 Task: Select the location 'San Francisco, United States,' and filter by department 'Data Science' .
Action: Mouse moved to (1009, 237)
Screenshot: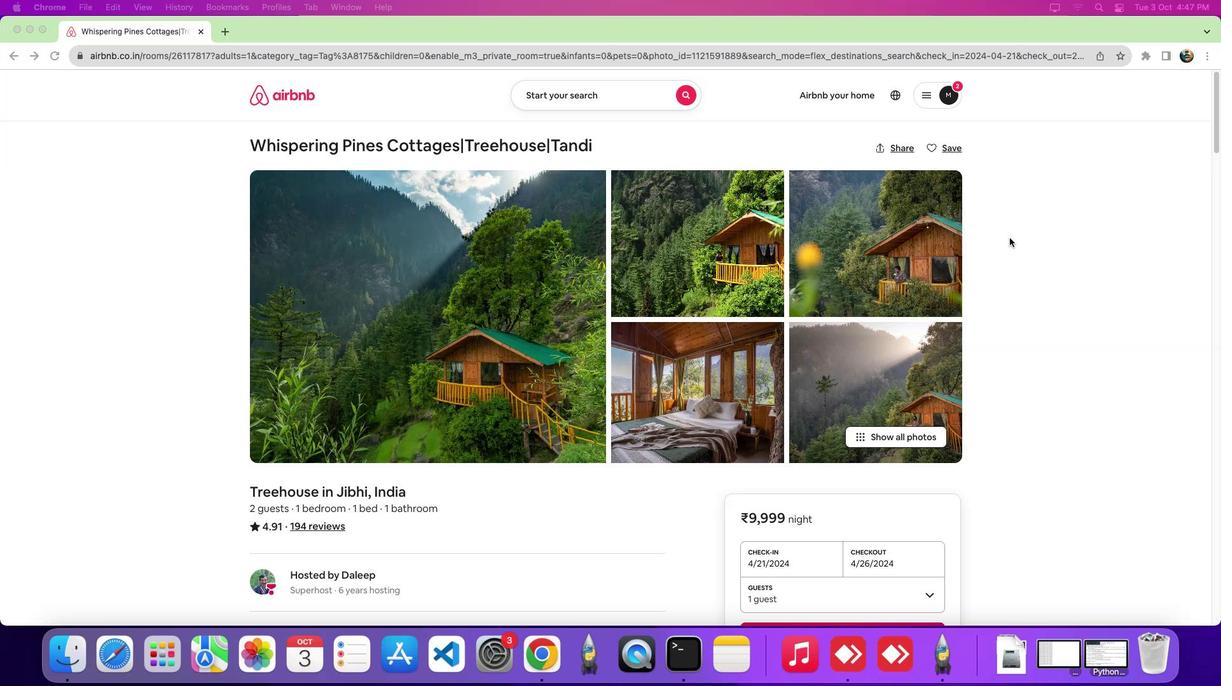 
Action: Mouse pressed left at (1009, 237)
Screenshot: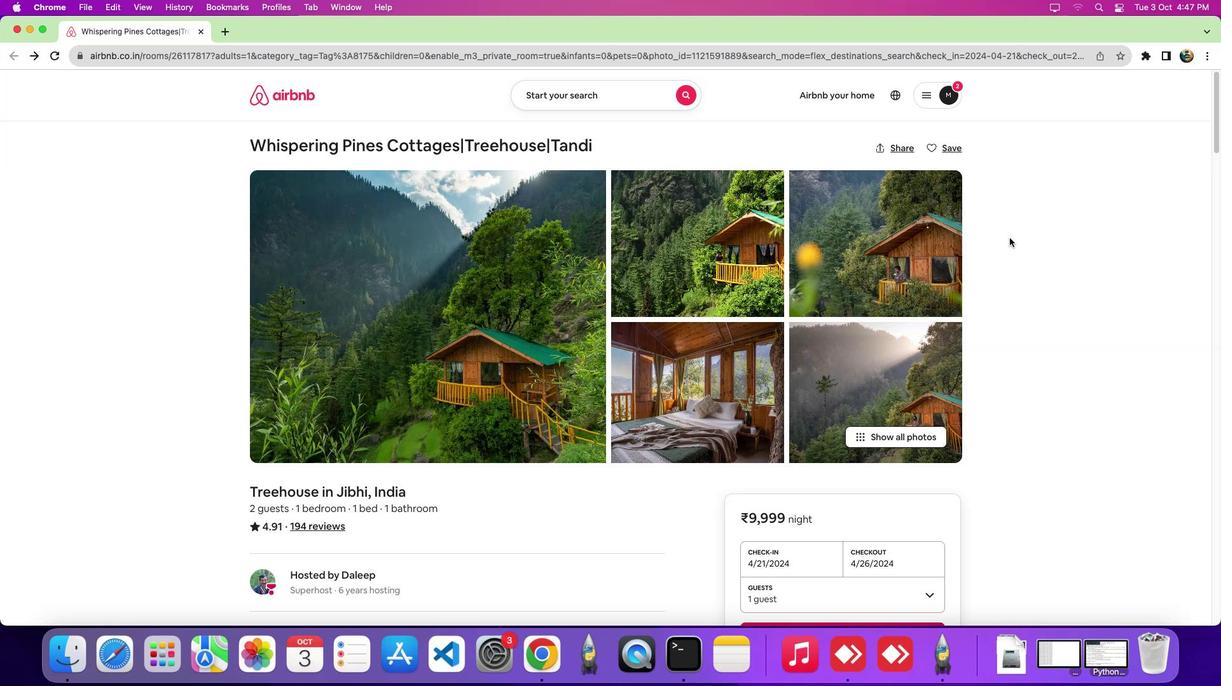 
Action: Mouse scrolled (1009, 237) with delta (0, 0)
Screenshot: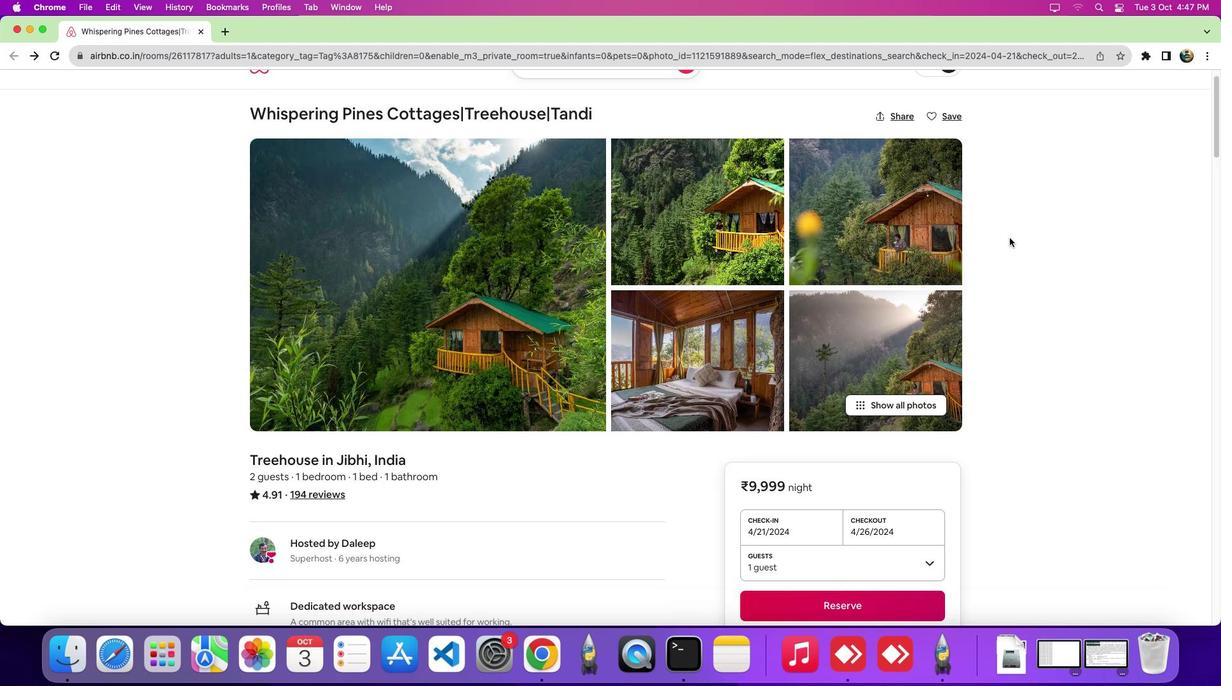 
Action: Mouse scrolled (1009, 237) with delta (0, 0)
Screenshot: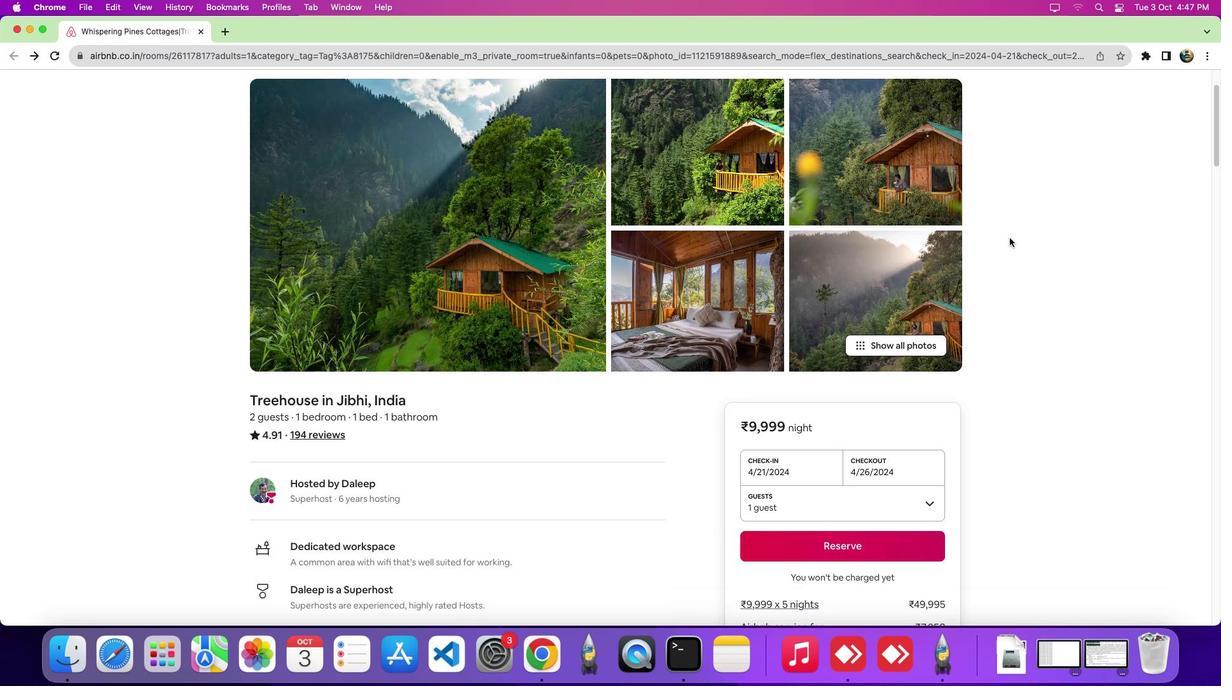 
Action: Mouse scrolled (1009, 237) with delta (0, -3)
Screenshot: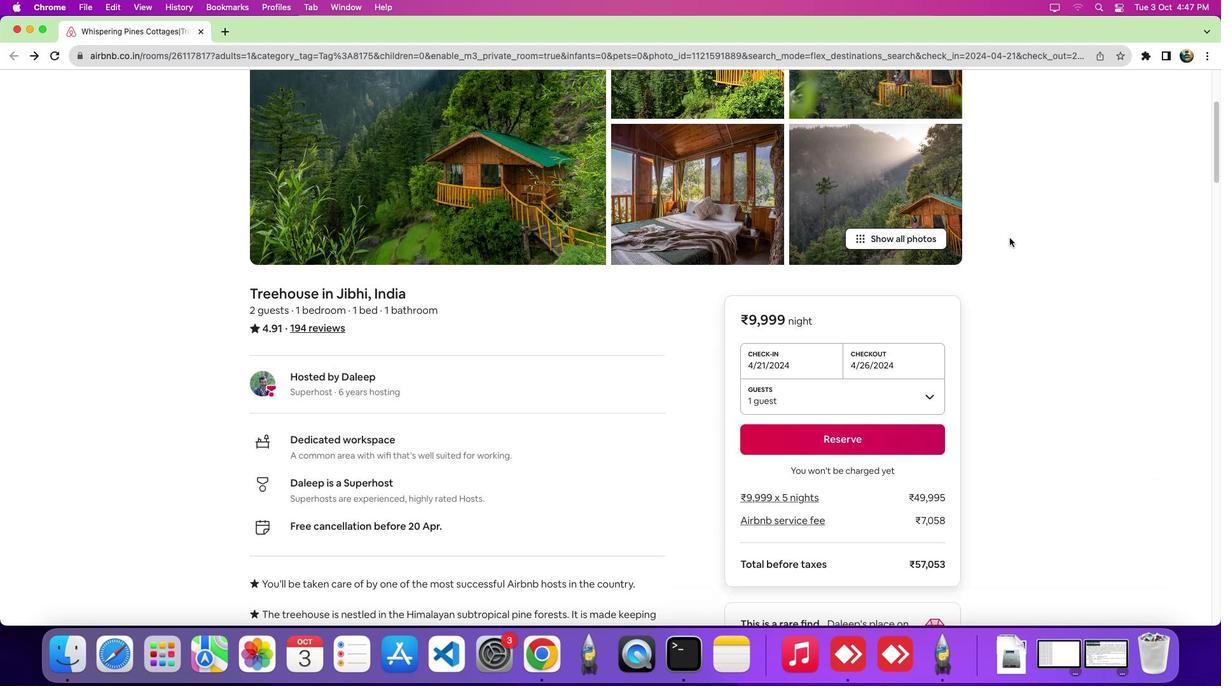 
Action: Mouse scrolled (1009, 237) with delta (0, 0)
Screenshot: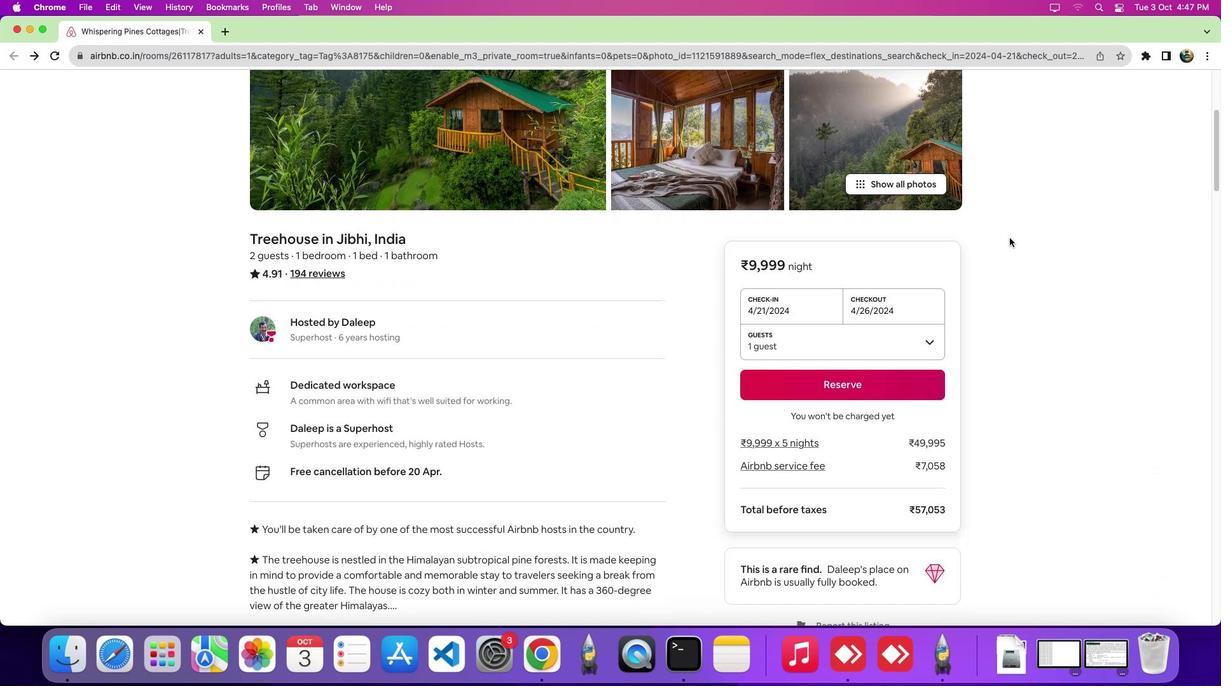 
Action: Mouse scrolled (1009, 237) with delta (0, 0)
Screenshot: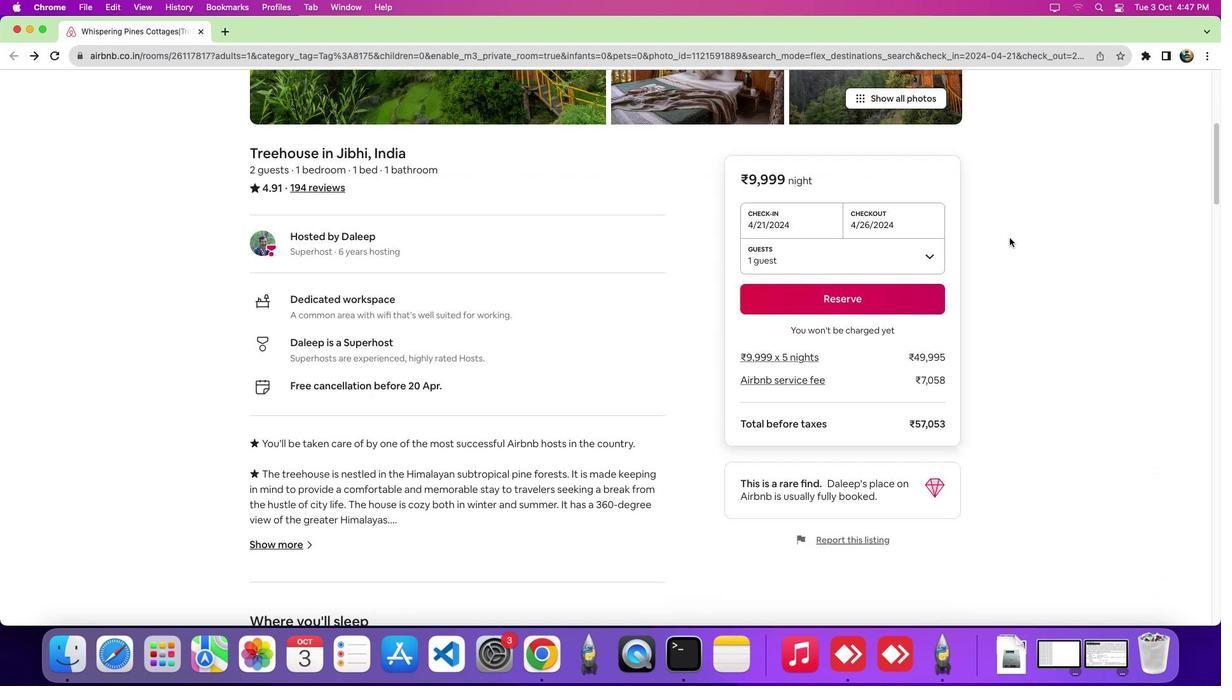 
Action: Mouse scrolled (1009, 237) with delta (0, -4)
Screenshot: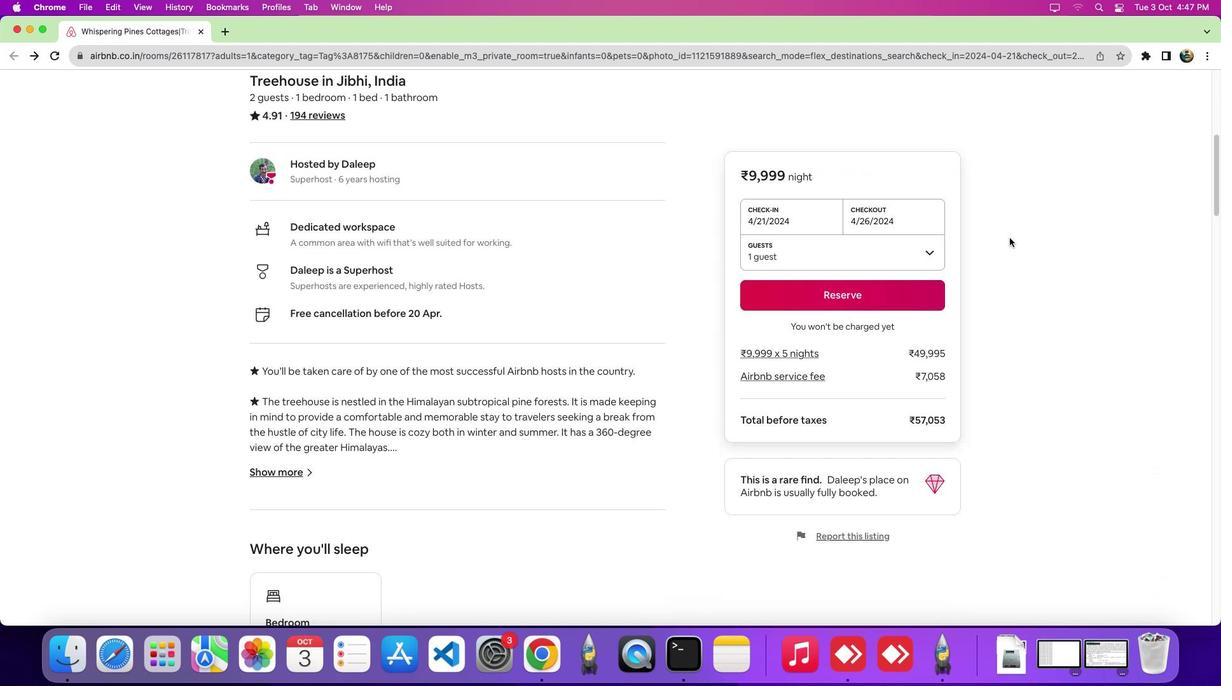 
Action: Mouse scrolled (1009, 237) with delta (0, 0)
Screenshot: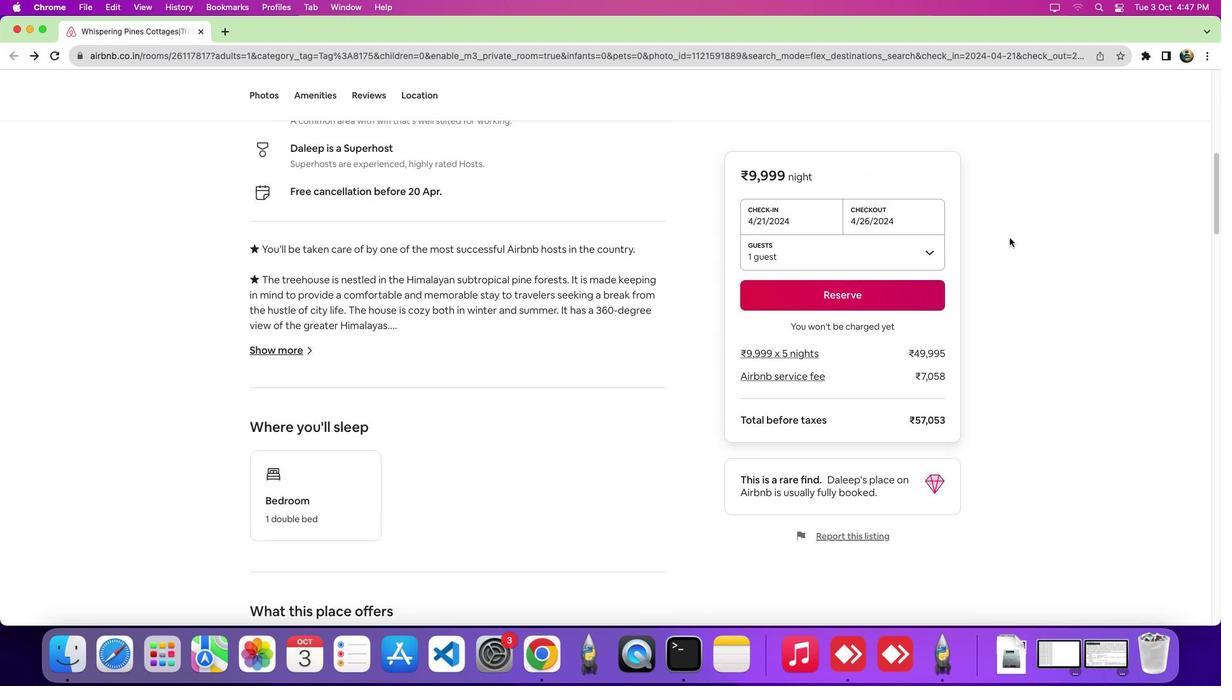 
Action: Mouse scrolled (1009, 237) with delta (0, 0)
Screenshot: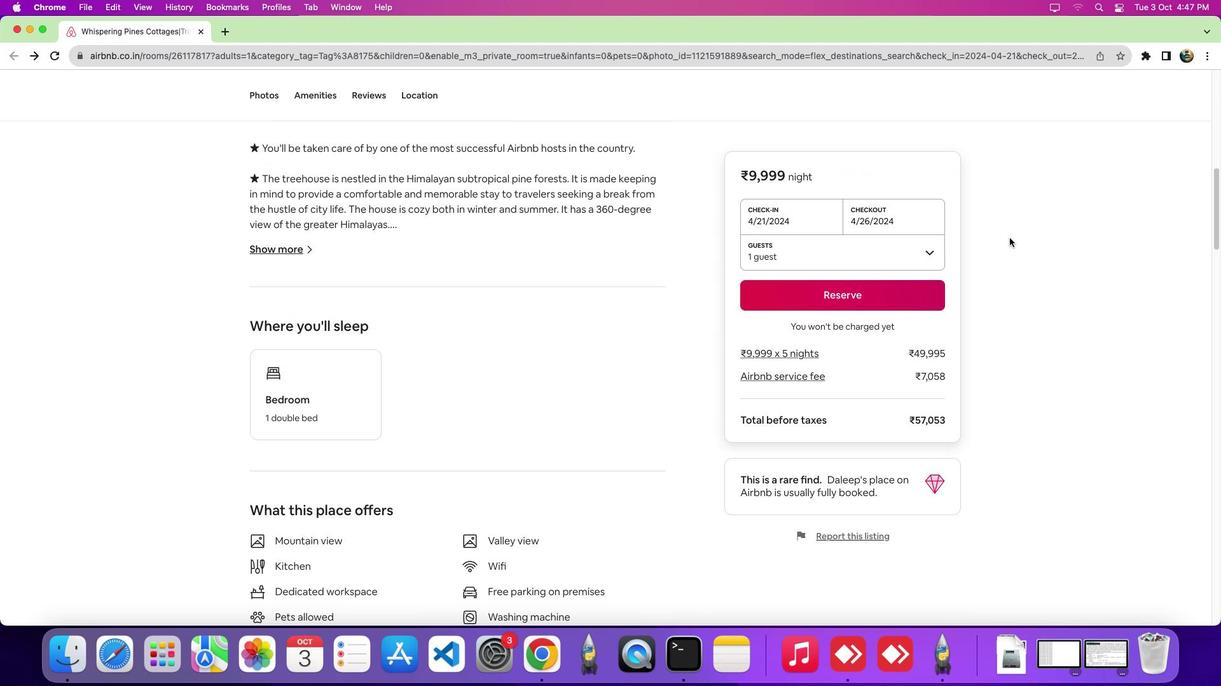 
Action: Mouse scrolled (1009, 237) with delta (0, -4)
Screenshot: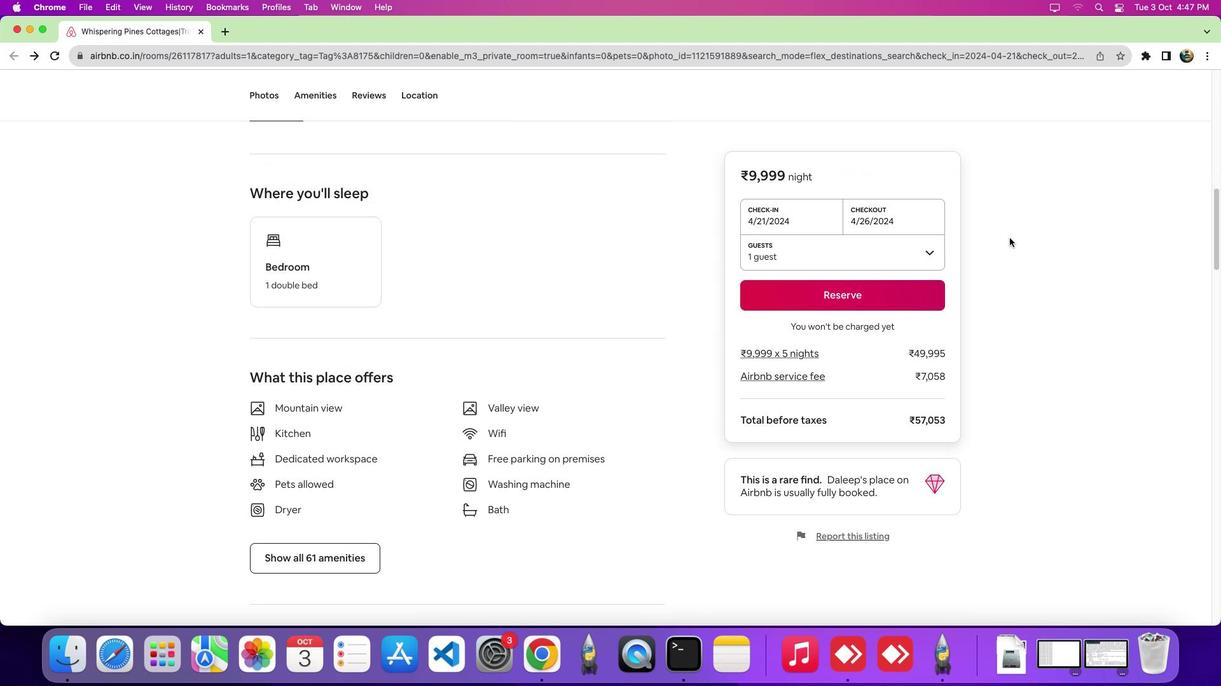 
Action: Mouse scrolled (1009, 237) with delta (0, -5)
Screenshot: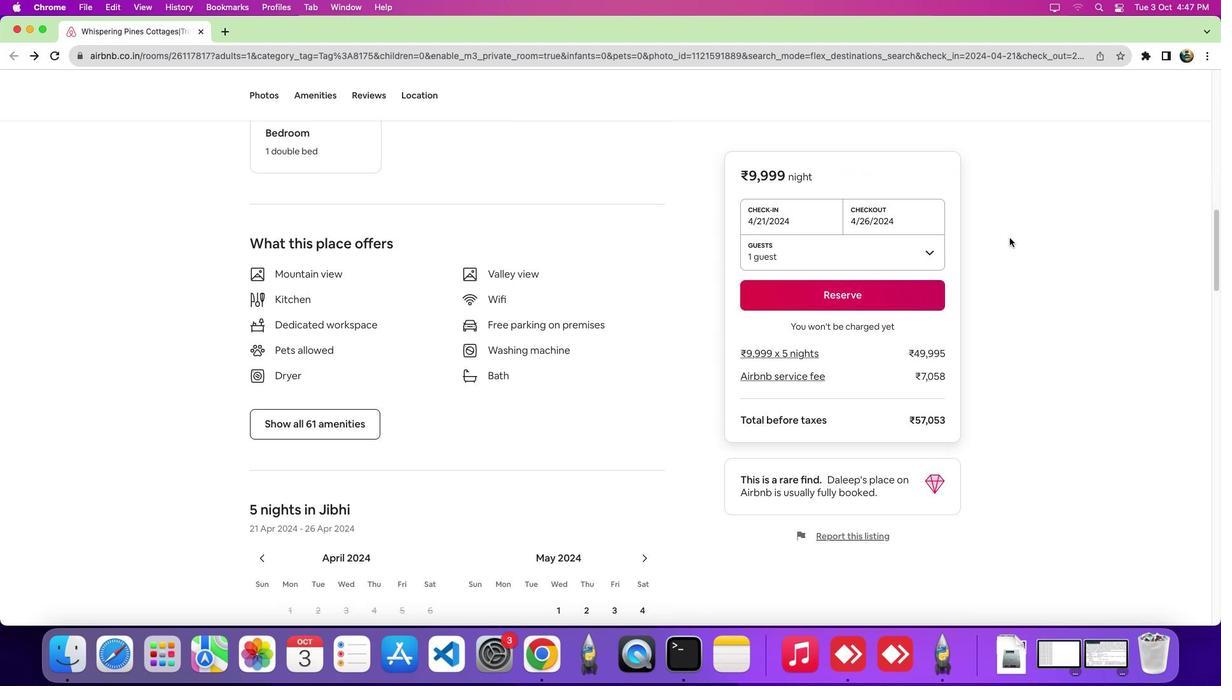 
Action: Mouse scrolled (1009, 237) with delta (0, 0)
Screenshot: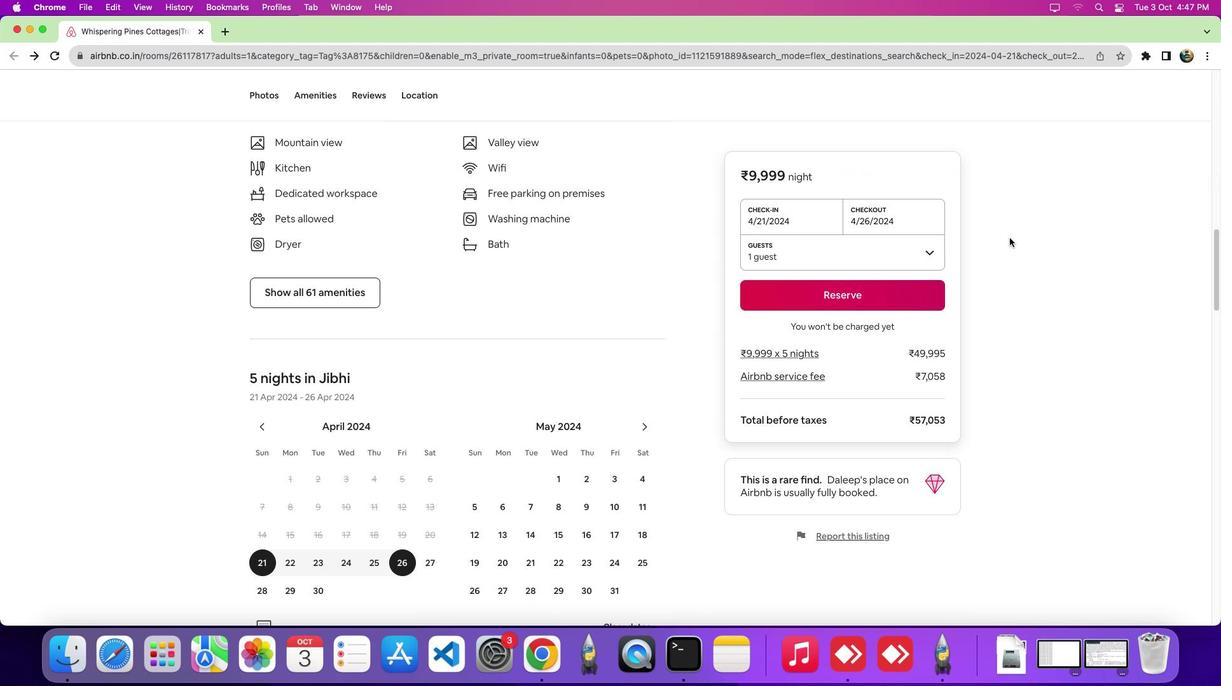 
Action: Mouse scrolled (1009, 237) with delta (0, 0)
Screenshot: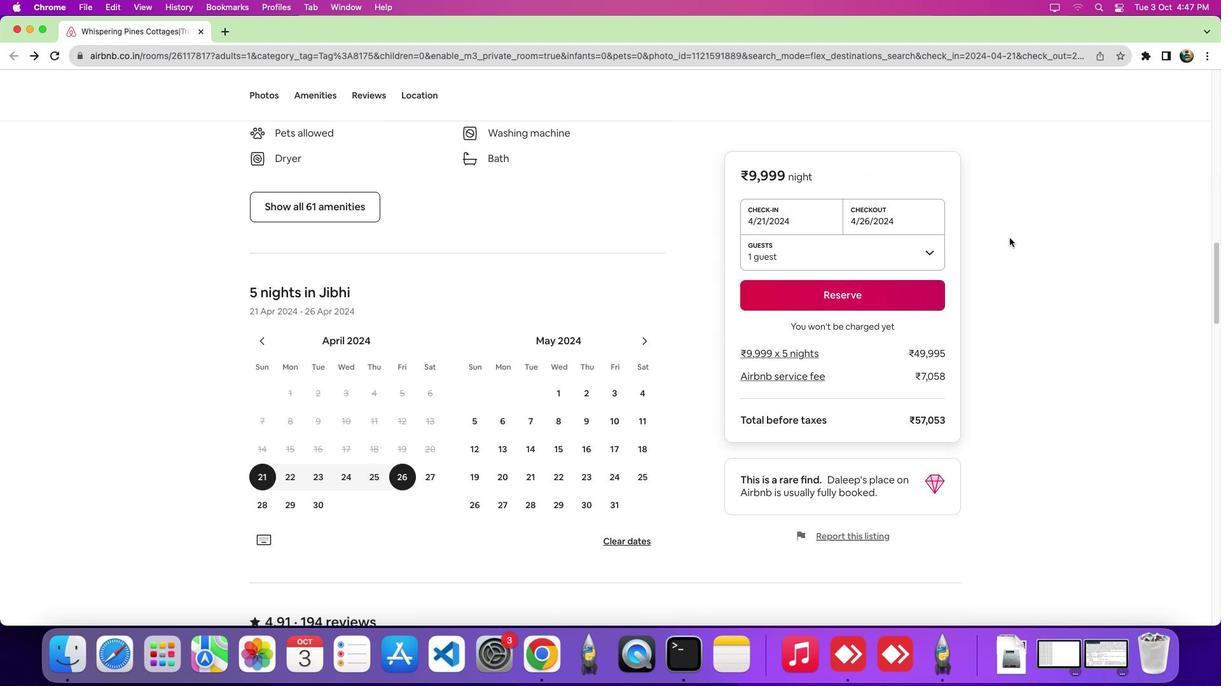 
Action: Mouse scrolled (1009, 237) with delta (0, -4)
Screenshot: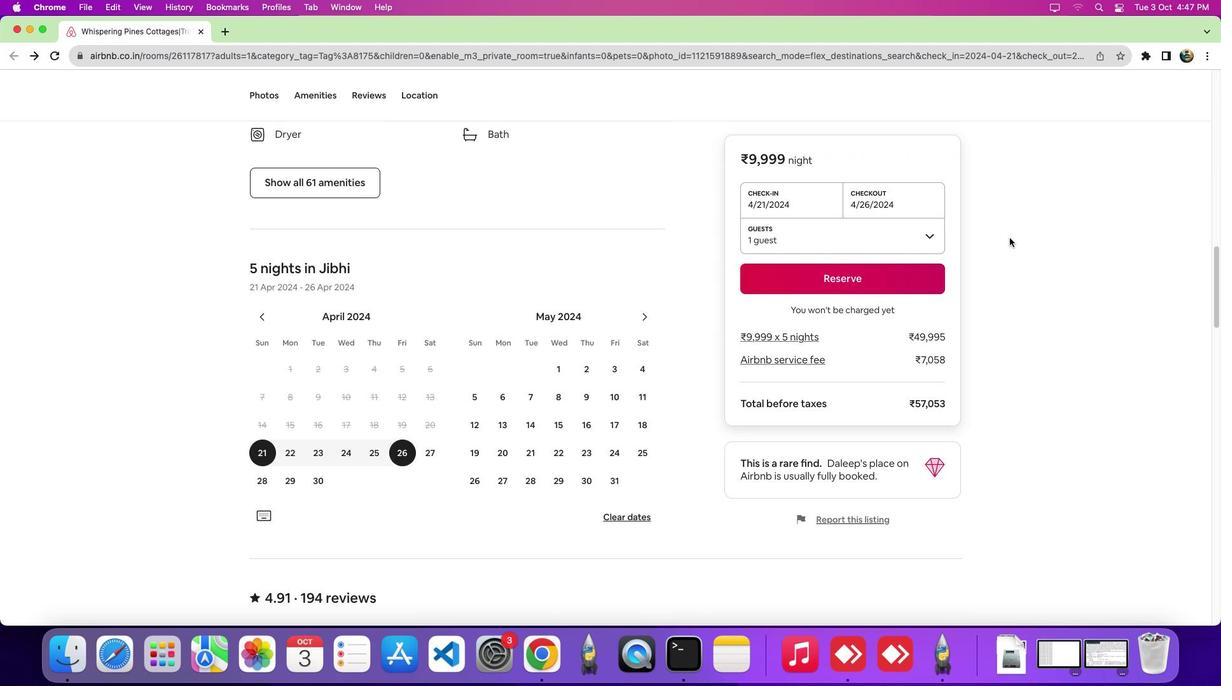 
Action: Mouse scrolled (1009, 237) with delta (0, 0)
Screenshot: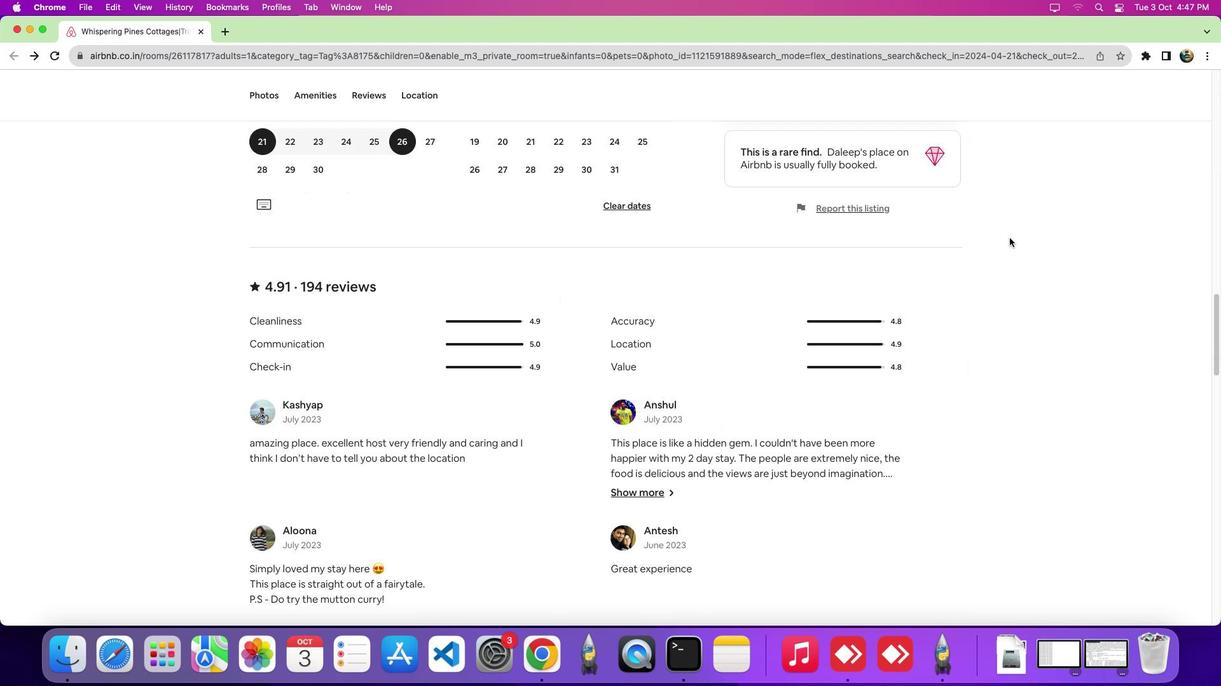 
Action: Mouse scrolled (1009, 237) with delta (0, 0)
Screenshot: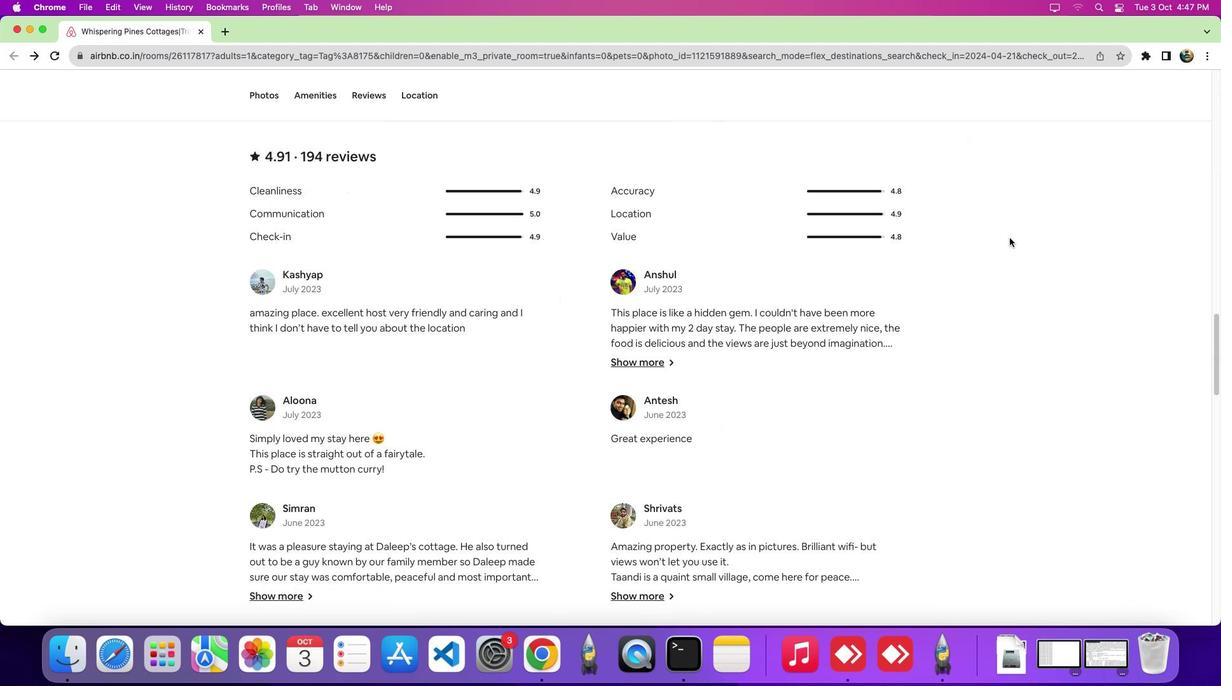 
Action: Mouse scrolled (1009, 237) with delta (0, -4)
Screenshot: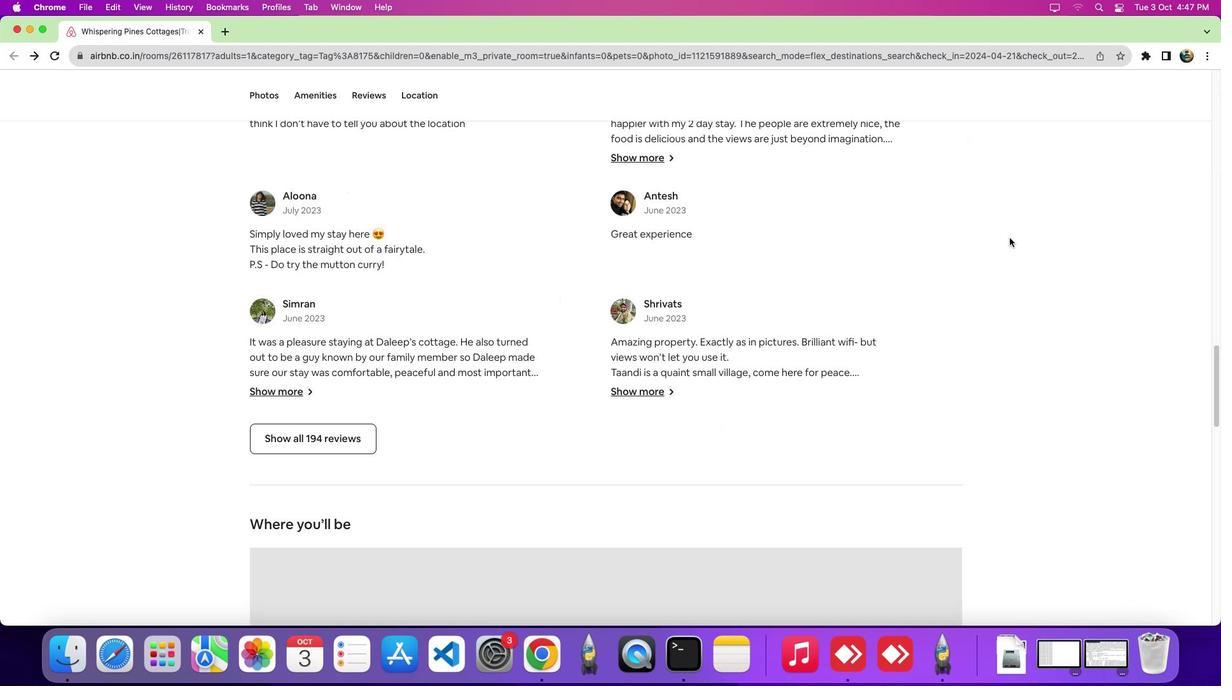 
Action: Mouse scrolled (1009, 237) with delta (0, -7)
Screenshot: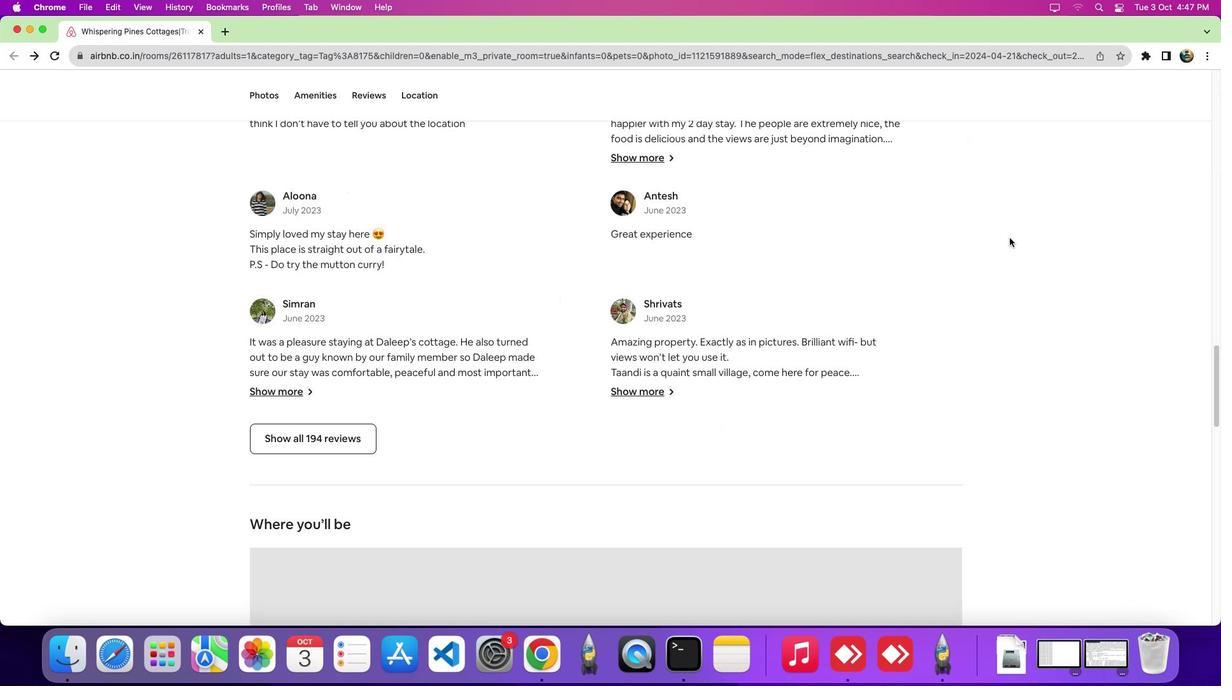 
Action: Mouse scrolled (1009, 237) with delta (0, -8)
Screenshot: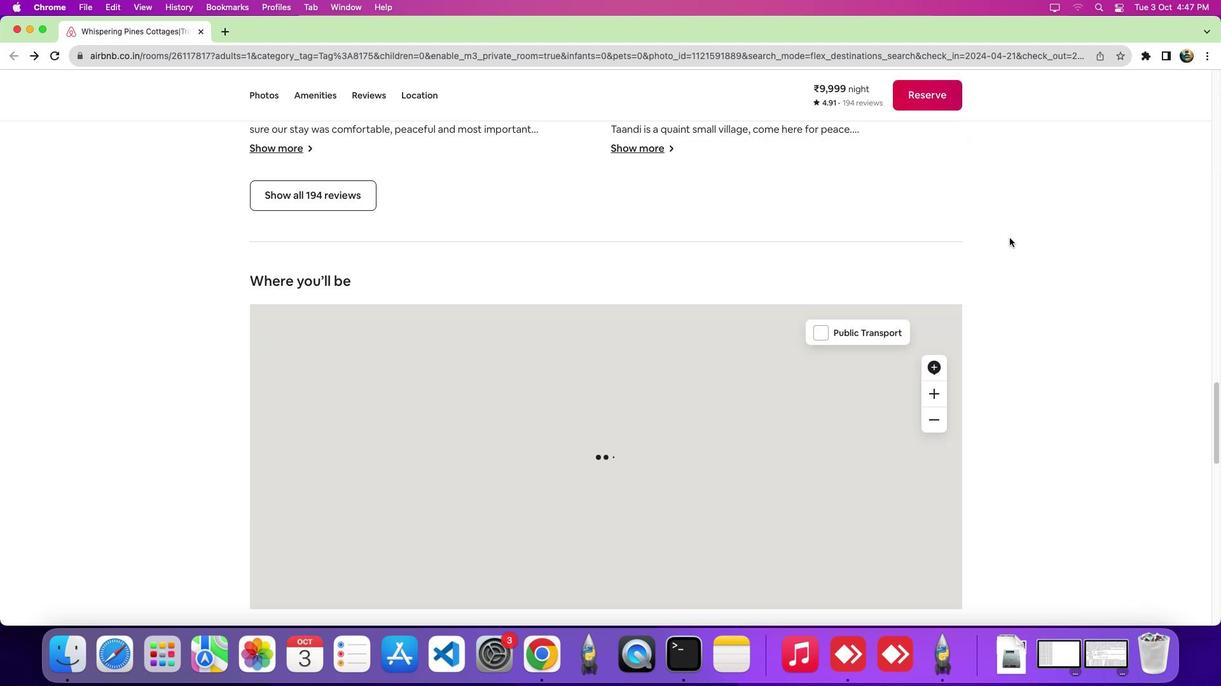 
Action: Mouse scrolled (1009, 237) with delta (0, 0)
Screenshot: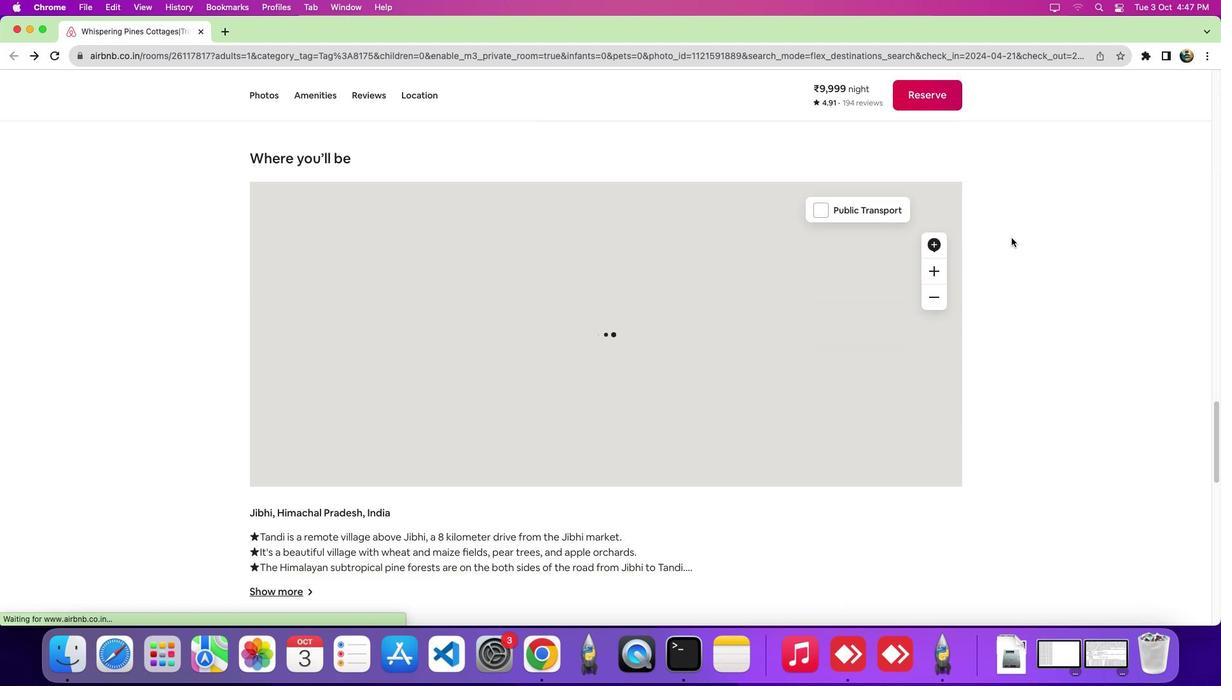 
Action: Mouse moved to (1011, 237)
Screenshot: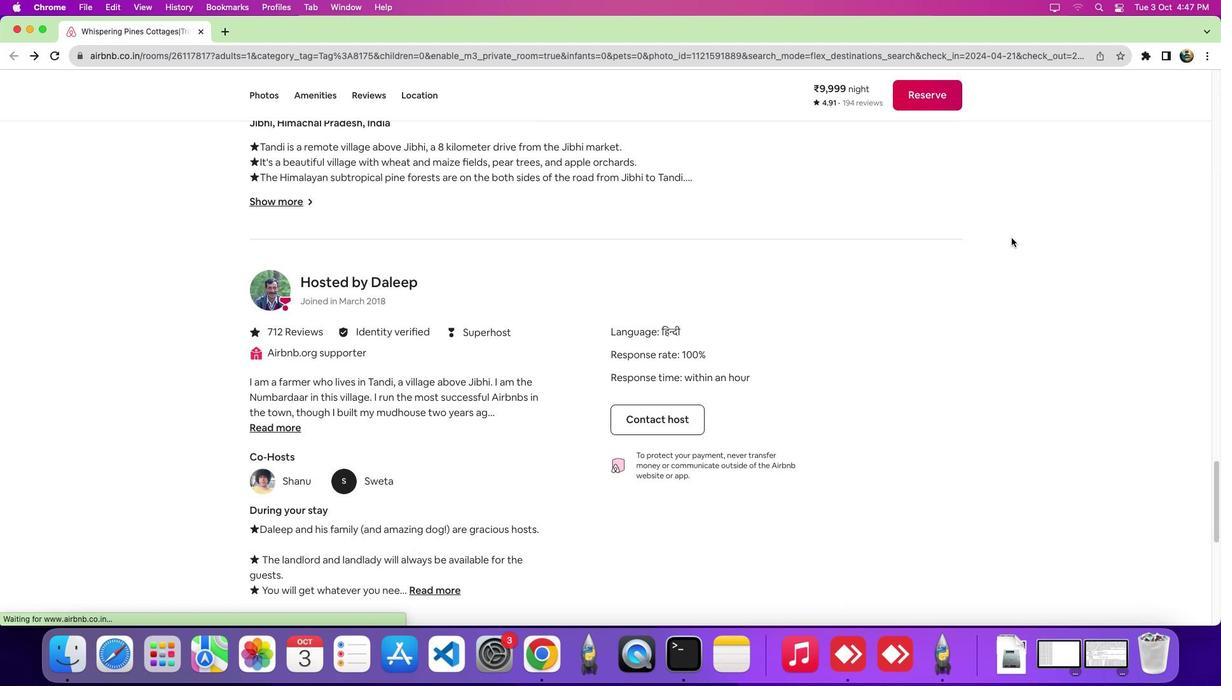 
Action: Mouse scrolled (1011, 237) with delta (0, 0)
Screenshot: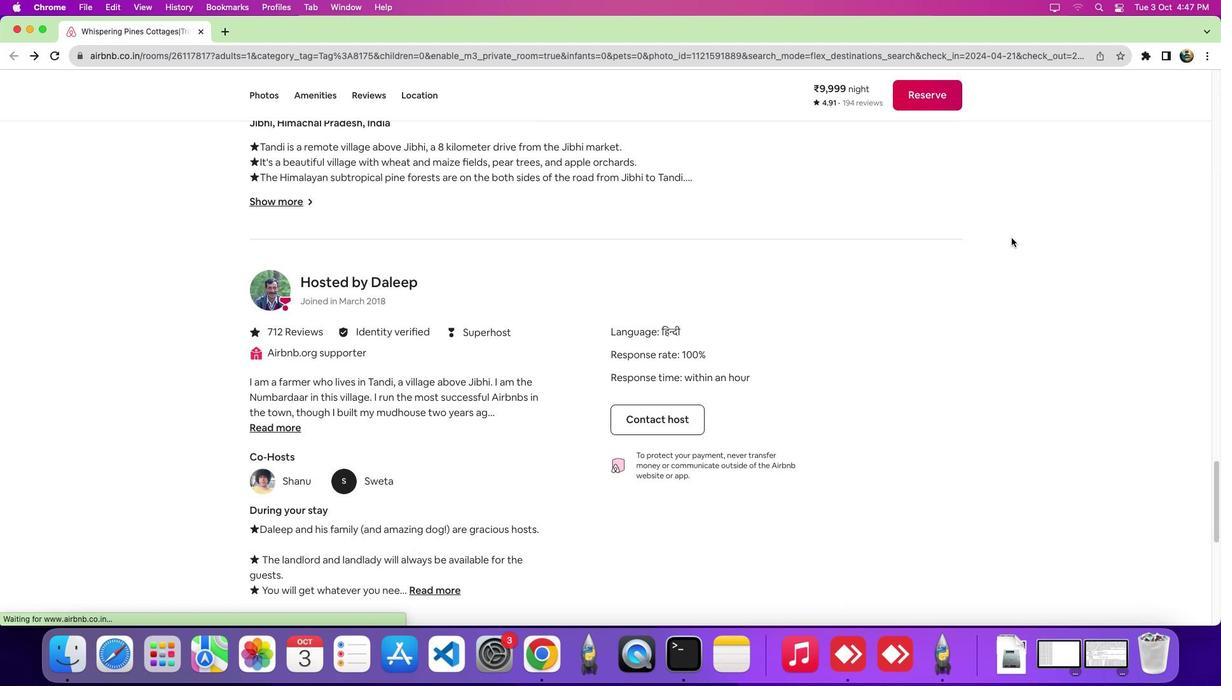 
Action: Mouse scrolled (1011, 237) with delta (0, -5)
Screenshot: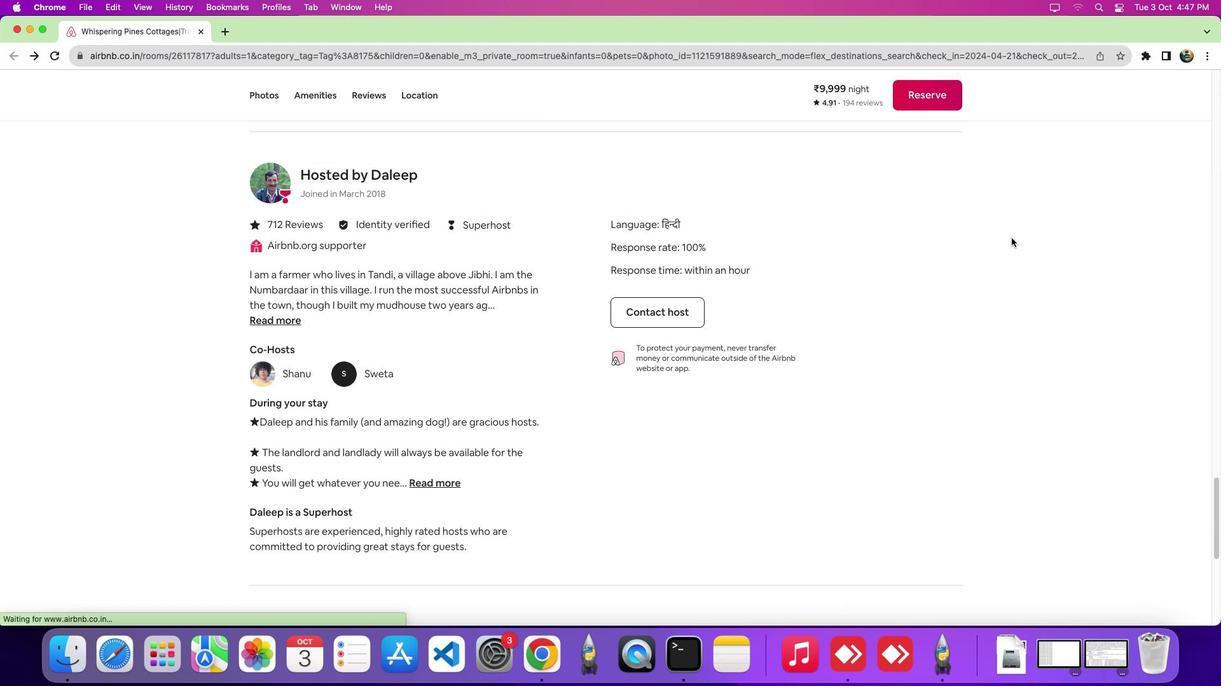 
Action: Mouse scrolled (1011, 237) with delta (0, -8)
Screenshot: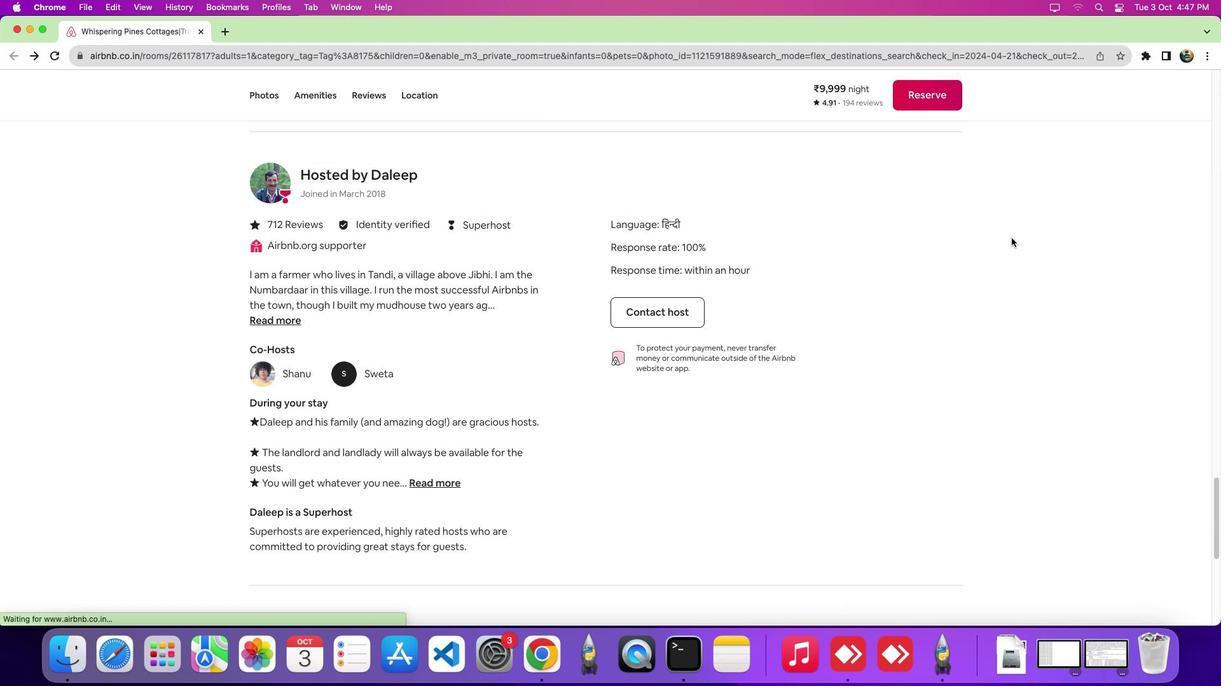 
Action: Mouse scrolled (1011, 237) with delta (0, 0)
Screenshot: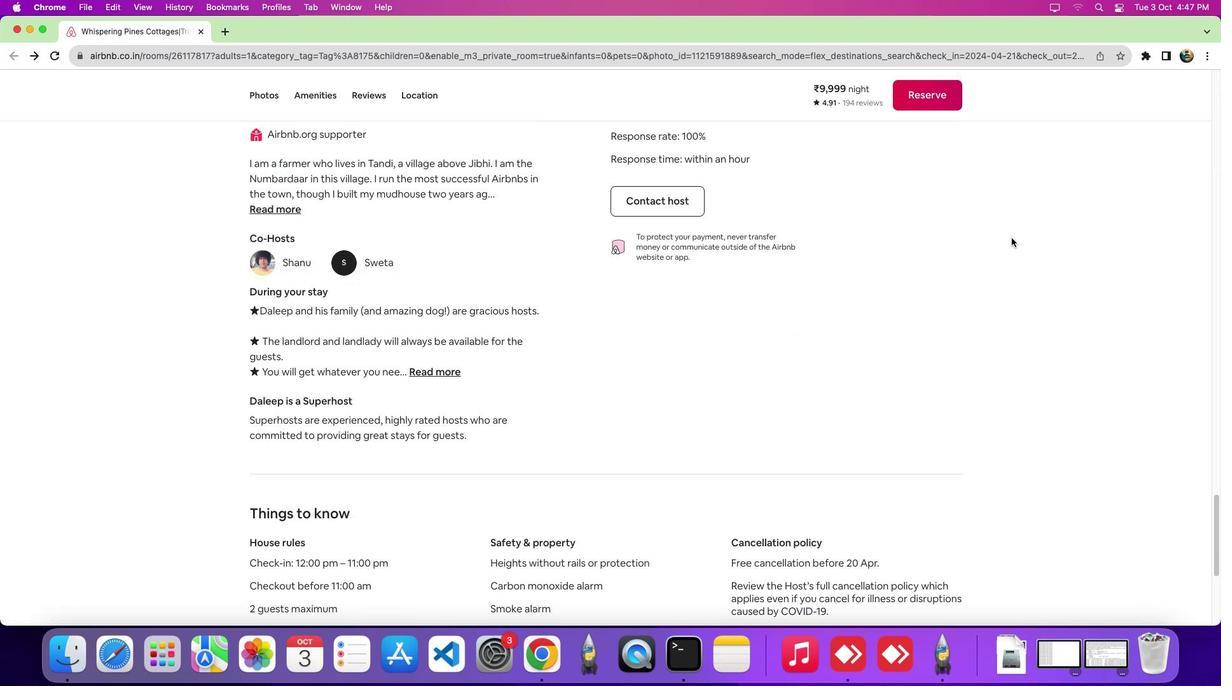 
Action: Mouse scrolled (1011, 237) with delta (0, 0)
Screenshot: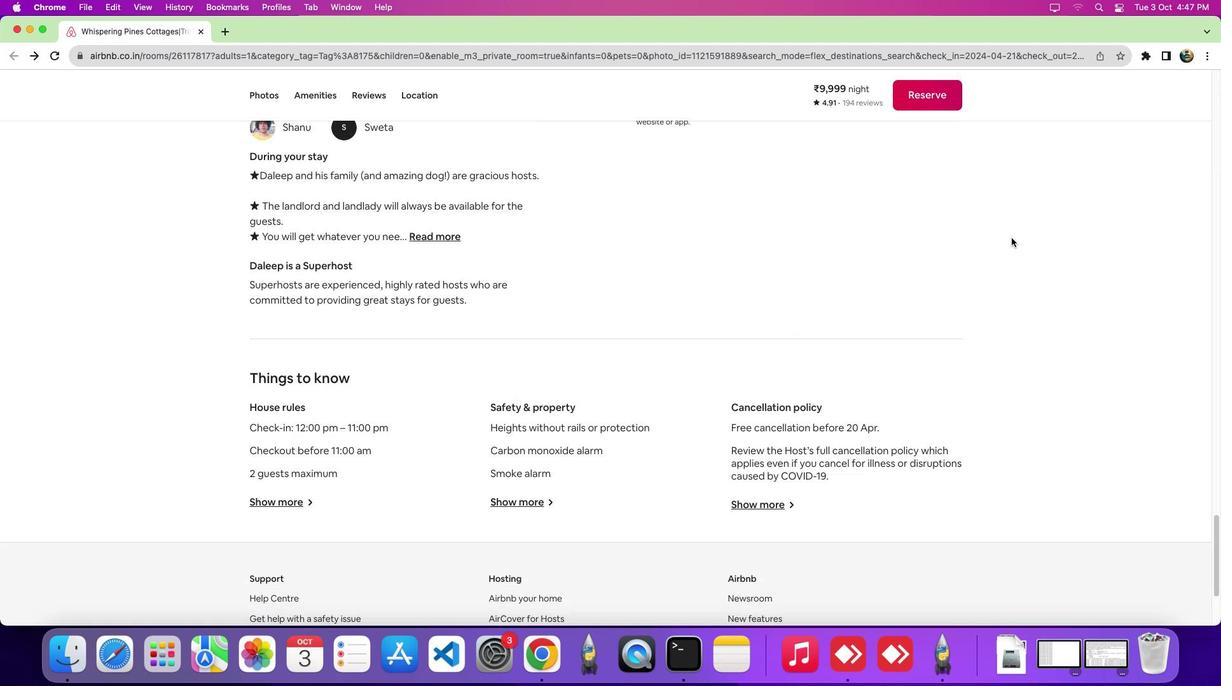 
Action: Mouse scrolled (1011, 237) with delta (0, -5)
Screenshot: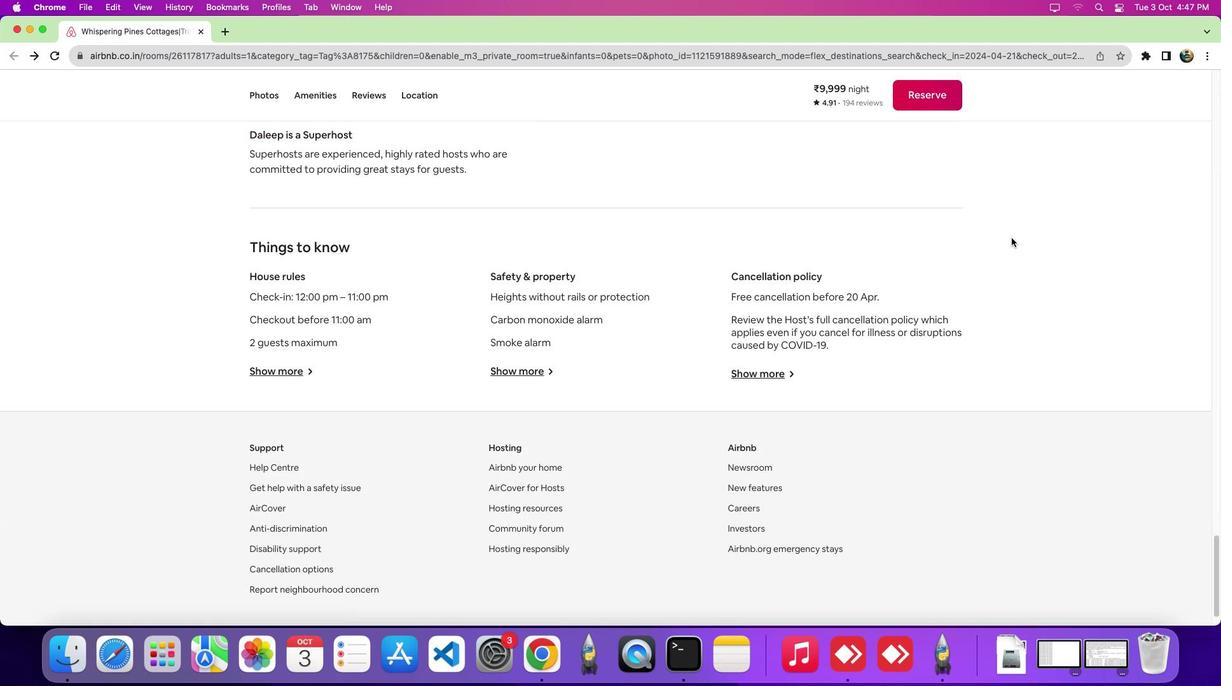 
Action: Mouse scrolled (1011, 237) with delta (0, -6)
Screenshot: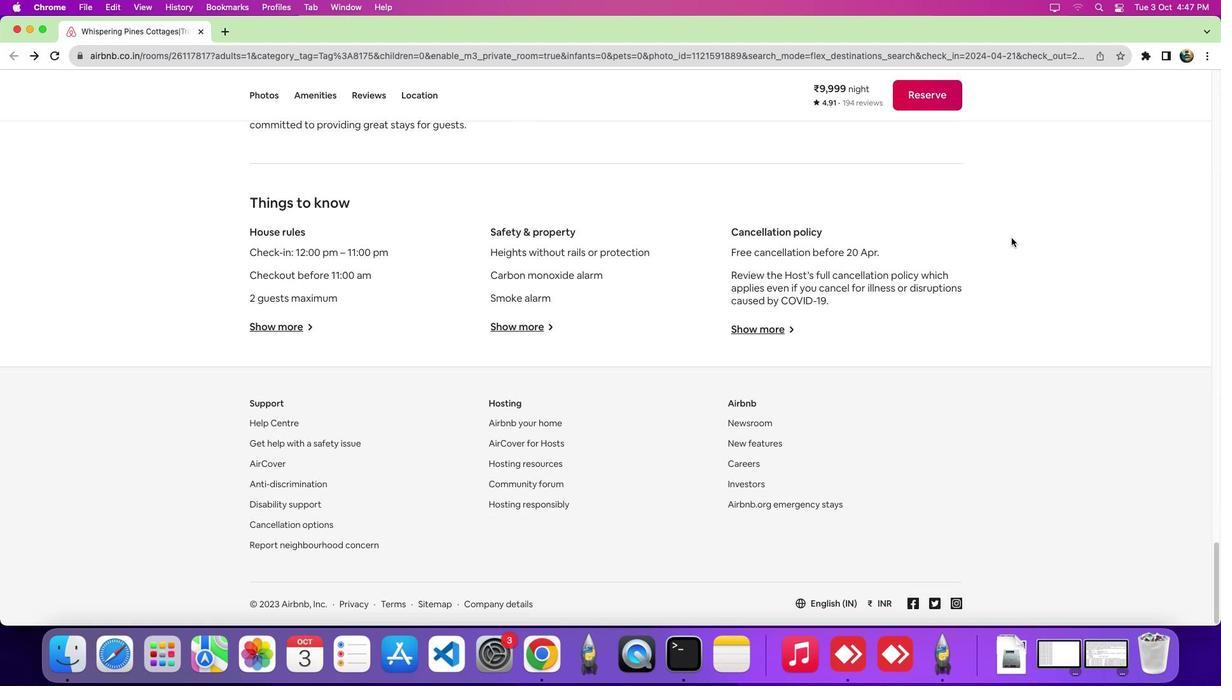 
Action: Mouse scrolled (1011, 237) with delta (0, 0)
Screenshot: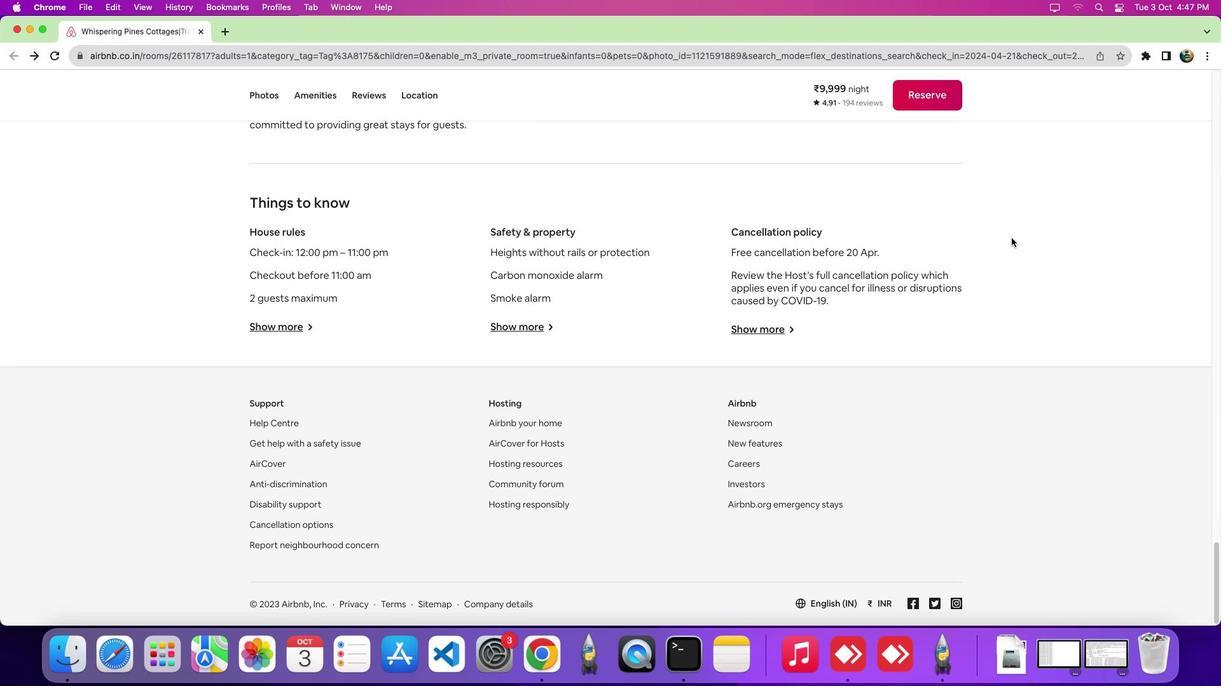 
Action: Mouse scrolled (1011, 237) with delta (0, -1)
Screenshot: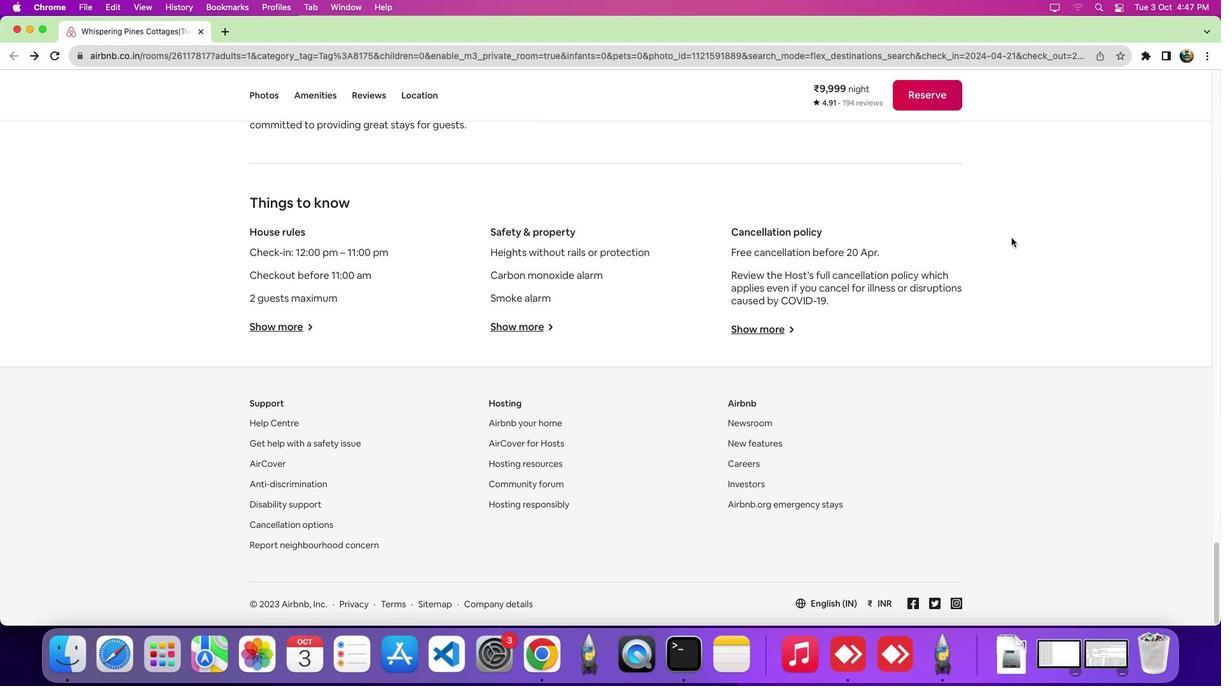 
Action: Mouse scrolled (1011, 237) with delta (0, -5)
Screenshot: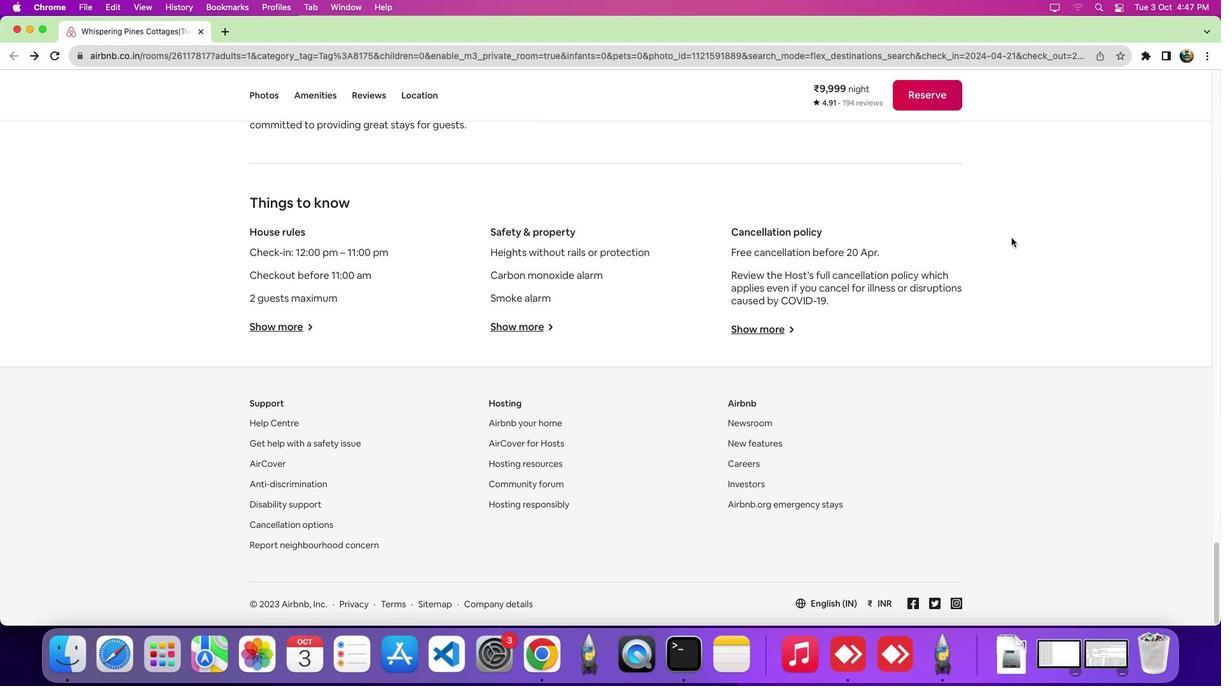 
Action: Mouse scrolled (1011, 237) with delta (0, -8)
Screenshot: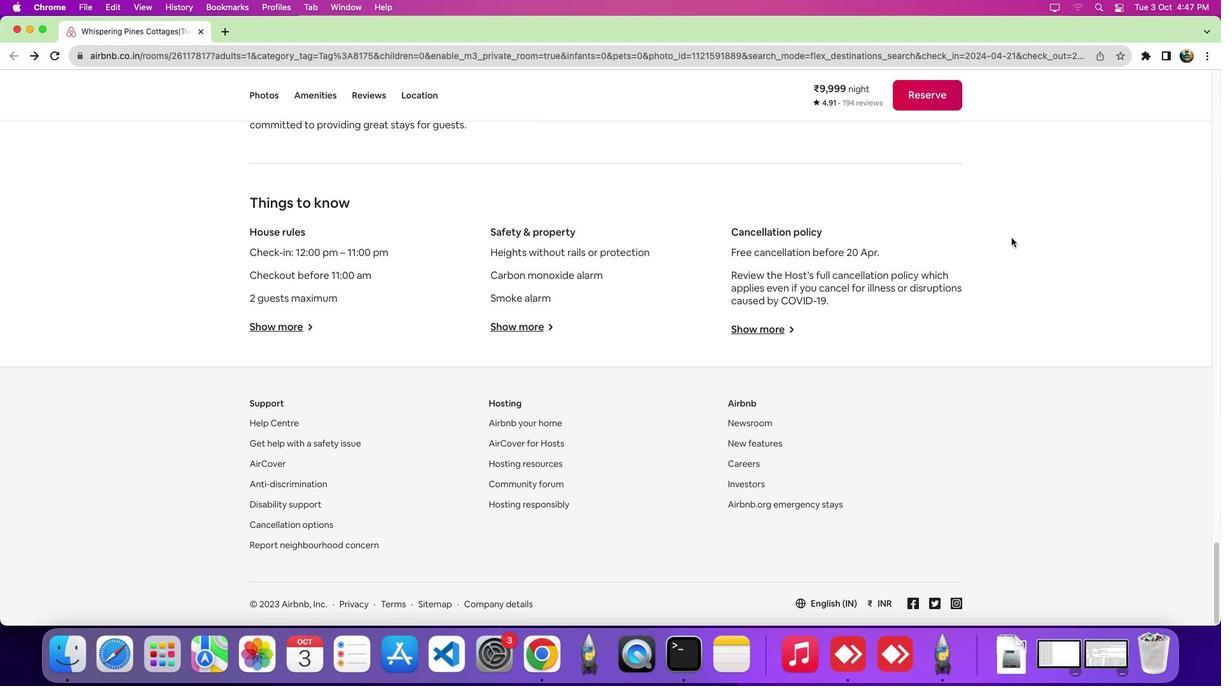 
Action: Mouse scrolled (1011, 237) with delta (0, 0)
Screenshot: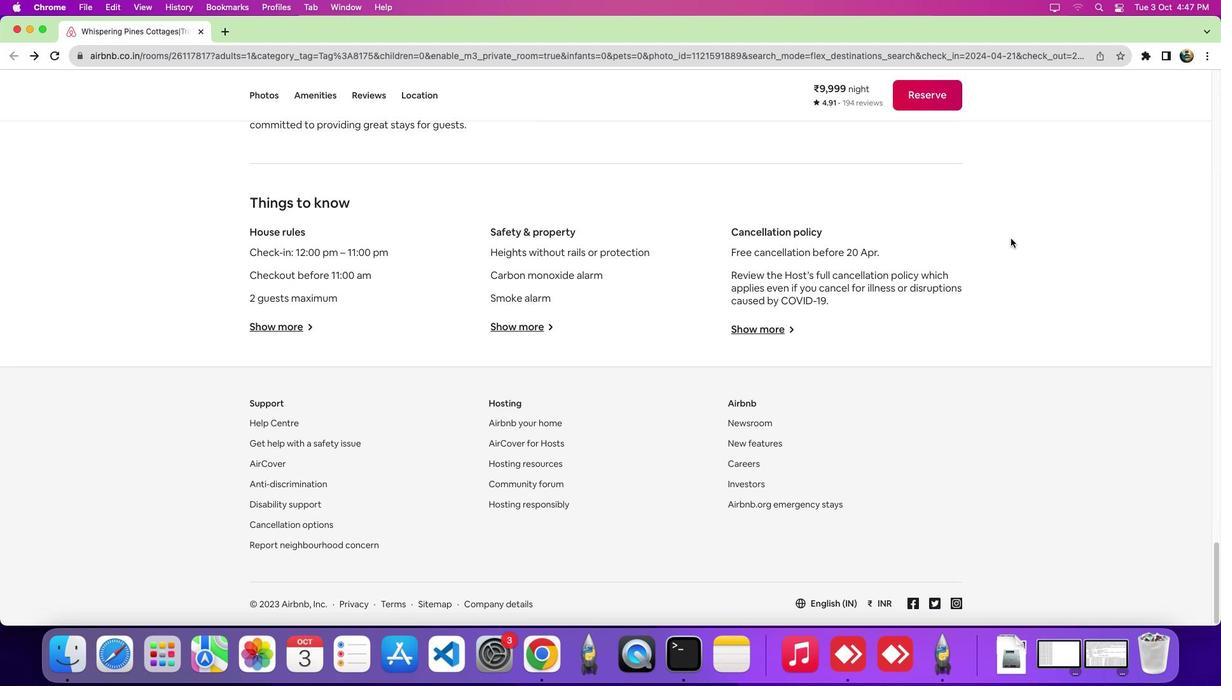
Action: Mouse moved to (742, 464)
Screenshot: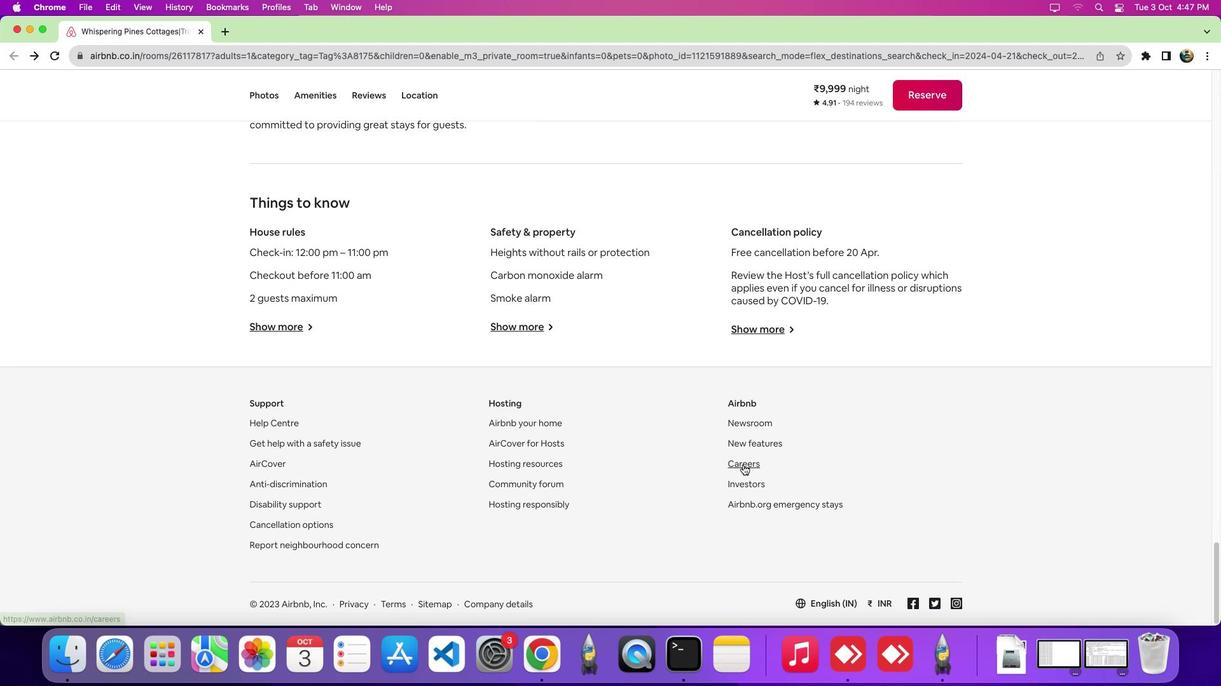 
Action: Mouse pressed left at (742, 464)
Screenshot: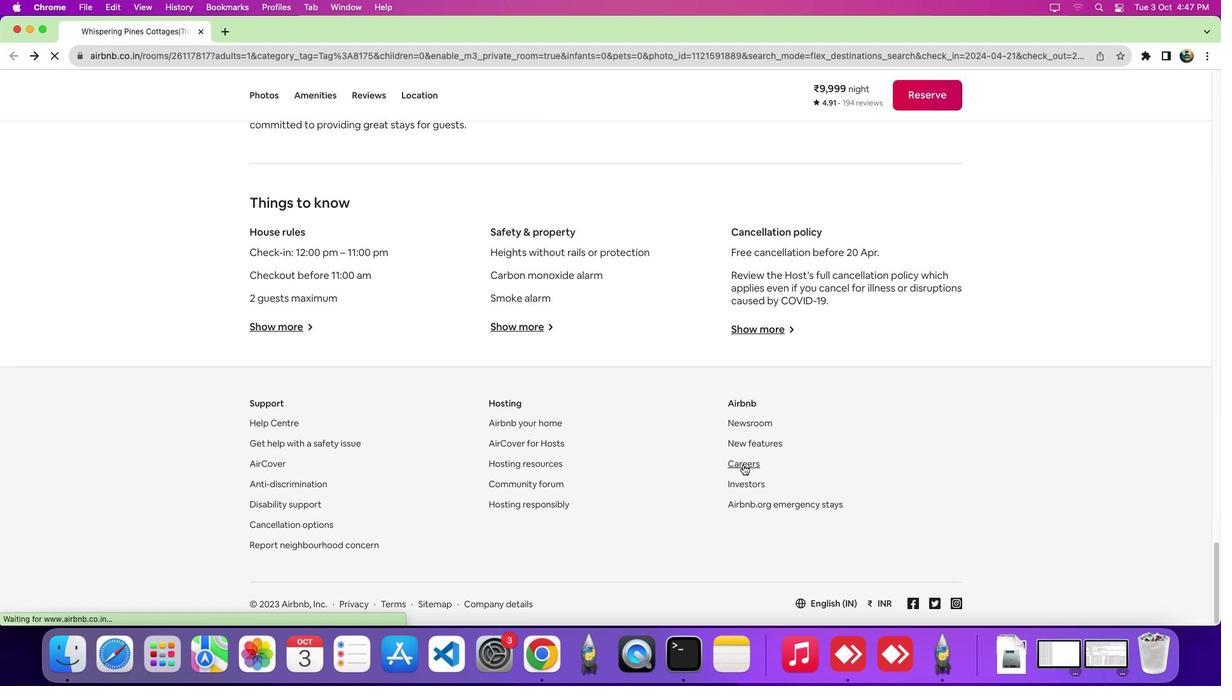 
Action: Mouse moved to (908, 93)
Screenshot: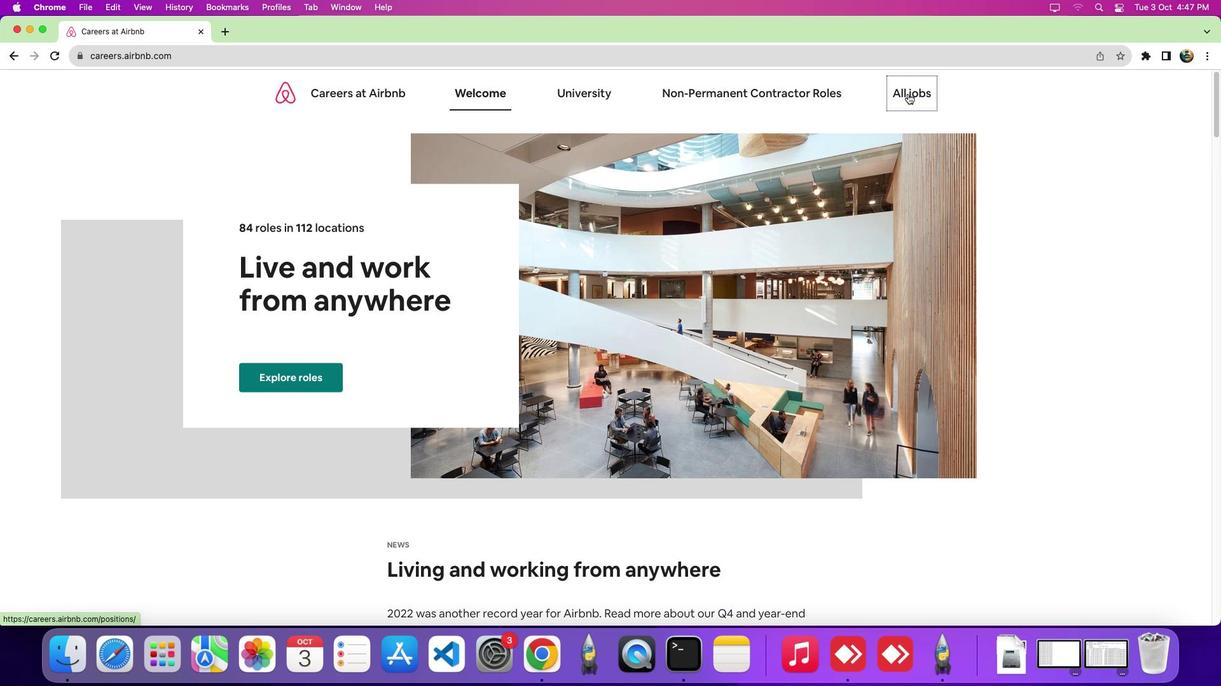 
Action: Mouse pressed left at (908, 93)
Screenshot: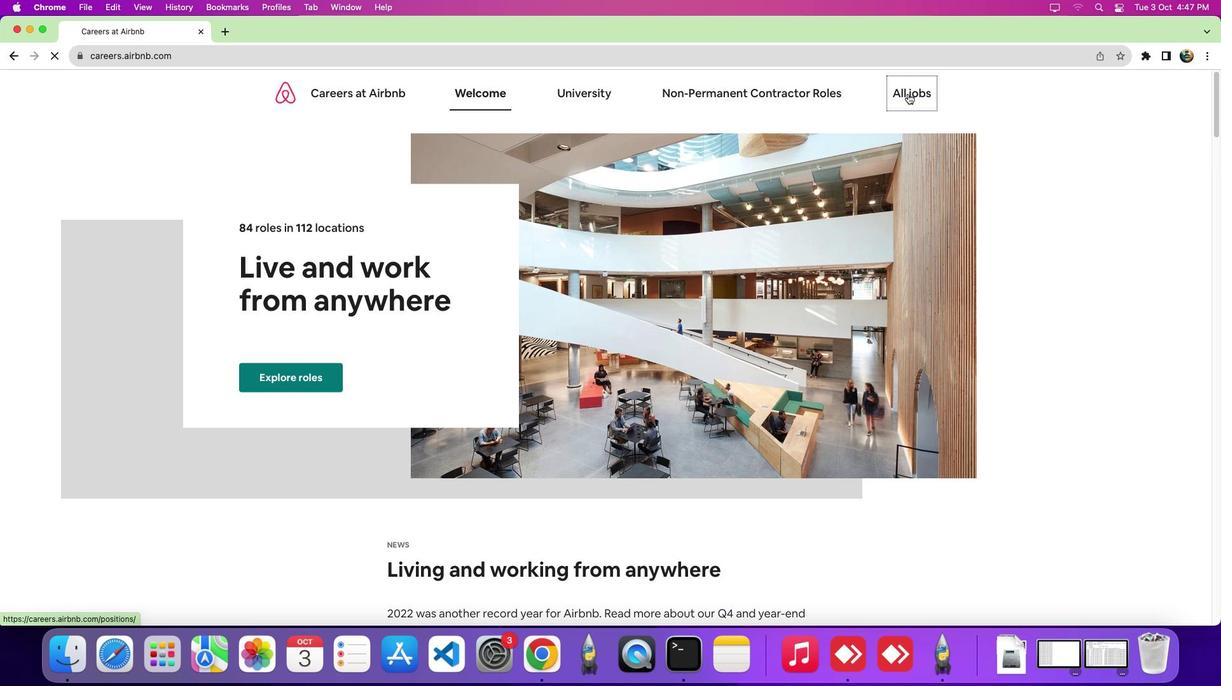 
Action: Mouse moved to (564, 328)
Screenshot: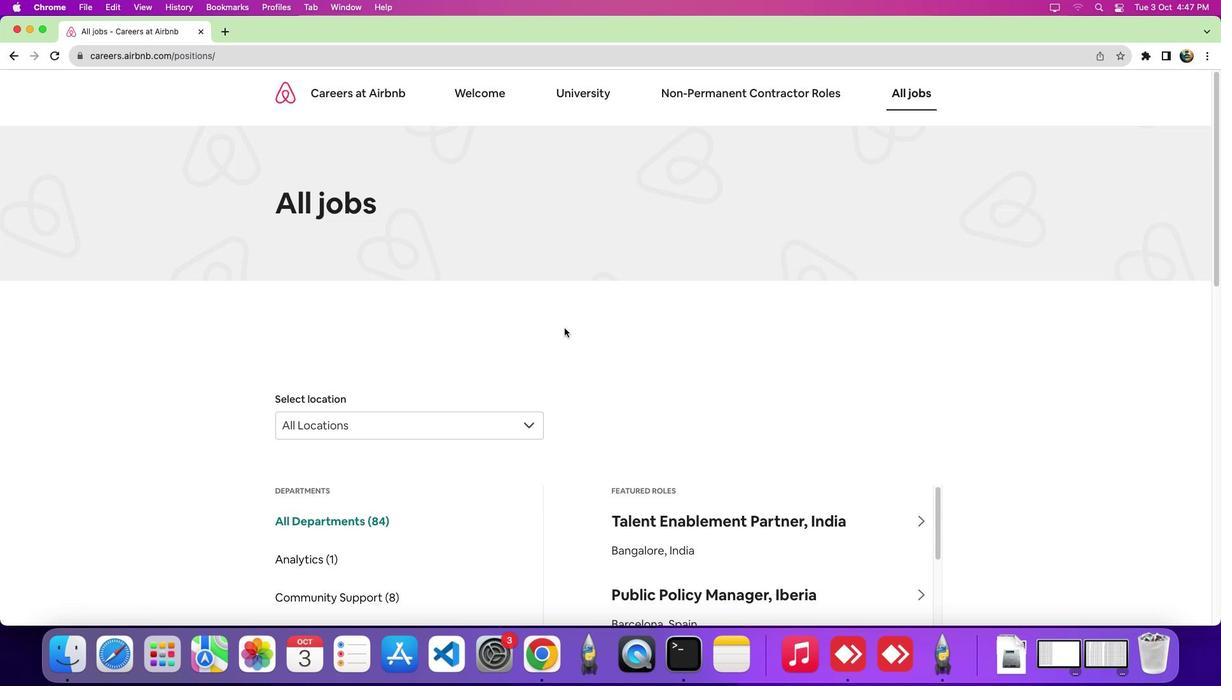 
Action: Mouse scrolled (564, 328) with delta (0, 0)
Screenshot: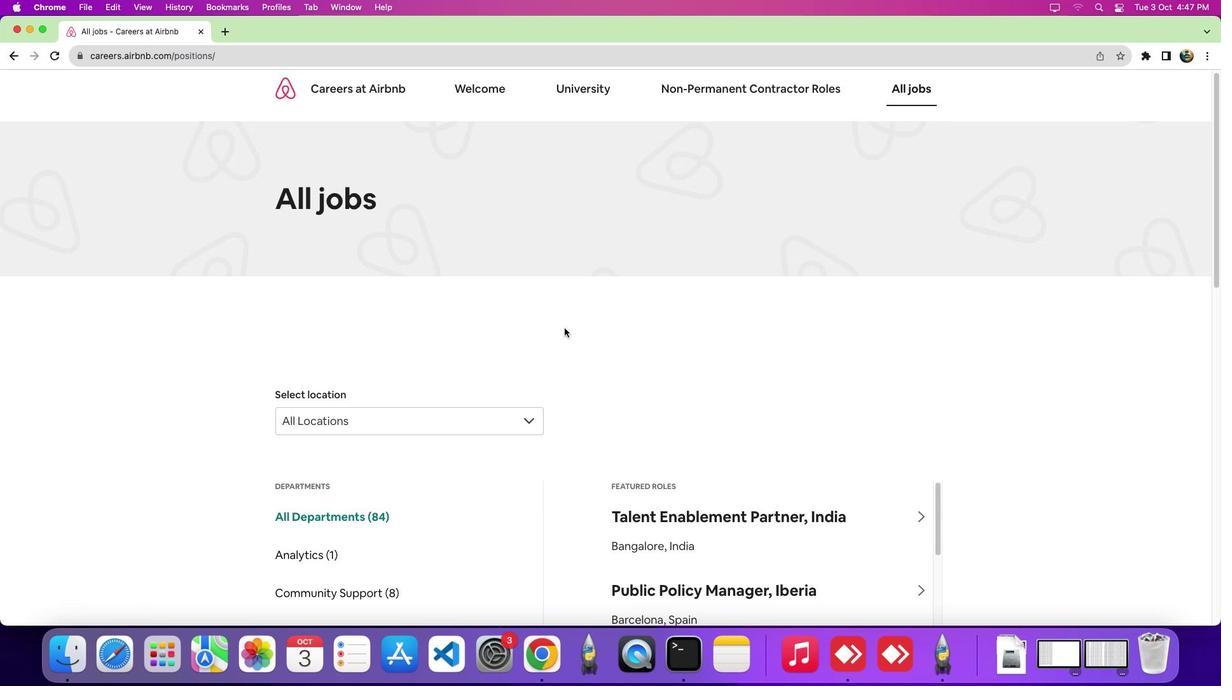 
Action: Mouse scrolled (564, 328) with delta (0, 0)
Screenshot: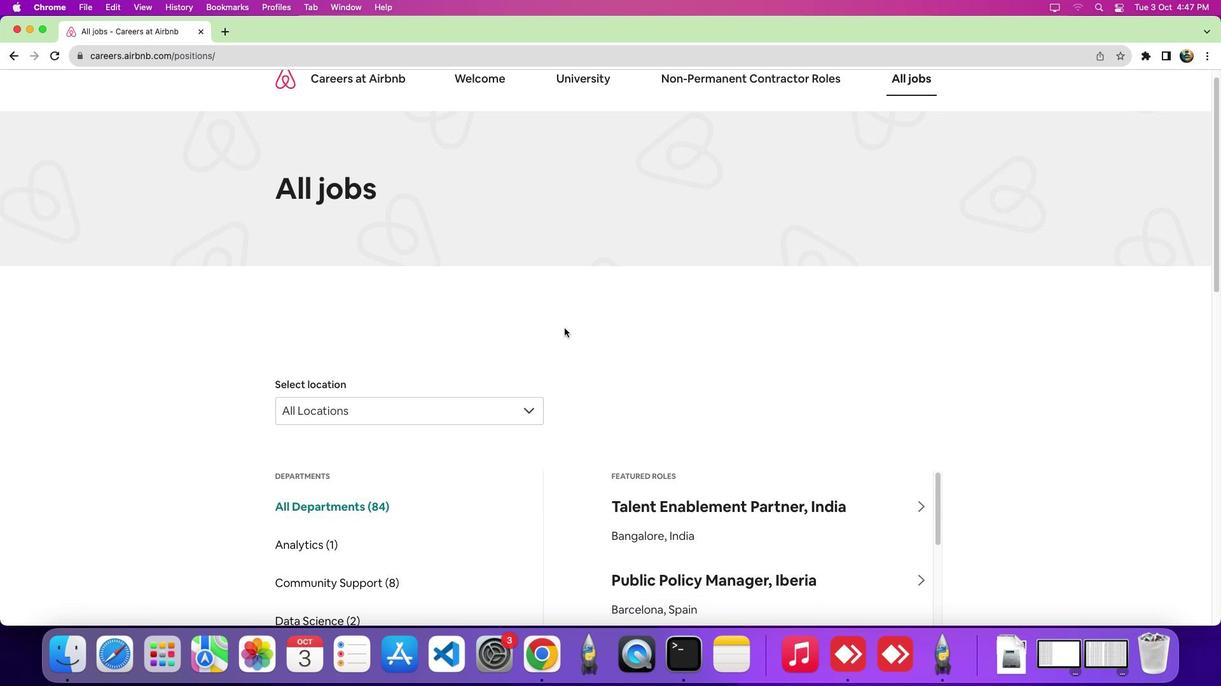 
Action: Mouse scrolled (564, 328) with delta (0, 0)
Screenshot: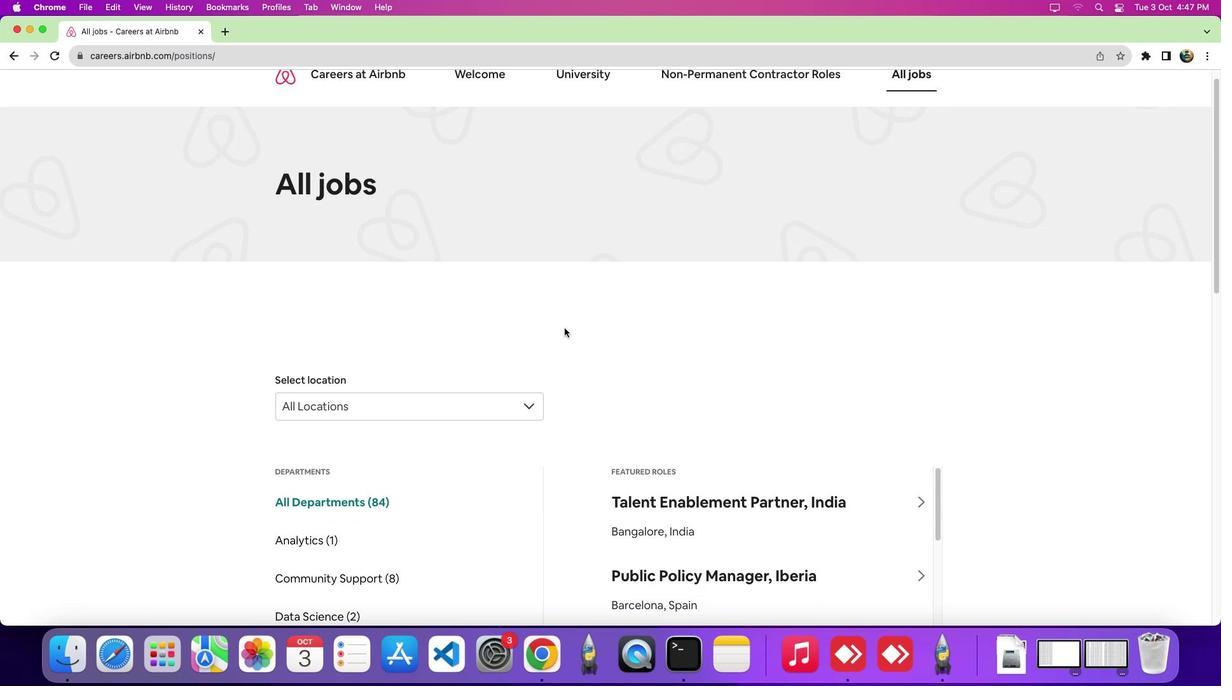
Action: Mouse scrolled (564, 328) with delta (0, 0)
Screenshot: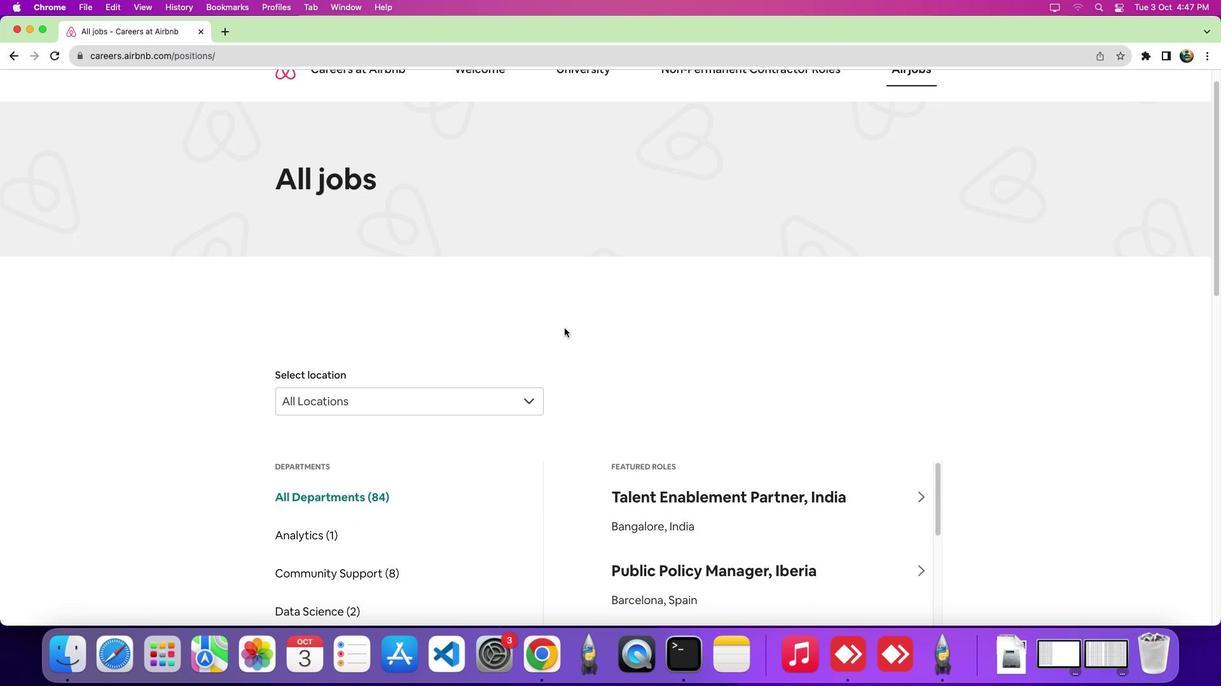 
Action: Mouse scrolled (564, 328) with delta (0, 0)
Screenshot: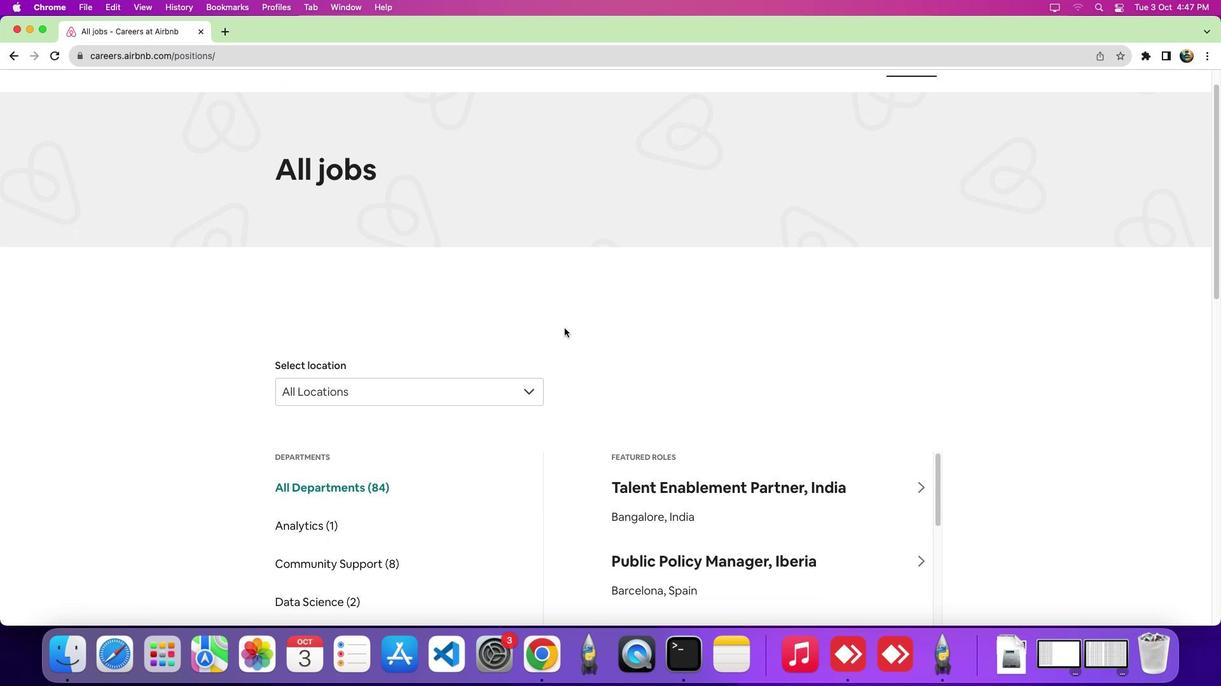 
Action: Mouse moved to (424, 389)
Screenshot: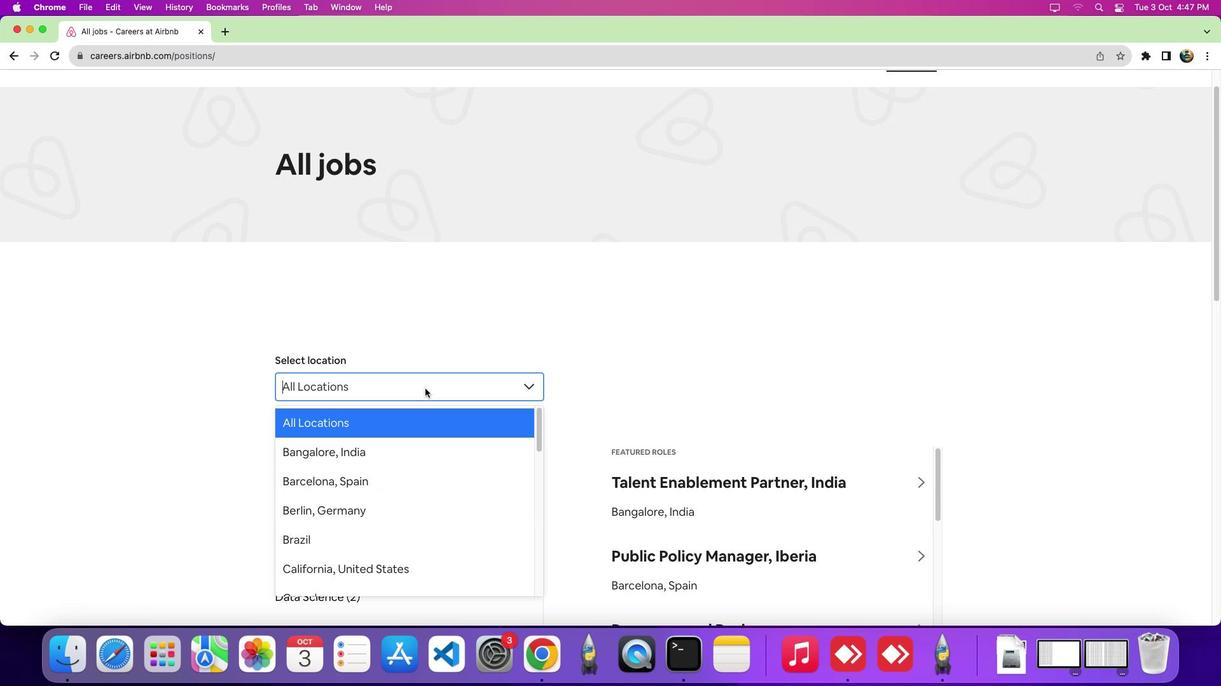 
Action: Mouse pressed left at (424, 389)
Screenshot: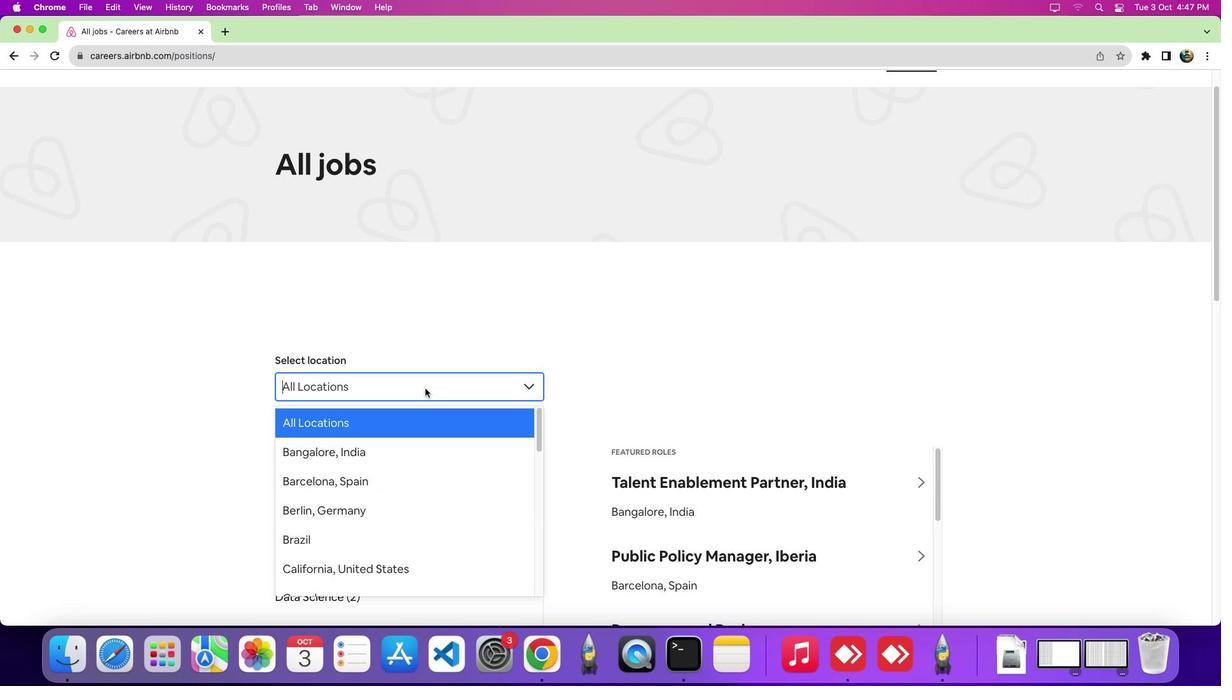 
Action: Mouse moved to (424, 452)
Screenshot: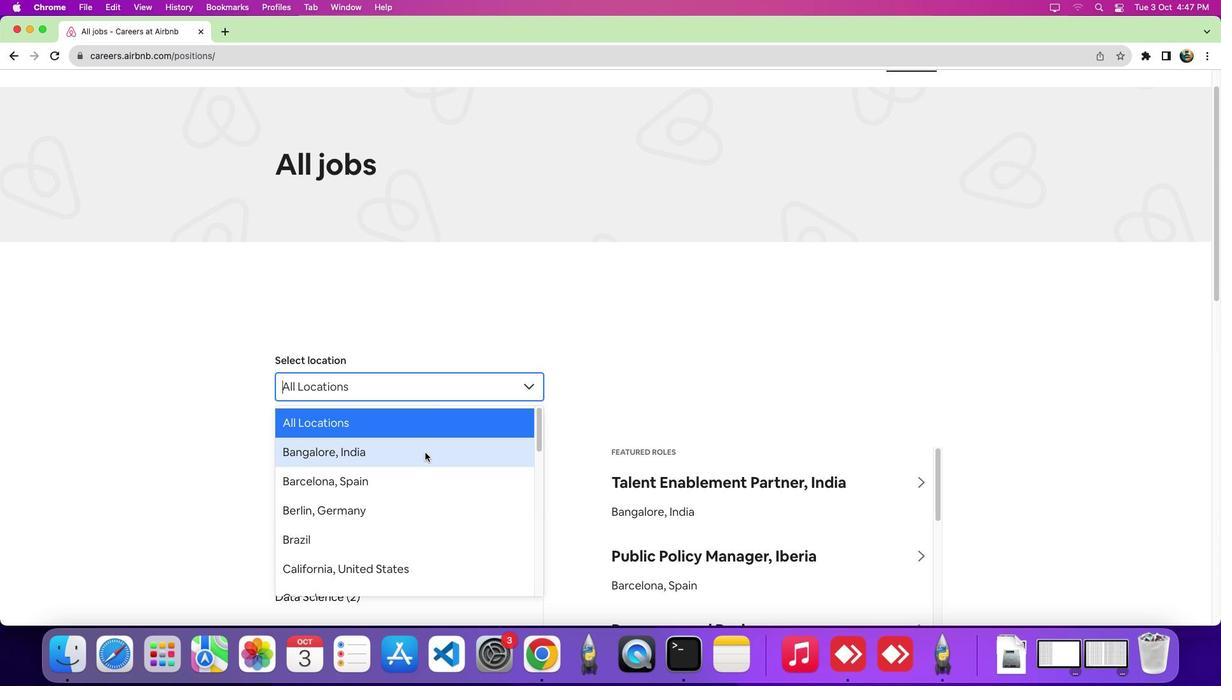 
Action: Mouse scrolled (424, 452) with delta (0, 0)
Screenshot: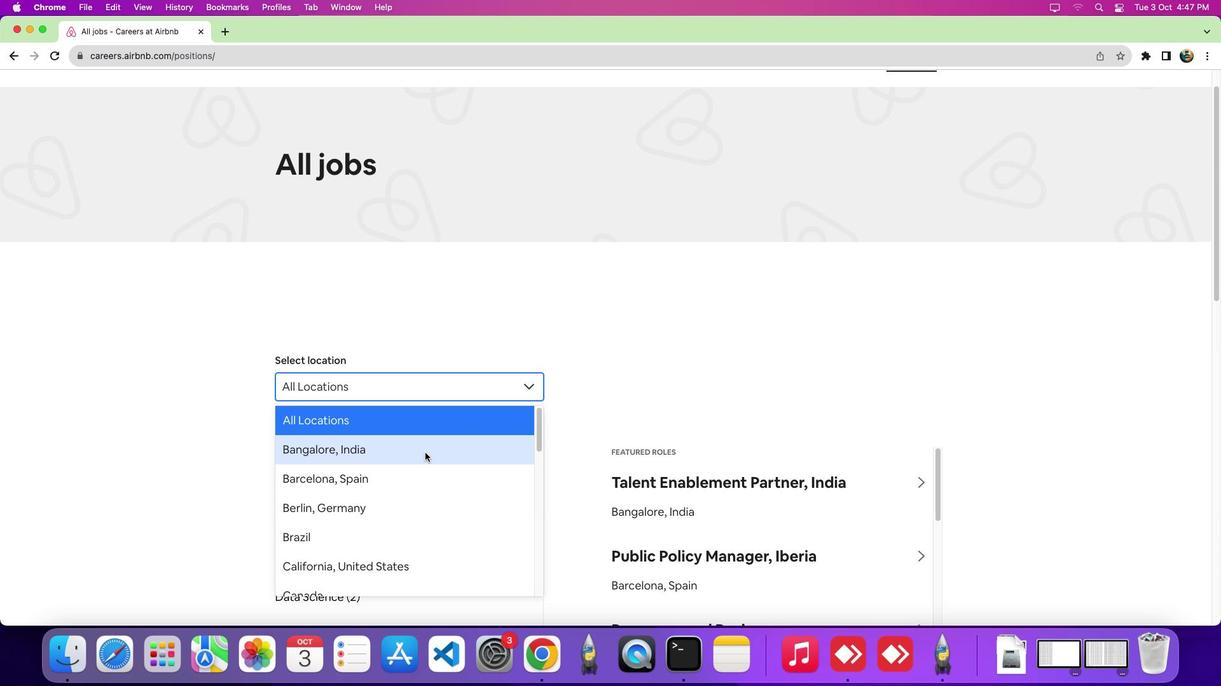 
Action: Mouse scrolled (424, 452) with delta (0, 0)
Screenshot: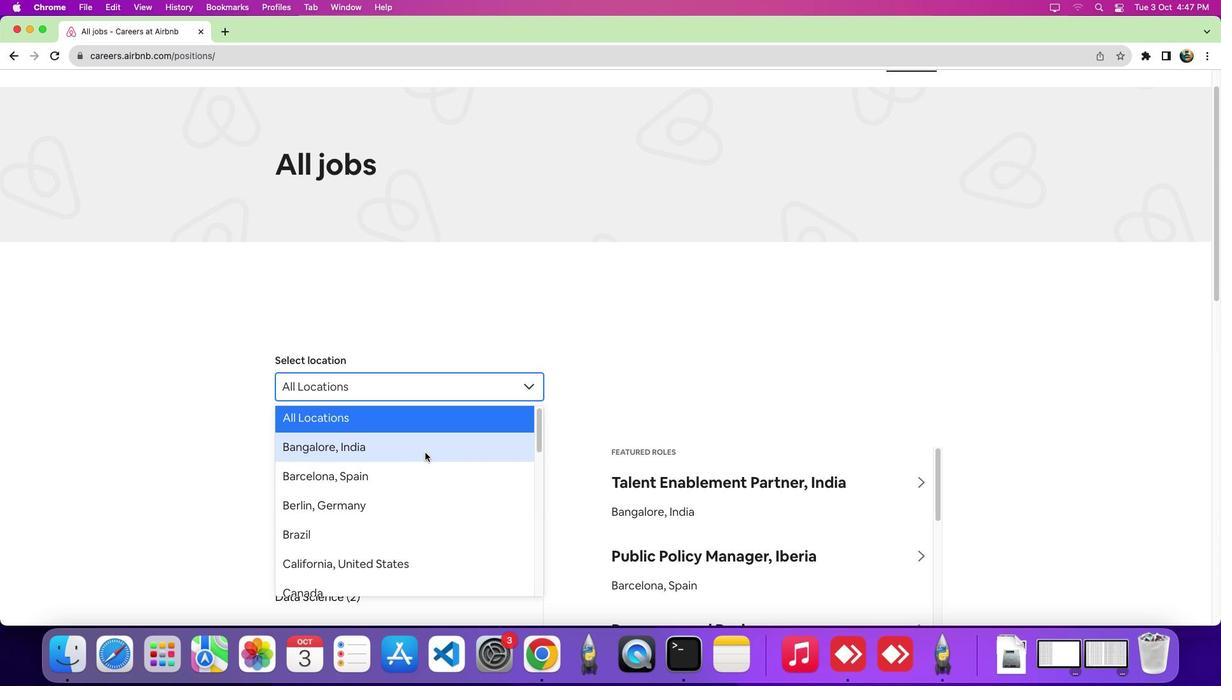 
Action: Mouse scrolled (424, 452) with delta (0, 0)
Screenshot: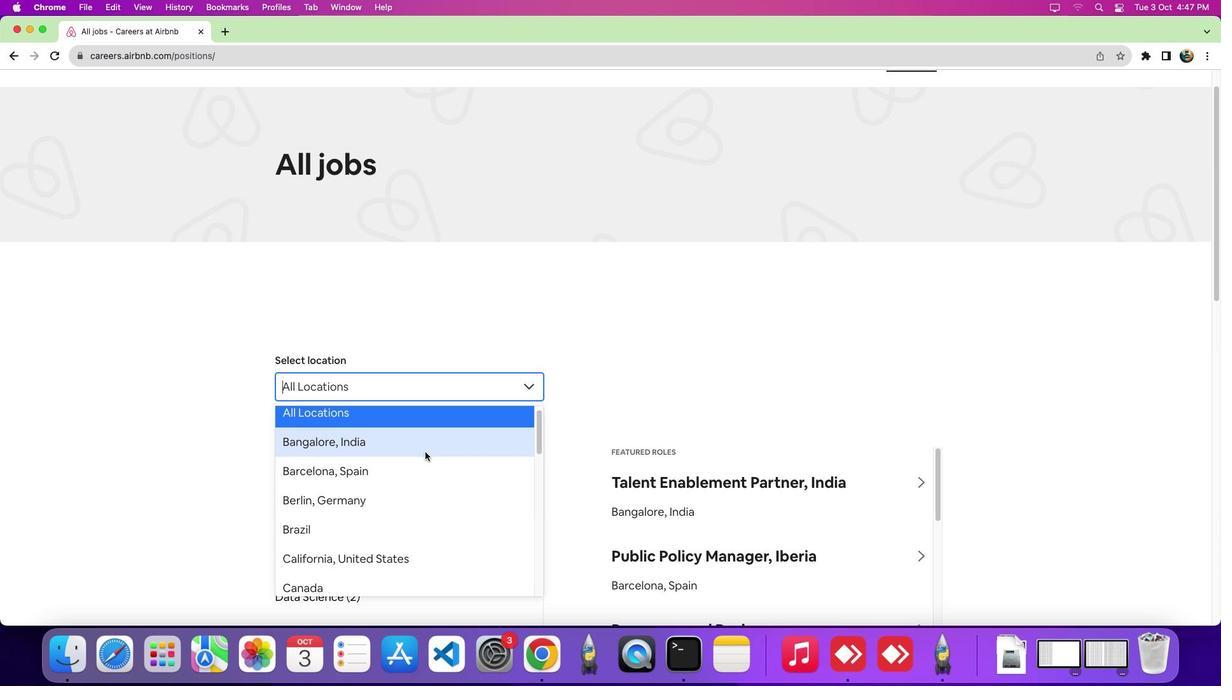 
Action: Mouse scrolled (424, 452) with delta (0, 0)
Screenshot: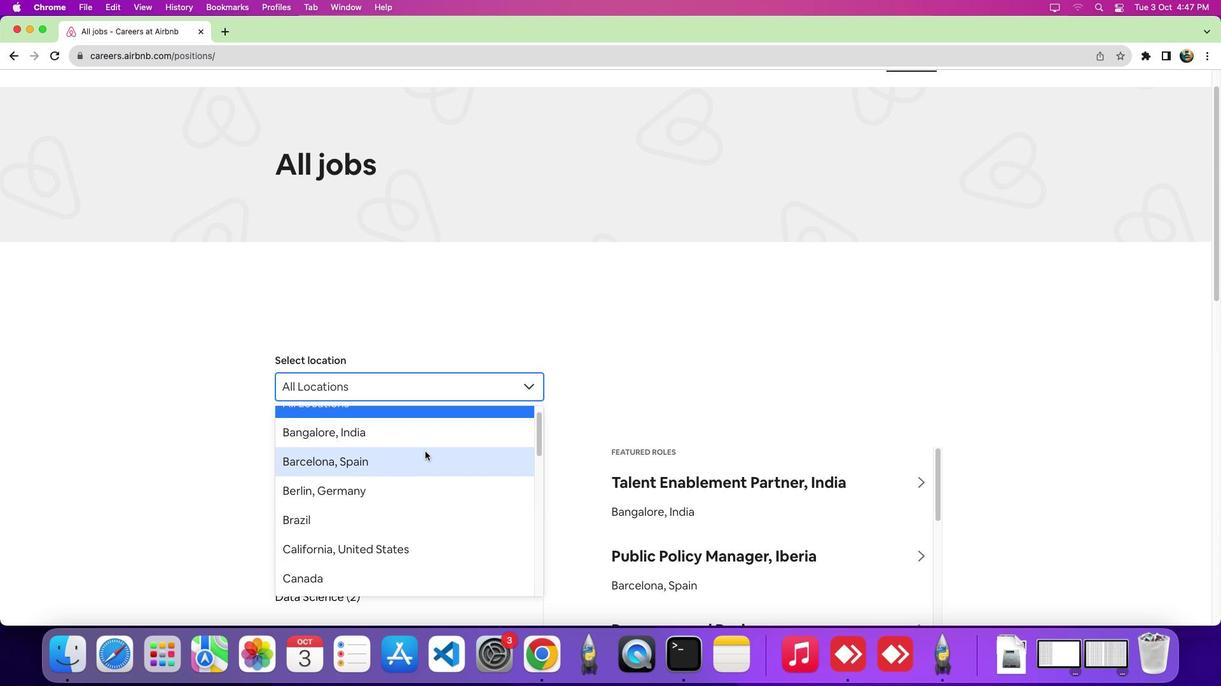 
Action: Mouse moved to (425, 451)
Screenshot: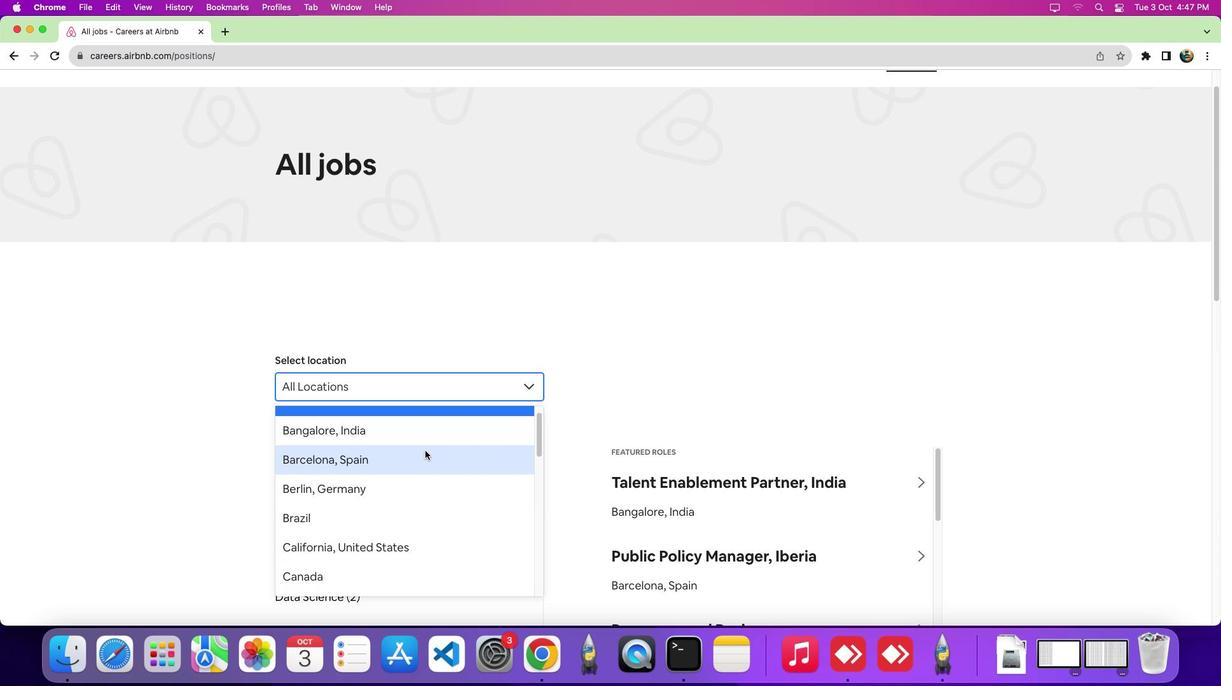
Action: Mouse scrolled (425, 451) with delta (0, 0)
Screenshot: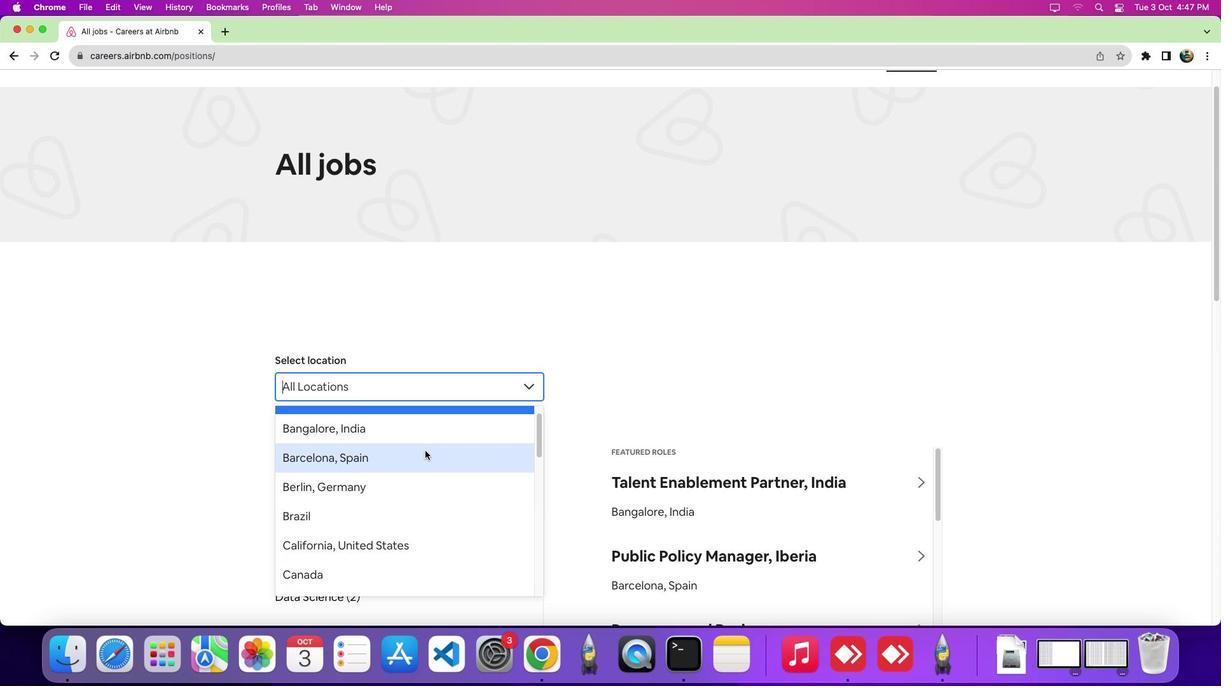 
Action: Mouse scrolled (425, 451) with delta (0, 0)
Screenshot: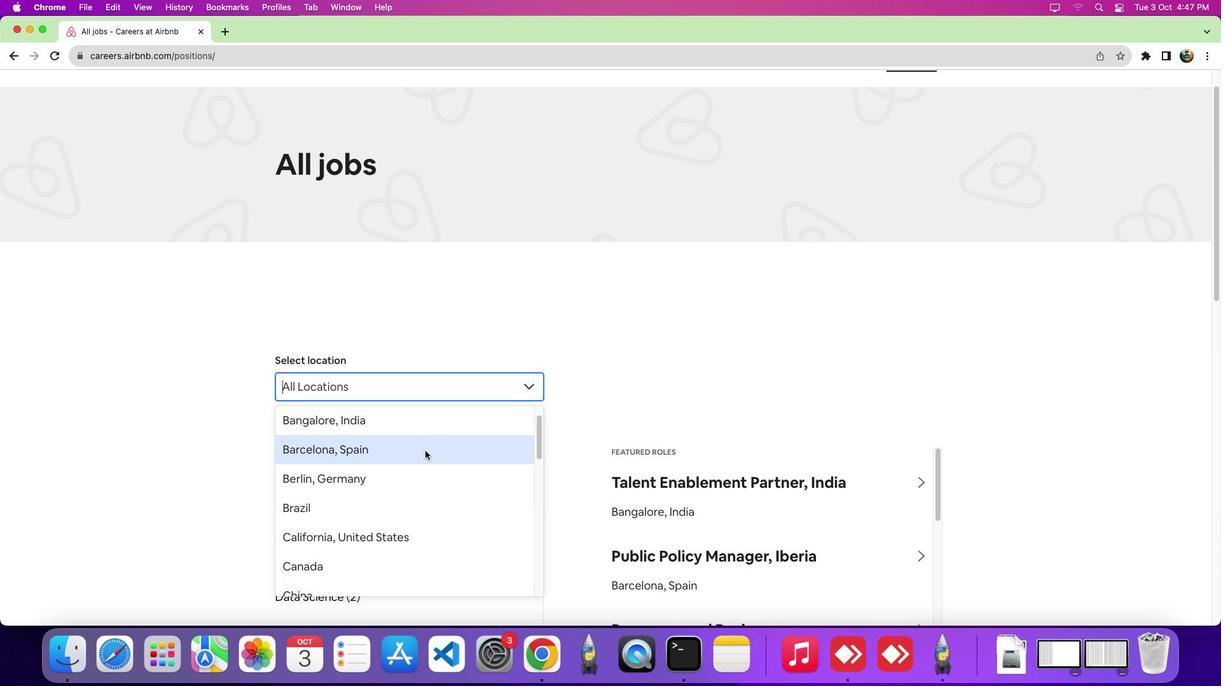 
Action: Mouse scrolled (425, 451) with delta (0, 0)
Screenshot: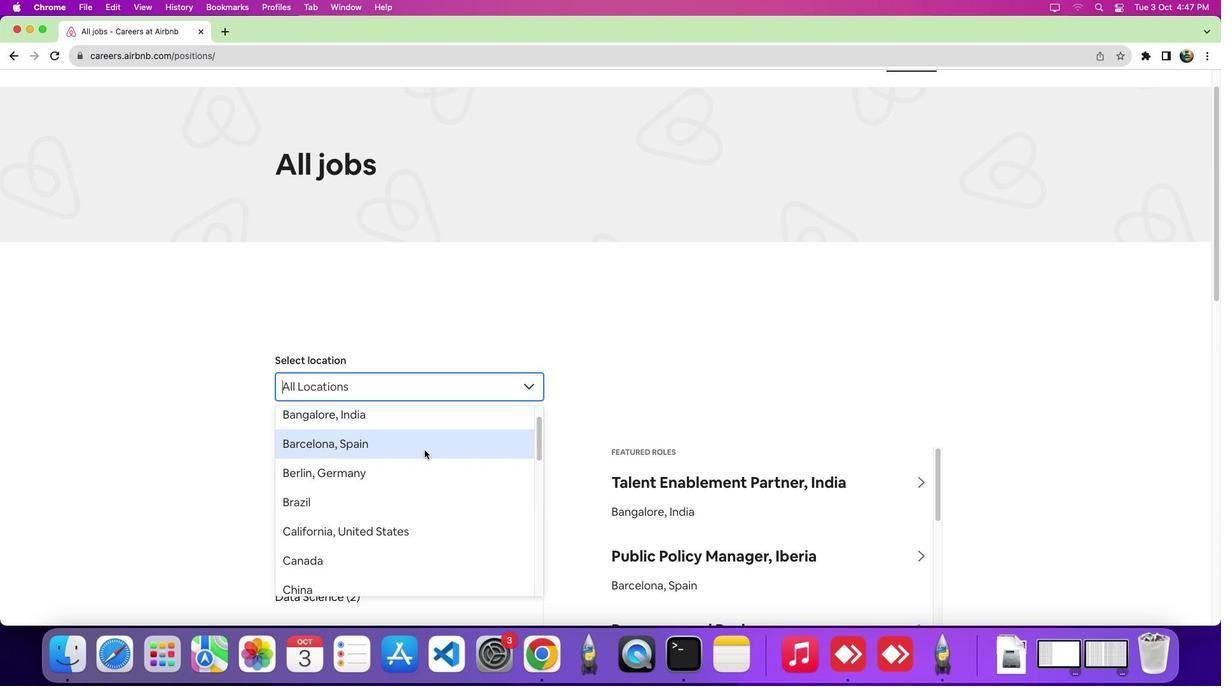 
Action: Mouse moved to (424, 450)
Screenshot: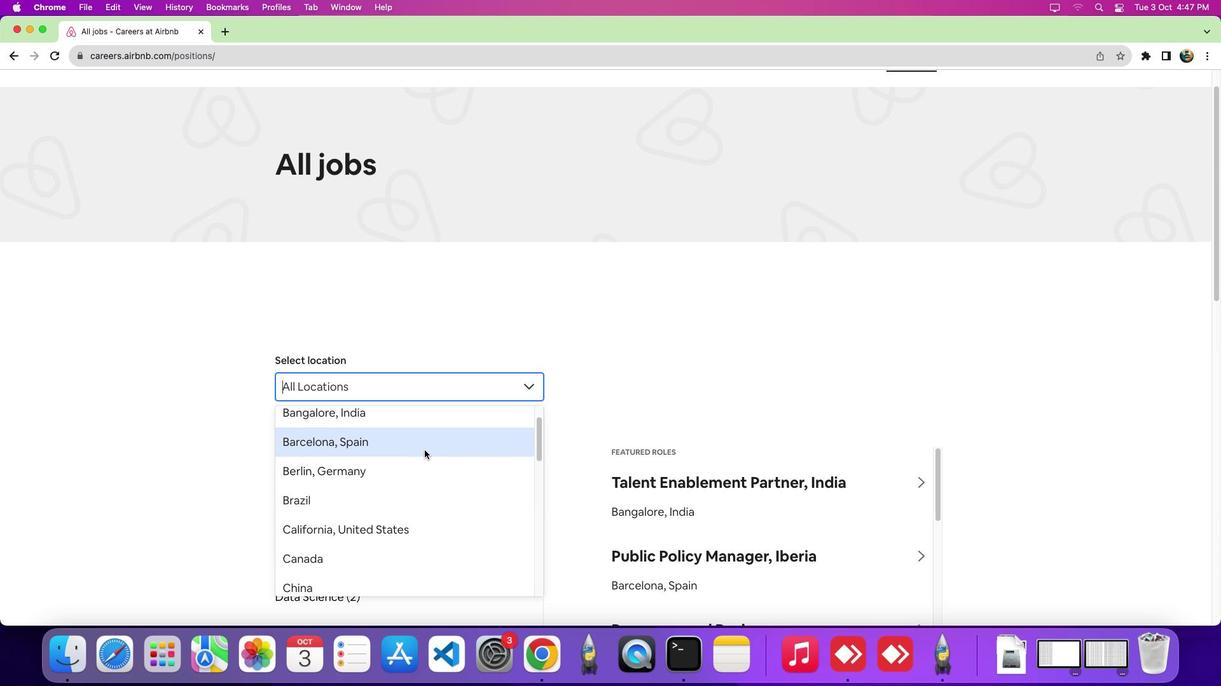 
Action: Mouse scrolled (424, 450) with delta (0, 0)
Screenshot: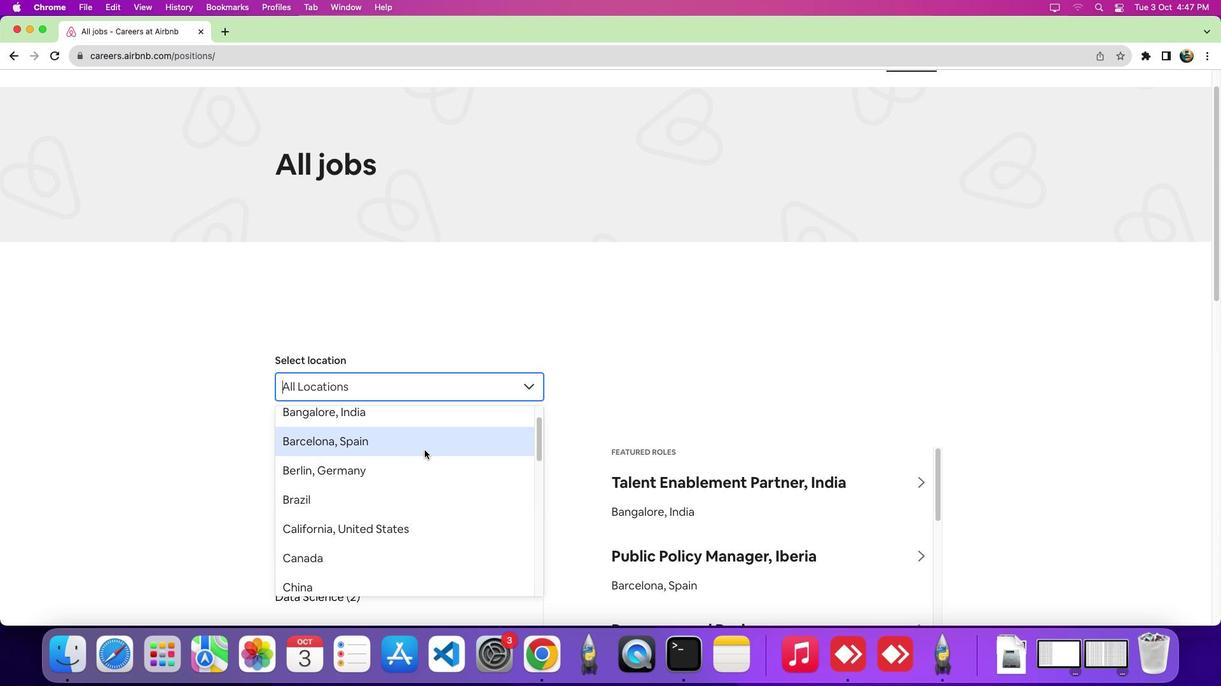 
Action: Mouse scrolled (424, 450) with delta (0, 0)
Screenshot: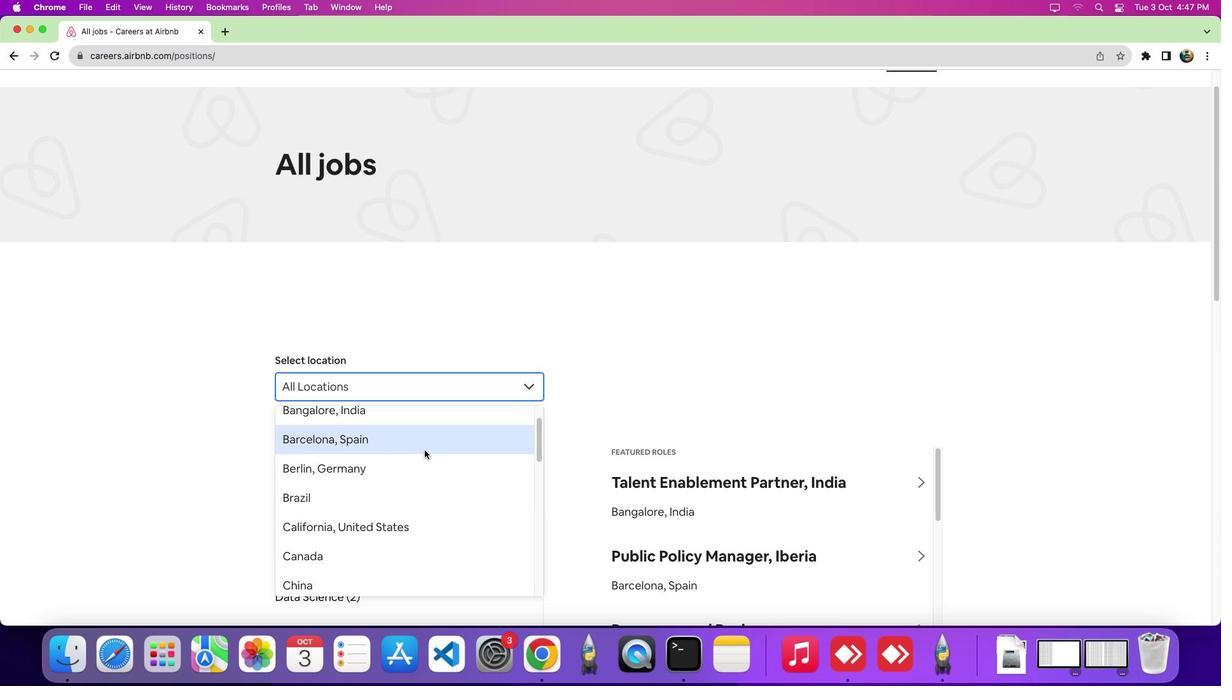 
Action: Mouse scrolled (424, 450) with delta (0, 0)
Screenshot: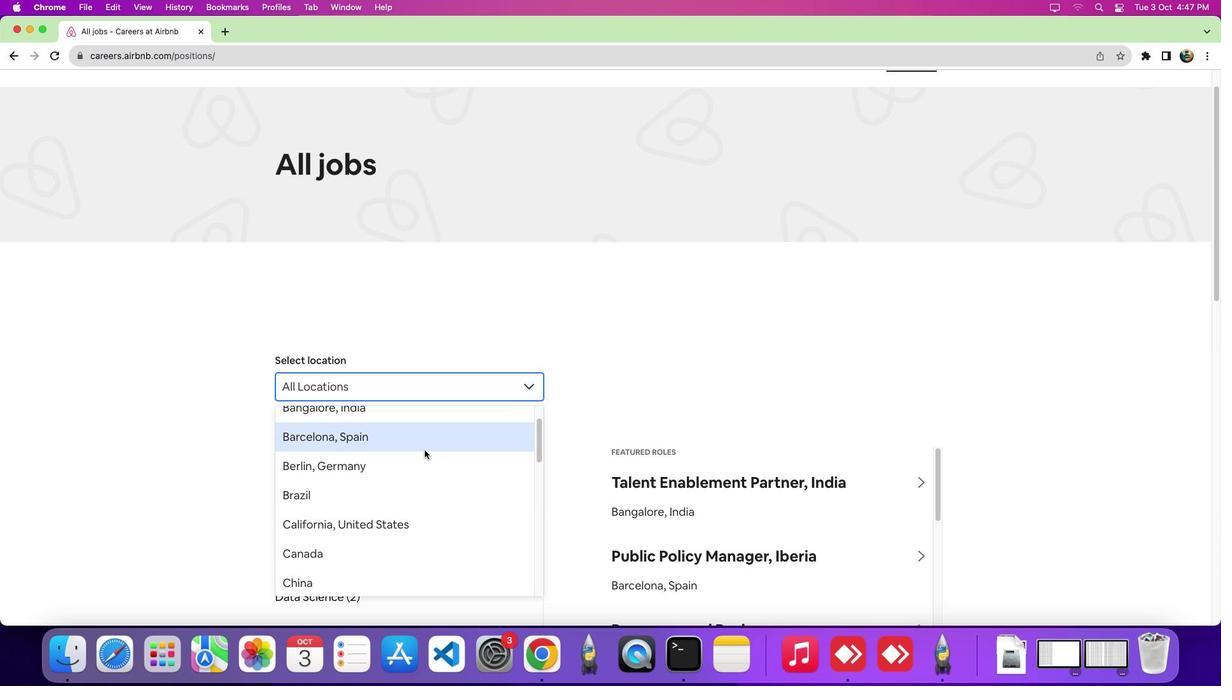 
Action: Mouse scrolled (424, 450) with delta (0, 0)
Screenshot: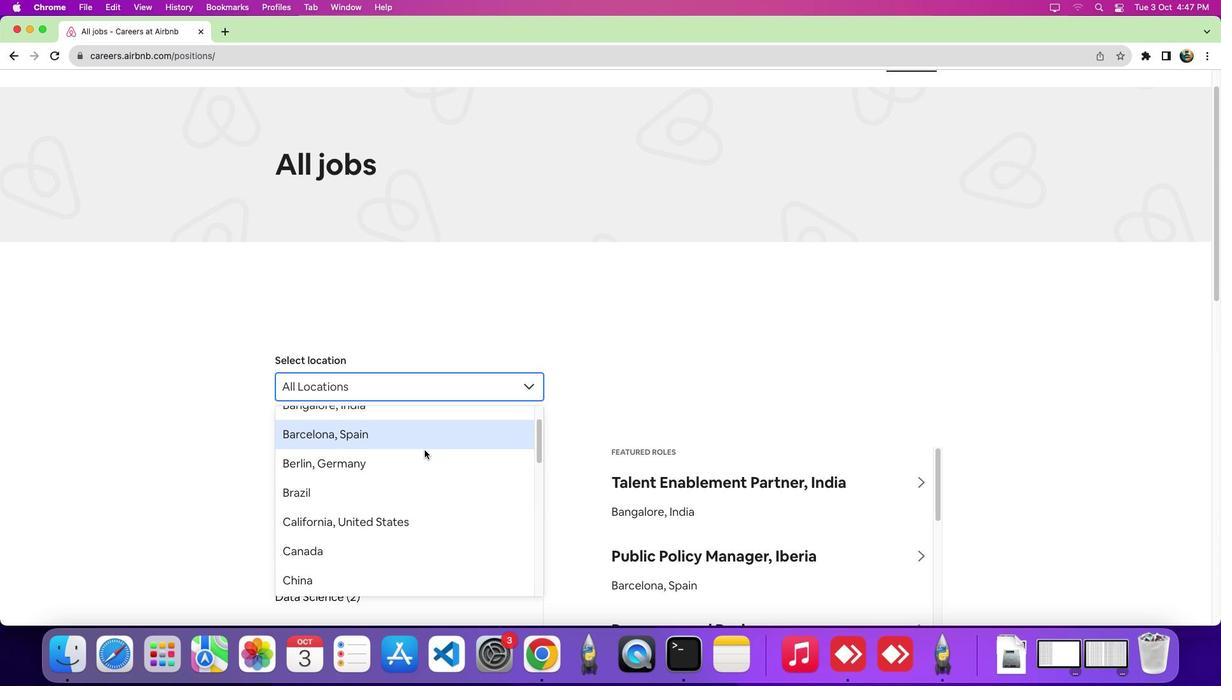 
Action: Mouse moved to (424, 456)
Screenshot: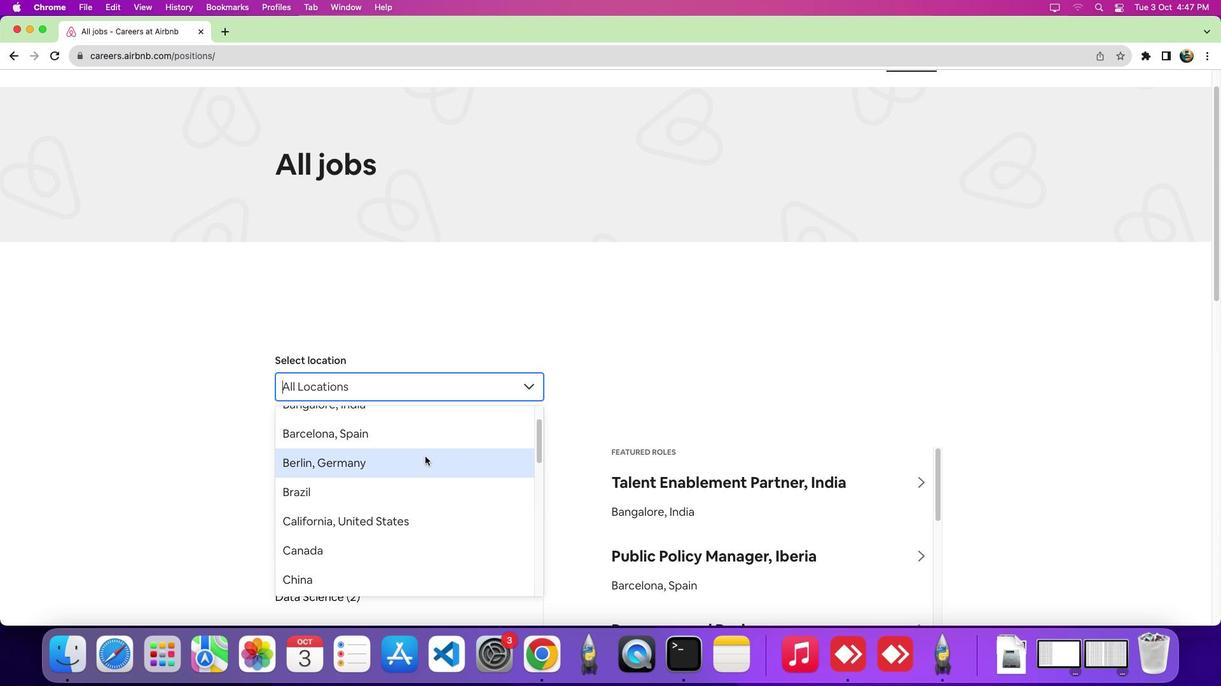 
Action: Mouse scrolled (424, 456) with delta (0, 0)
Screenshot: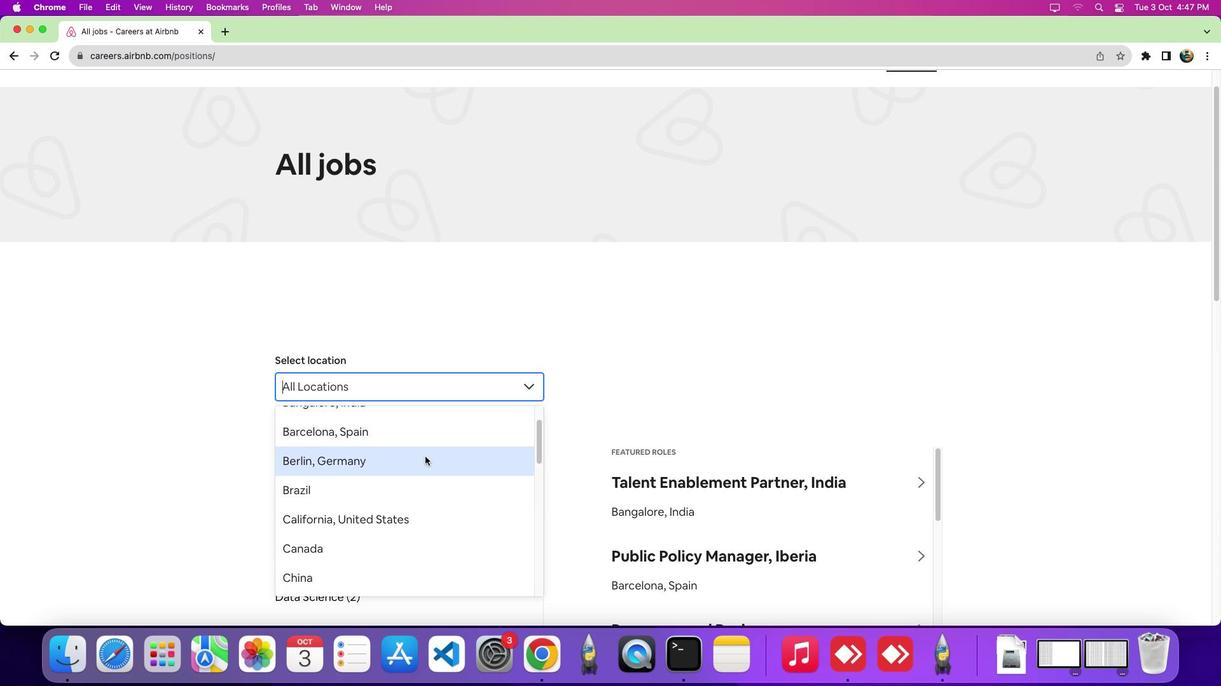 
Action: Mouse scrolled (424, 456) with delta (0, 0)
Screenshot: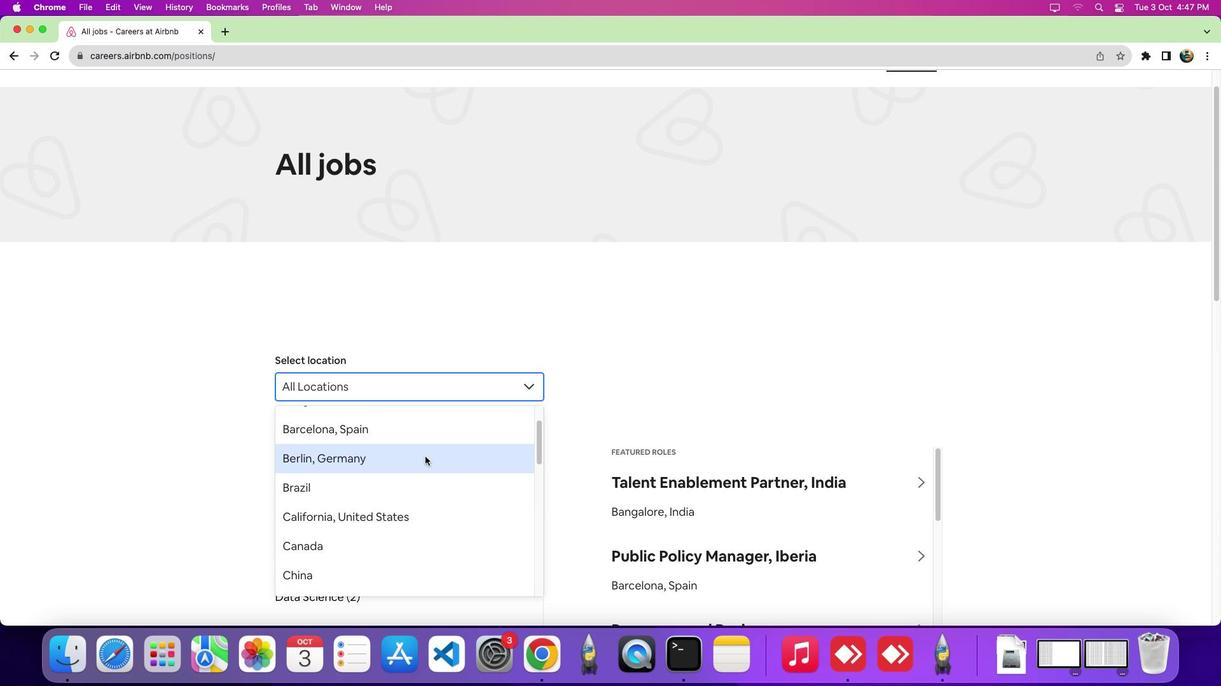 
Action: Mouse scrolled (424, 456) with delta (0, 0)
Screenshot: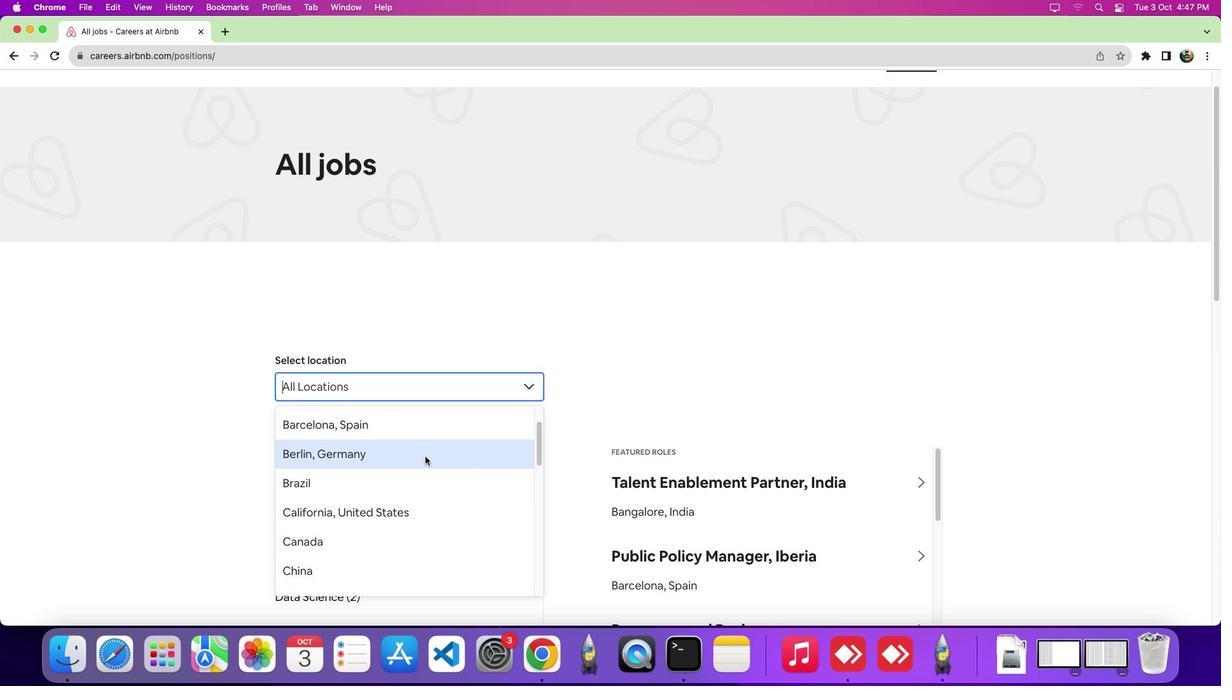 
Action: Mouse scrolled (424, 456) with delta (0, 0)
Screenshot: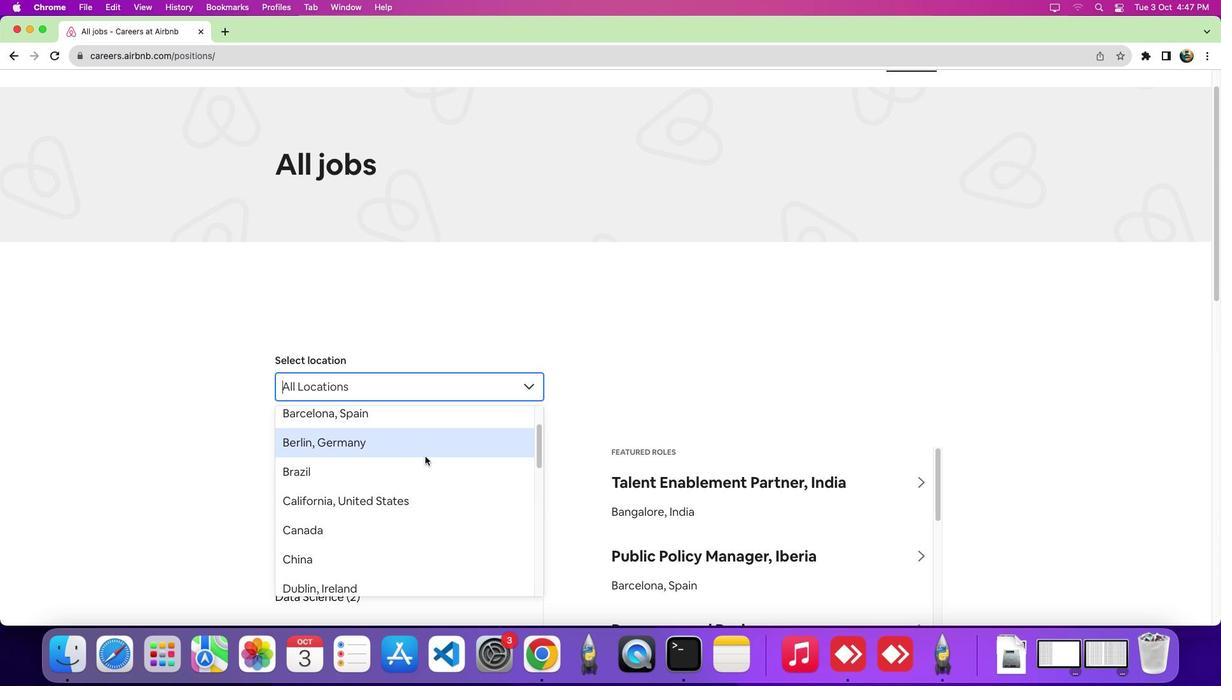 
Action: Mouse scrolled (424, 456) with delta (0, 0)
Screenshot: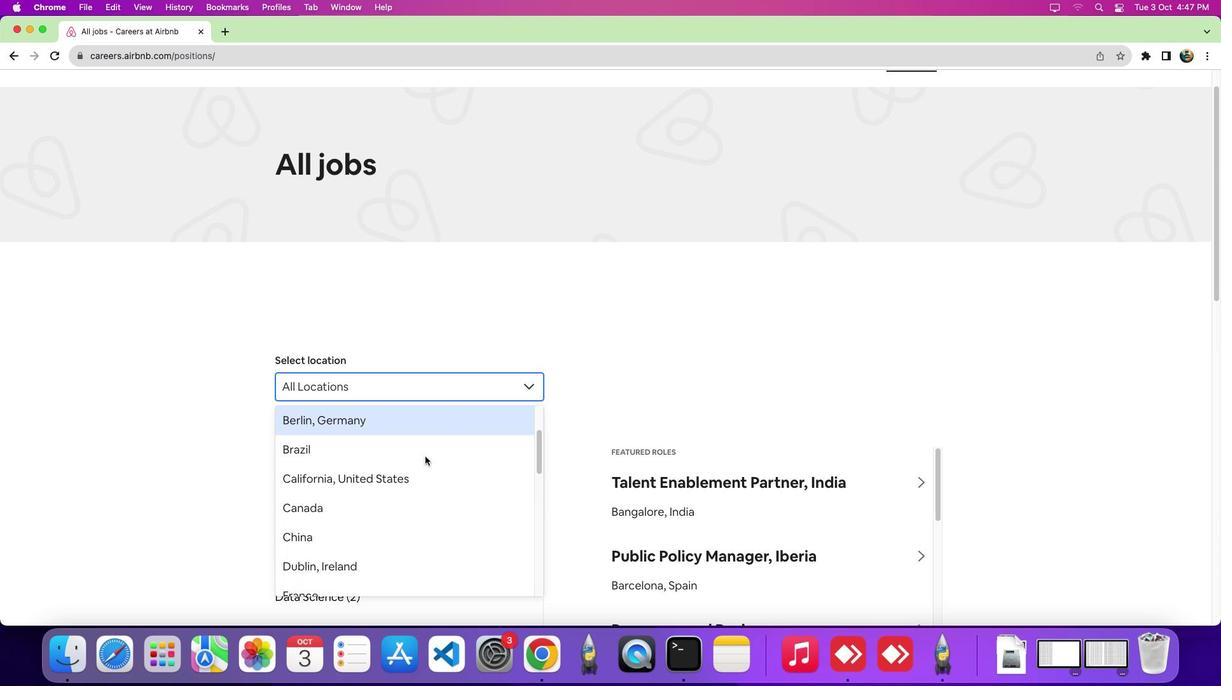 
Action: Mouse scrolled (424, 456) with delta (0, 0)
Screenshot: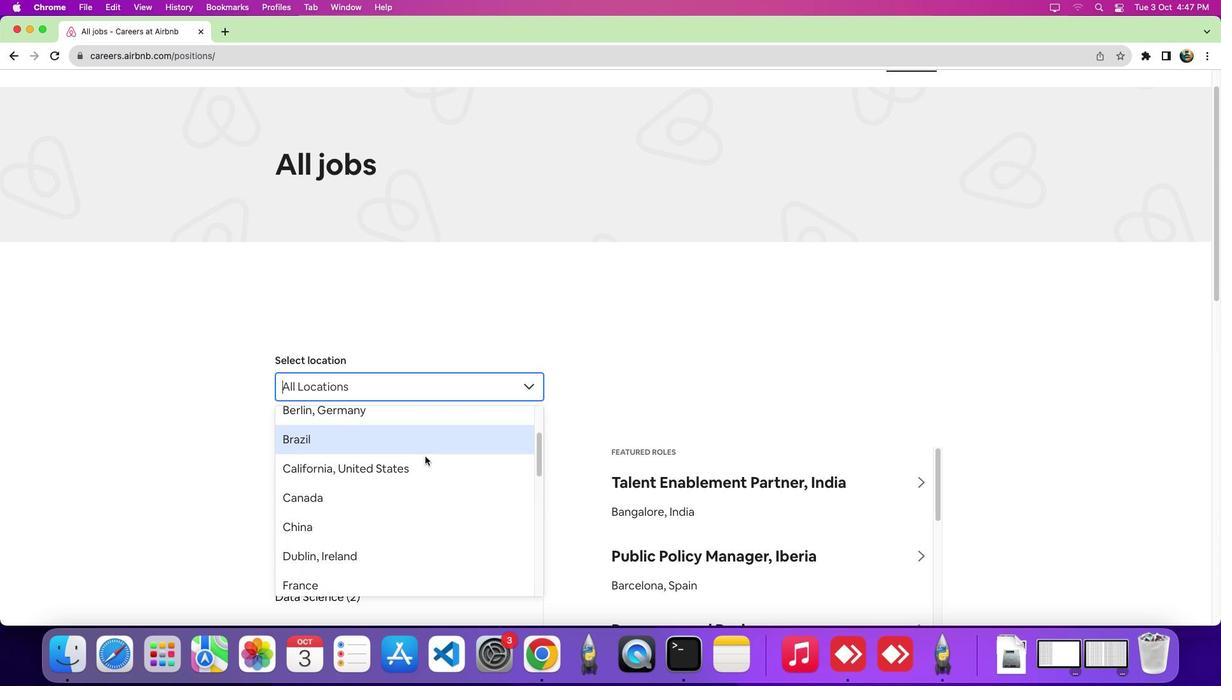 
Action: Mouse scrolled (424, 456) with delta (0, 0)
Screenshot: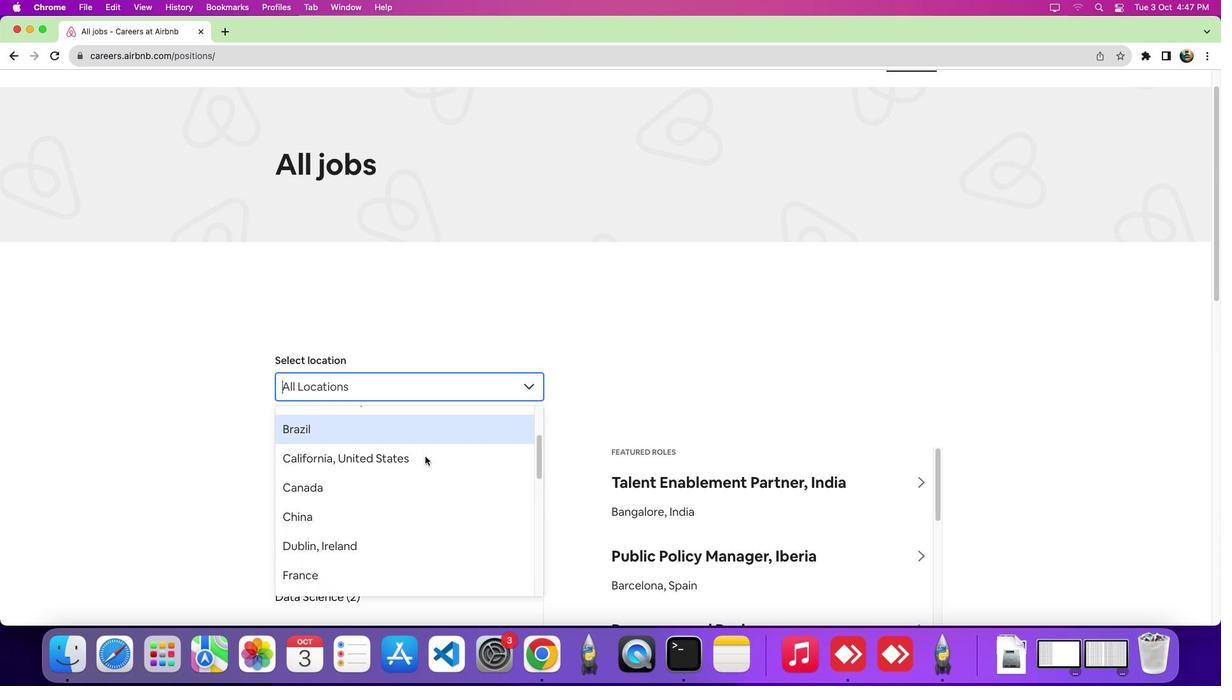 
Action: Mouse scrolled (424, 456) with delta (0, 0)
Screenshot: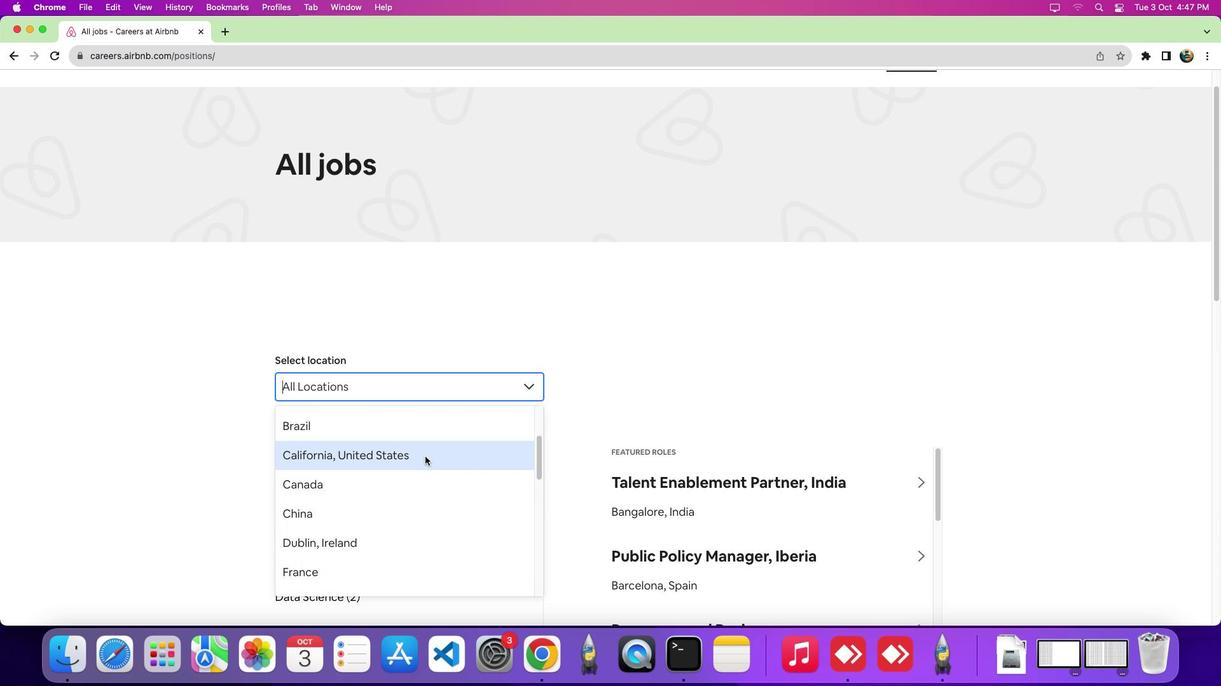 
Action: Mouse scrolled (424, 456) with delta (0, 0)
Screenshot: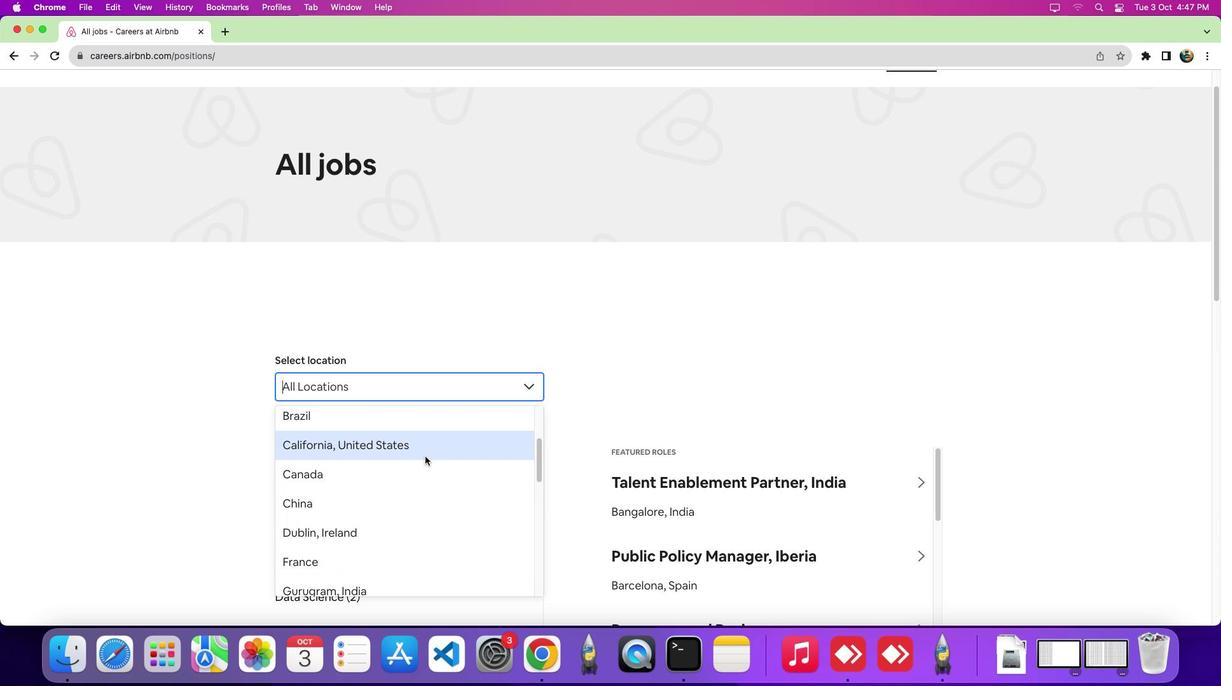 
Action: Mouse scrolled (424, 456) with delta (0, 0)
Screenshot: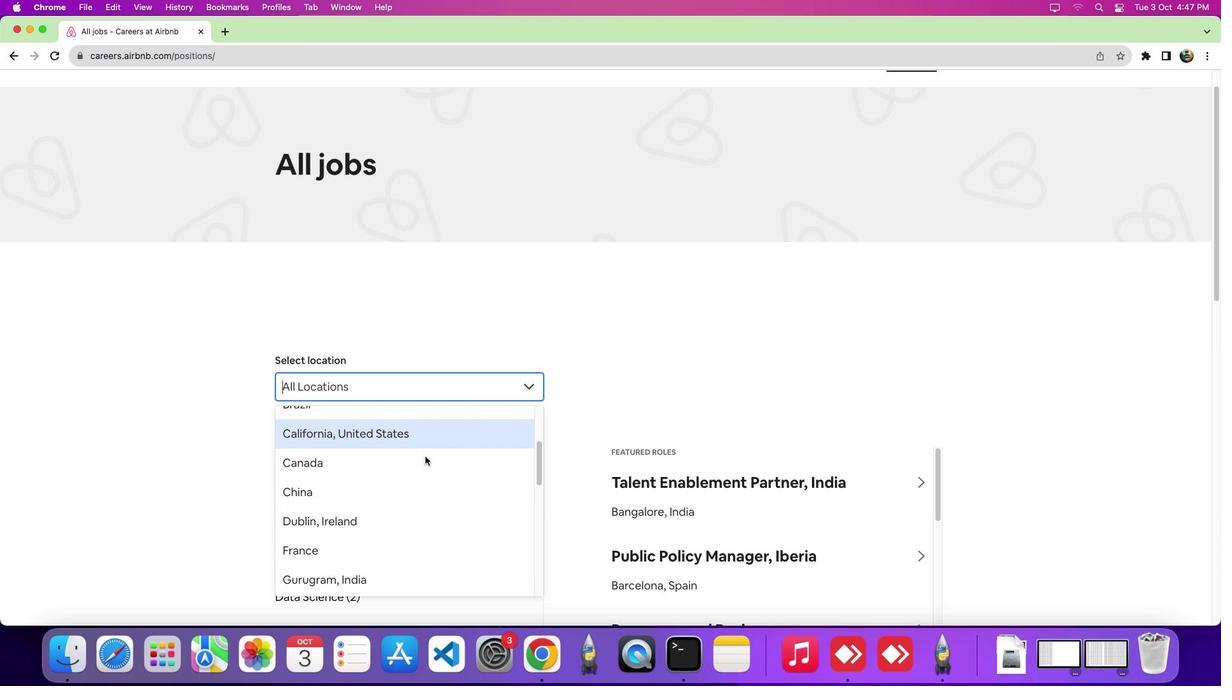 
Action: Mouse scrolled (424, 456) with delta (0, 0)
Screenshot: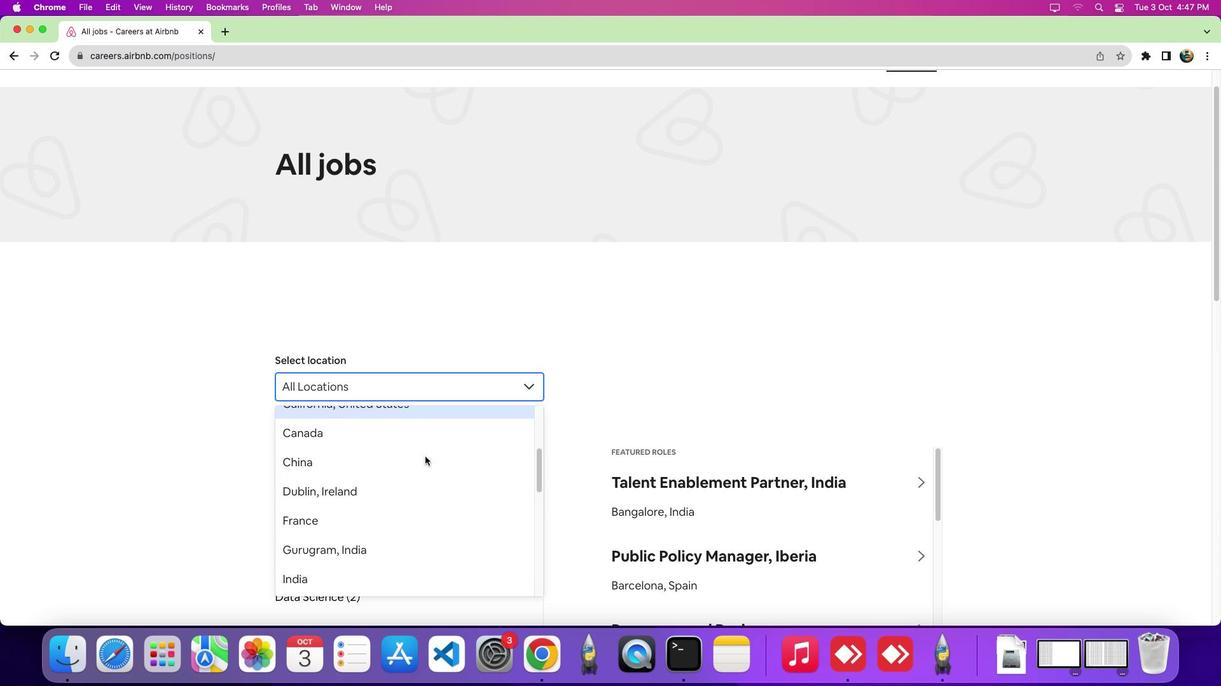 
Action: Mouse scrolled (424, 456) with delta (0, 0)
Screenshot: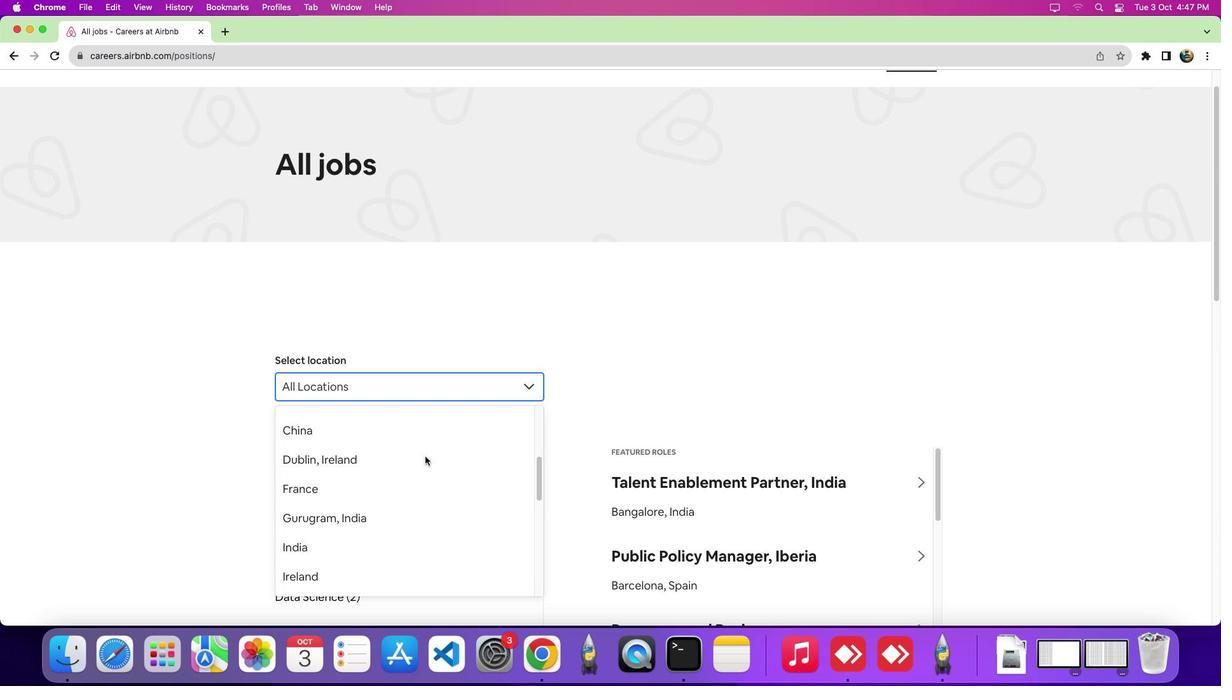 
Action: Mouse scrolled (424, 456) with delta (0, -2)
Screenshot: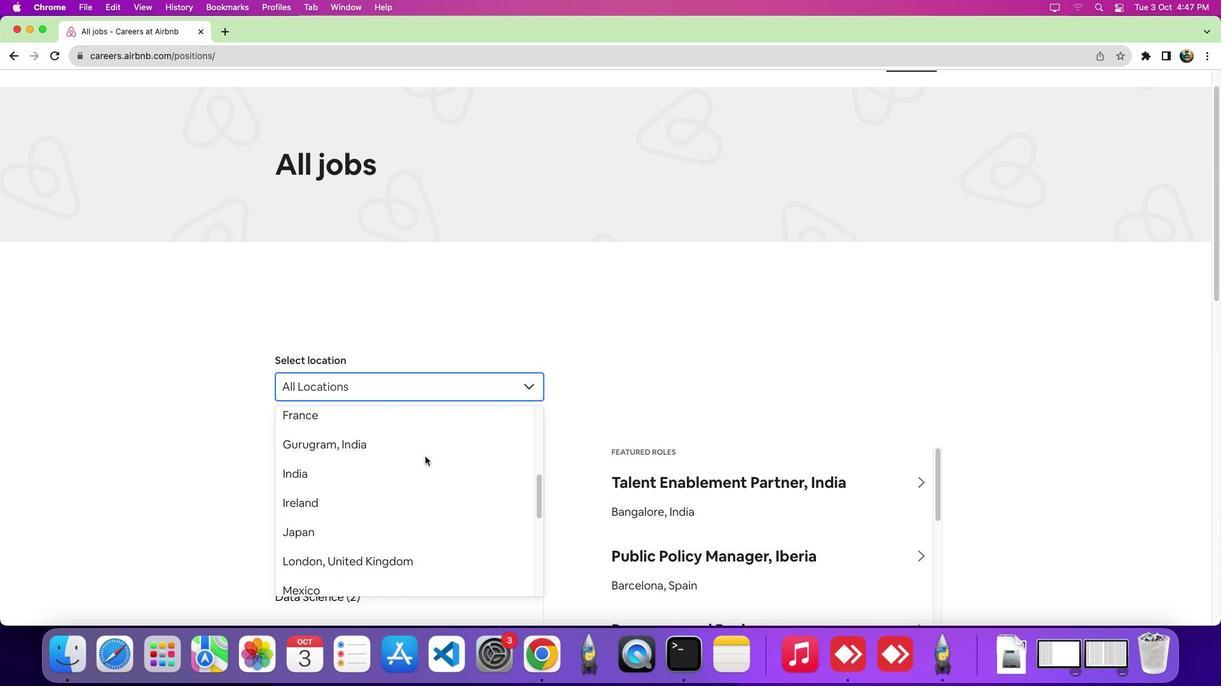 
Action: Mouse scrolled (424, 456) with delta (0, 0)
Screenshot: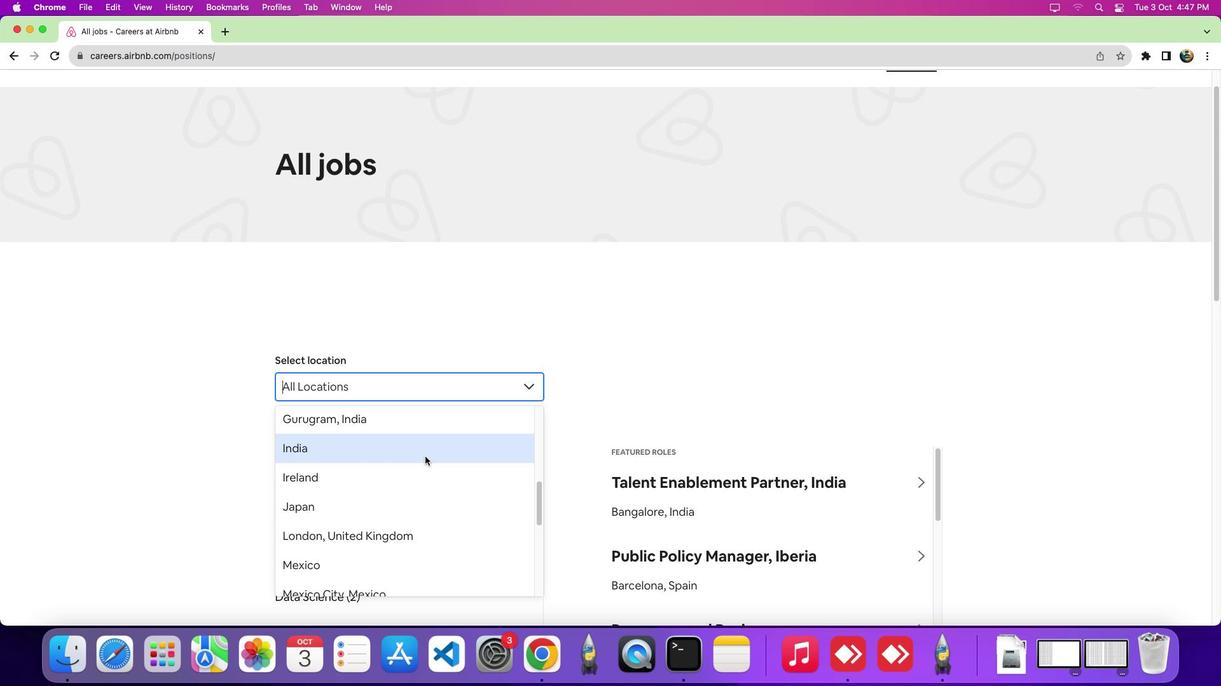 
Action: Mouse scrolled (424, 456) with delta (0, 0)
Screenshot: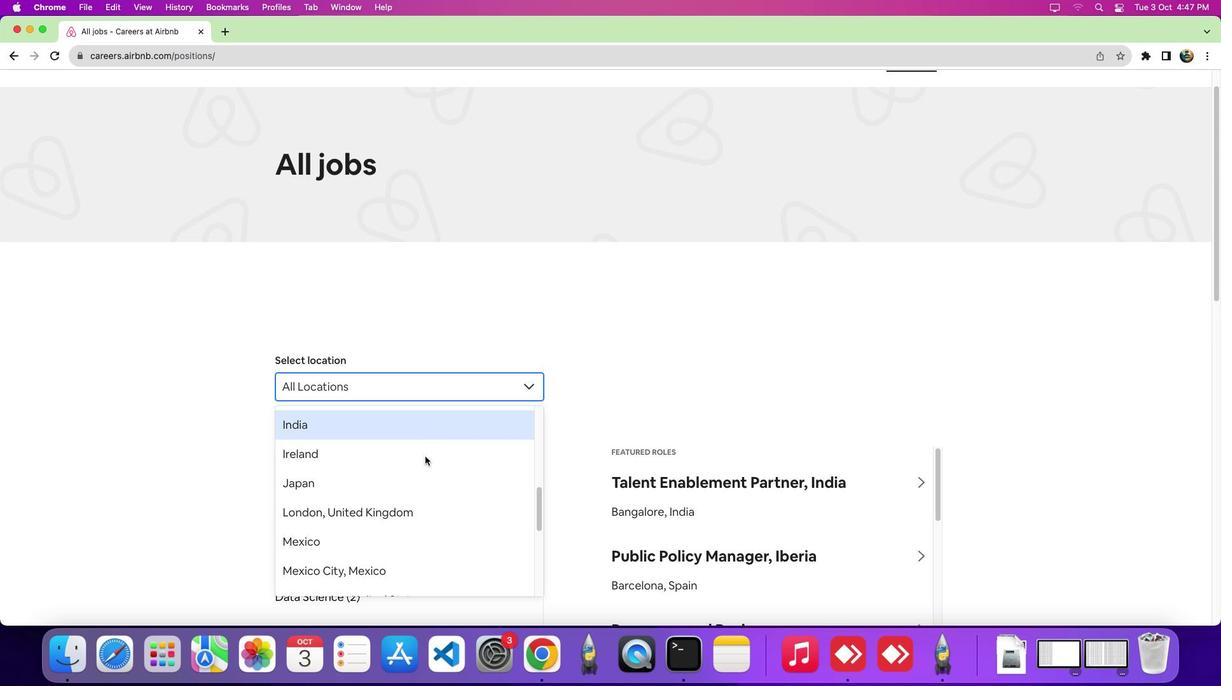 
Action: Mouse scrolled (424, 456) with delta (0, -1)
Screenshot: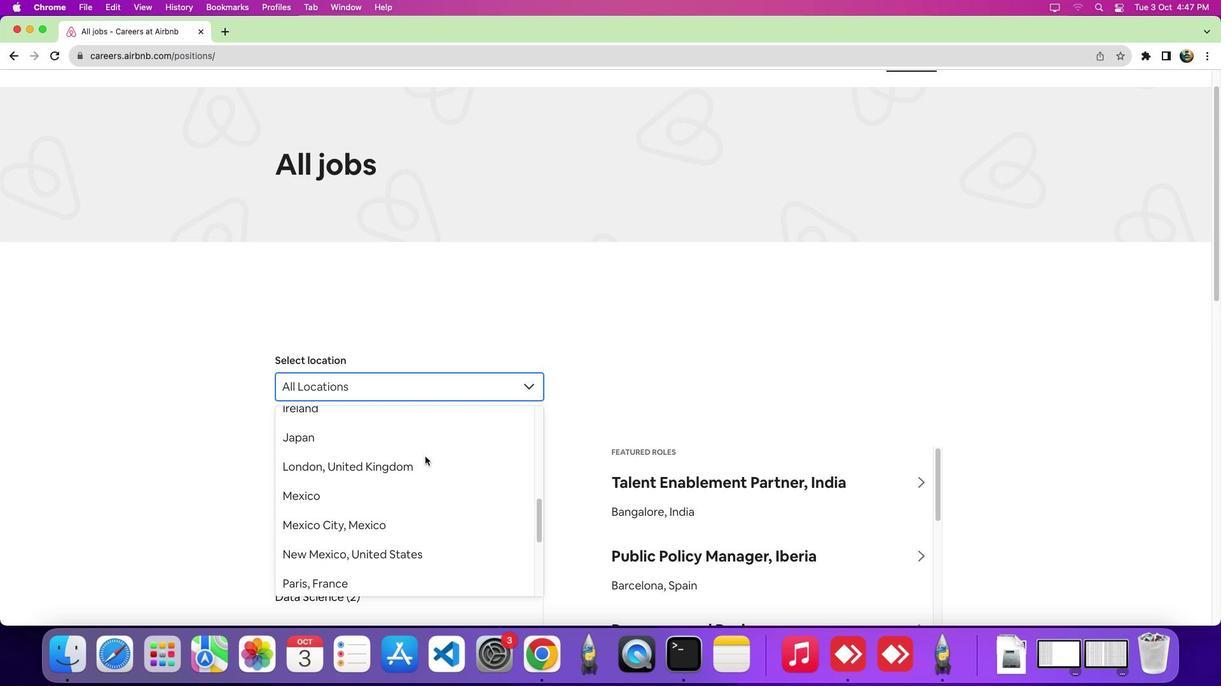 
Action: Mouse scrolled (424, 456) with delta (0, 0)
Screenshot: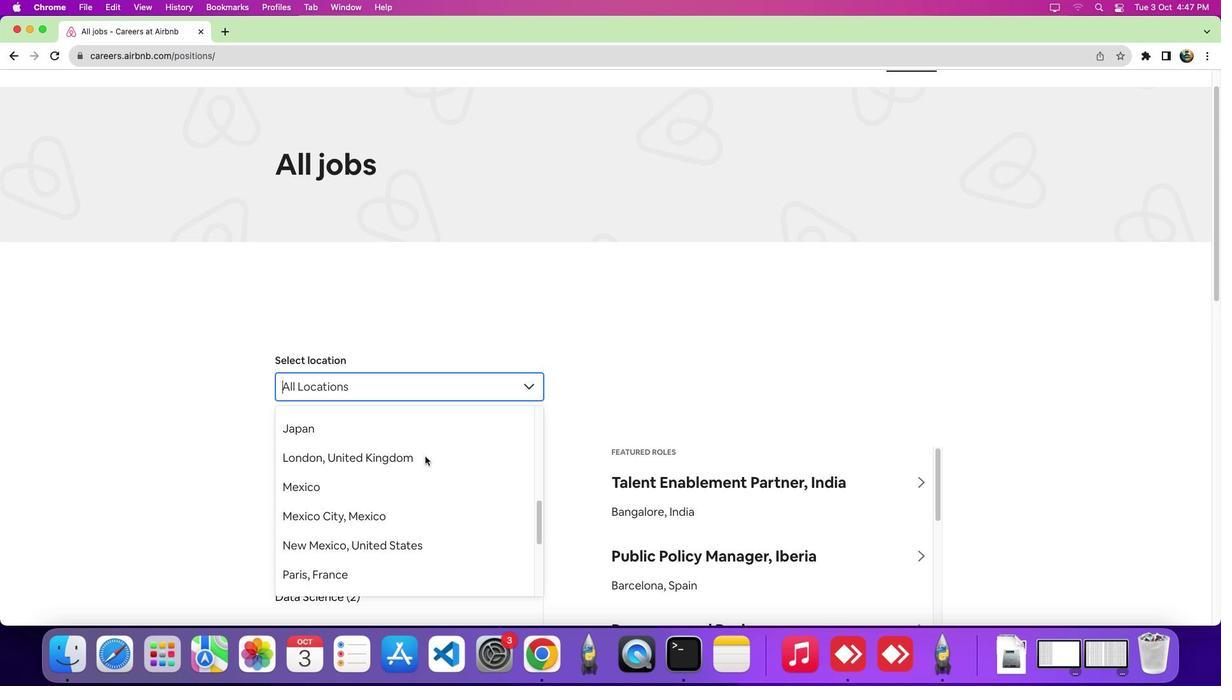 
Action: Mouse scrolled (424, 456) with delta (0, 0)
Screenshot: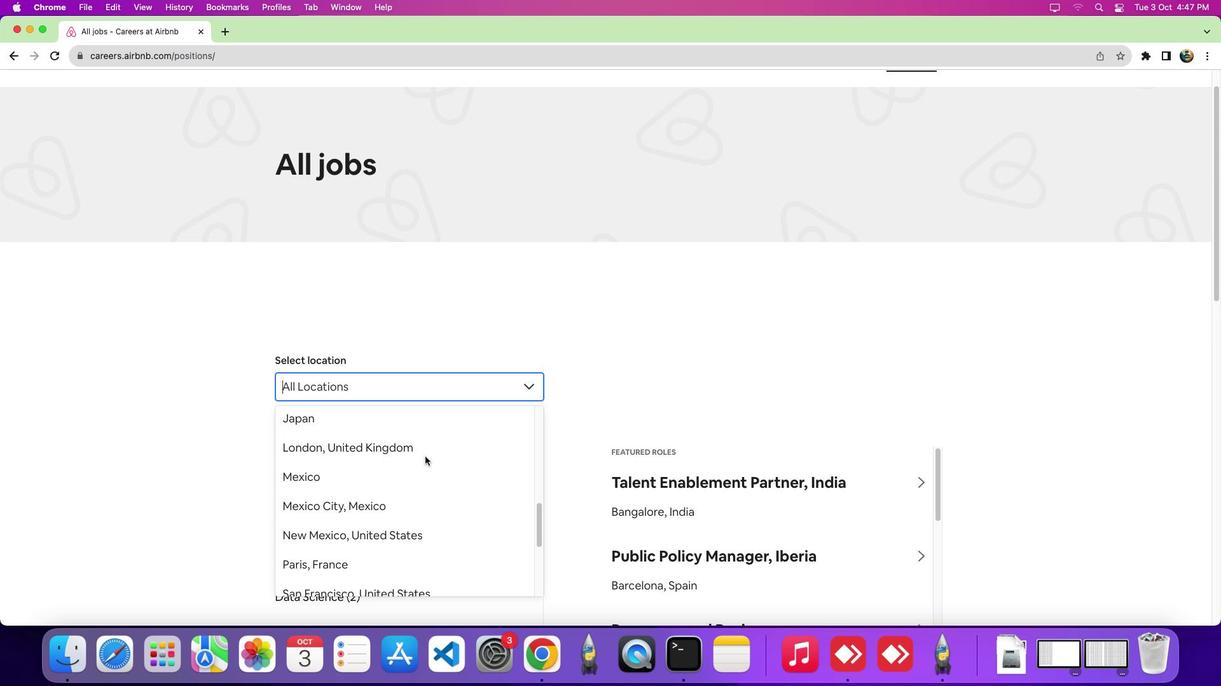 
Action: Mouse scrolled (424, 456) with delta (0, 0)
Screenshot: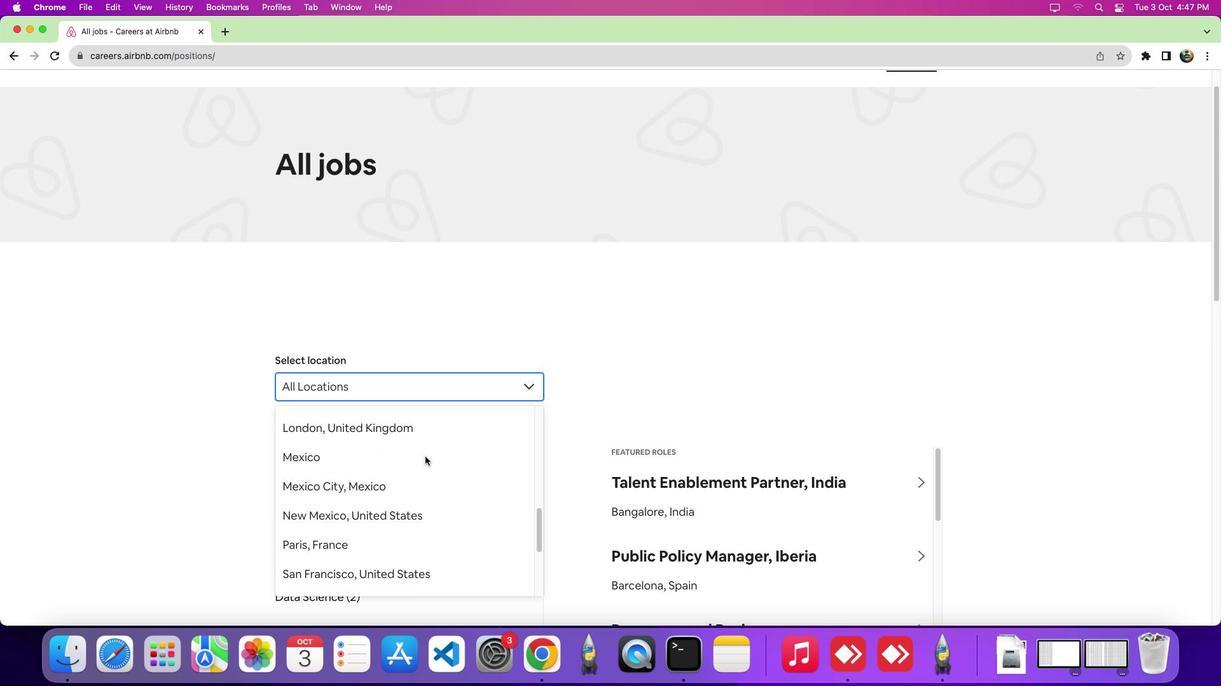 
Action: Mouse scrolled (424, 456) with delta (0, 0)
Screenshot: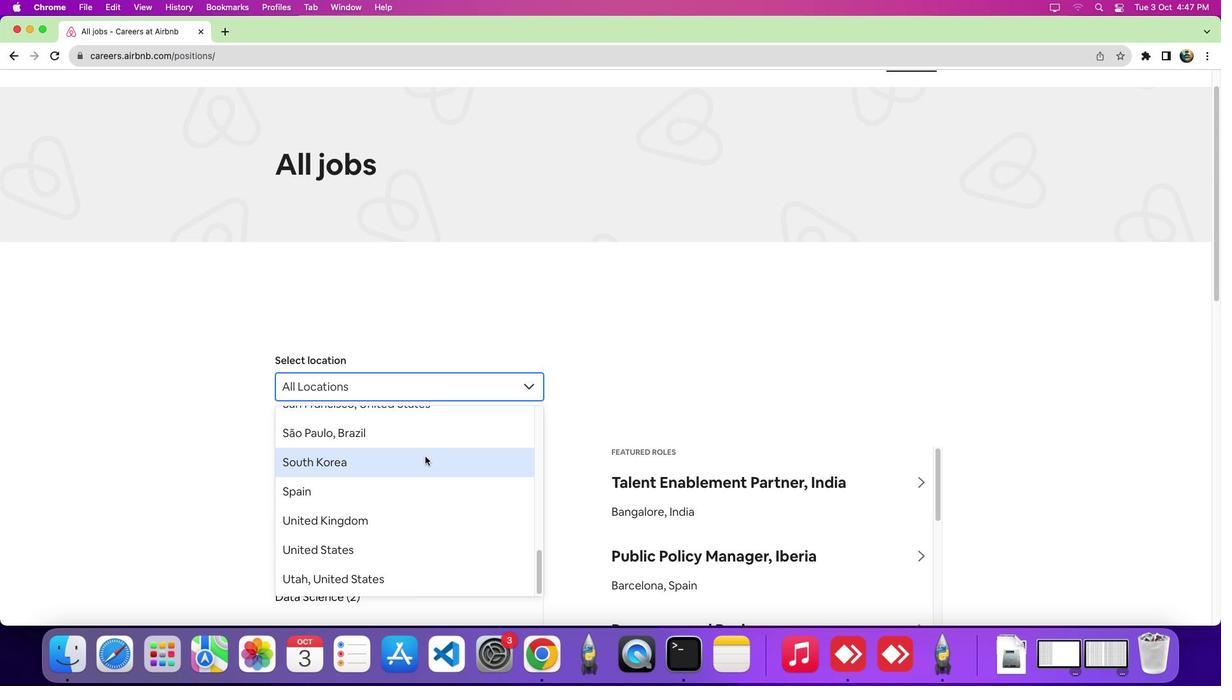 
Action: Mouse scrolled (424, 456) with delta (0, -2)
Screenshot: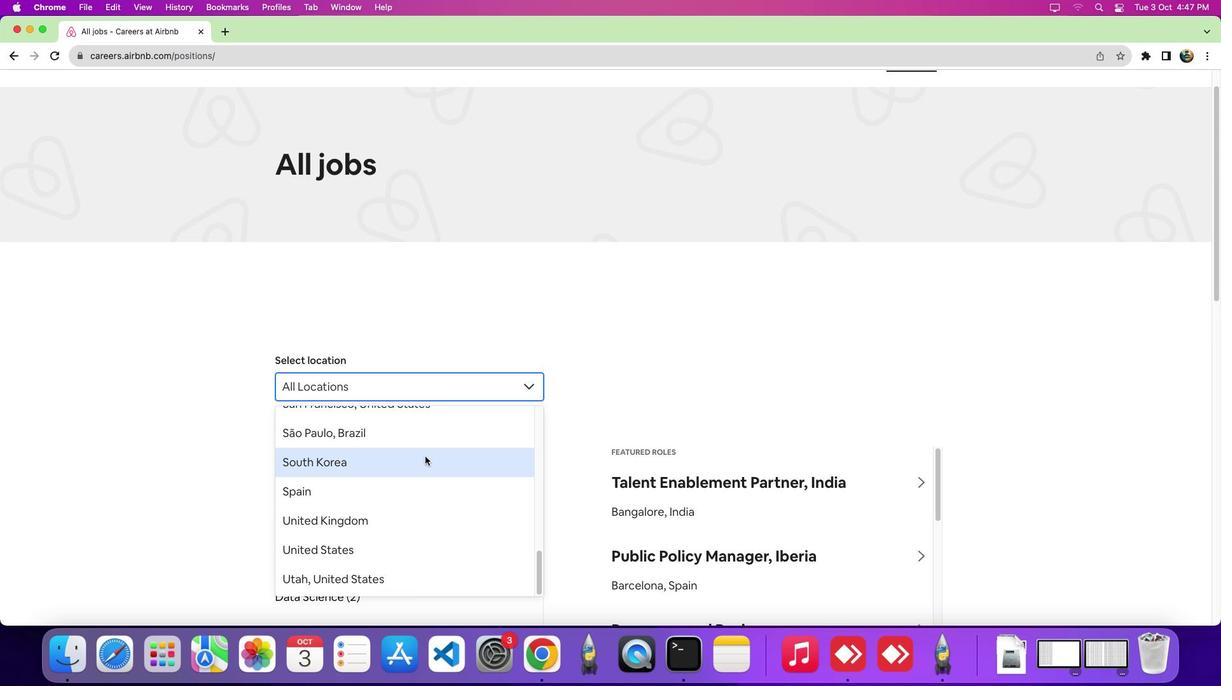 
Action: Mouse scrolled (424, 456) with delta (0, -3)
Screenshot: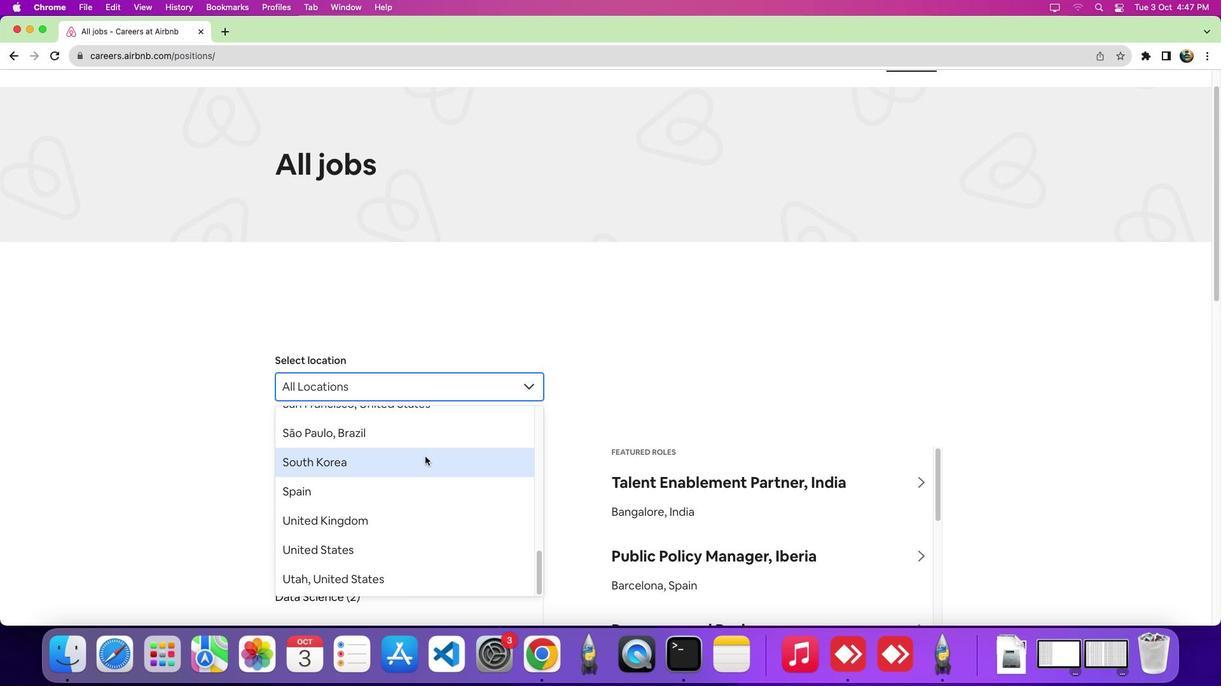 
Action: Mouse scrolled (424, 456) with delta (0, 0)
Screenshot: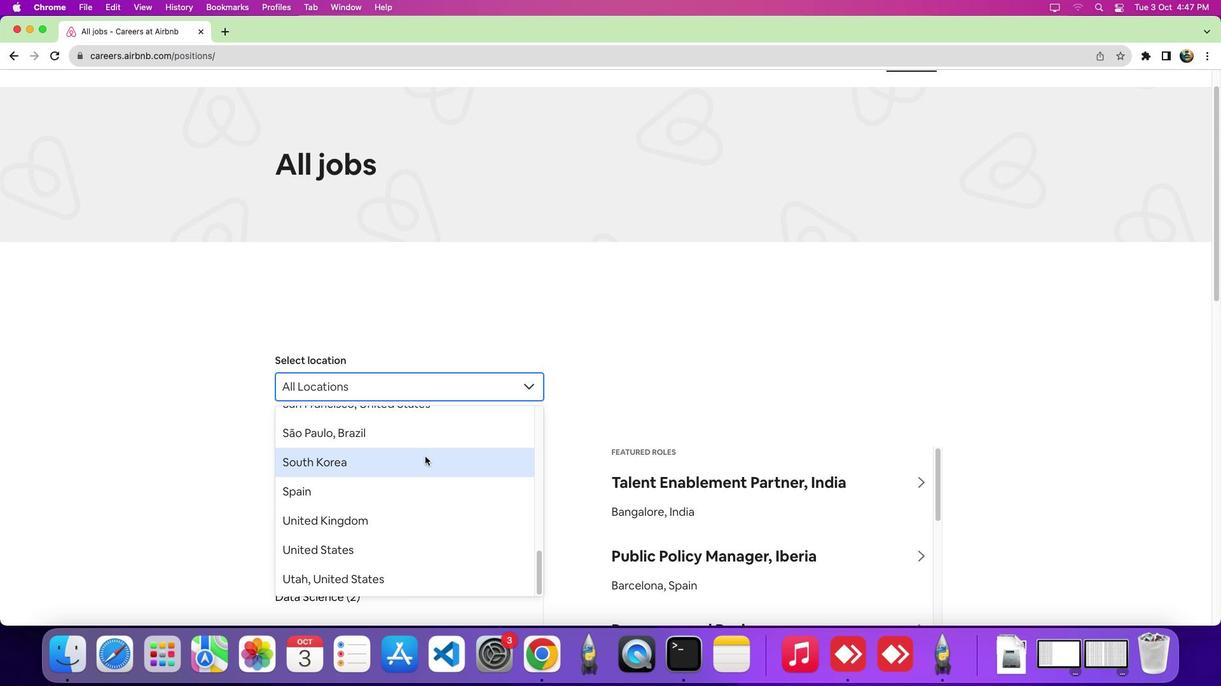 
Action: Mouse scrolled (424, 456) with delta (0, 0)
Screenshot: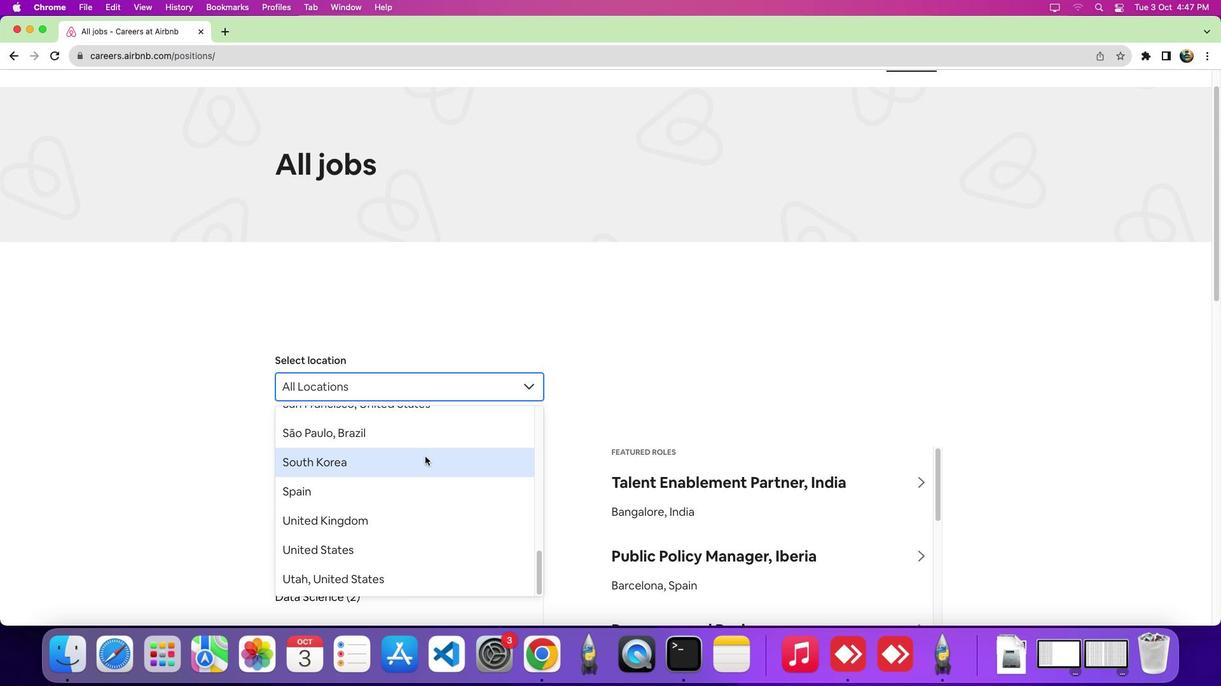 
Action: Mouse scrolled (424, 456) with delta (0, 0)
Screenshot: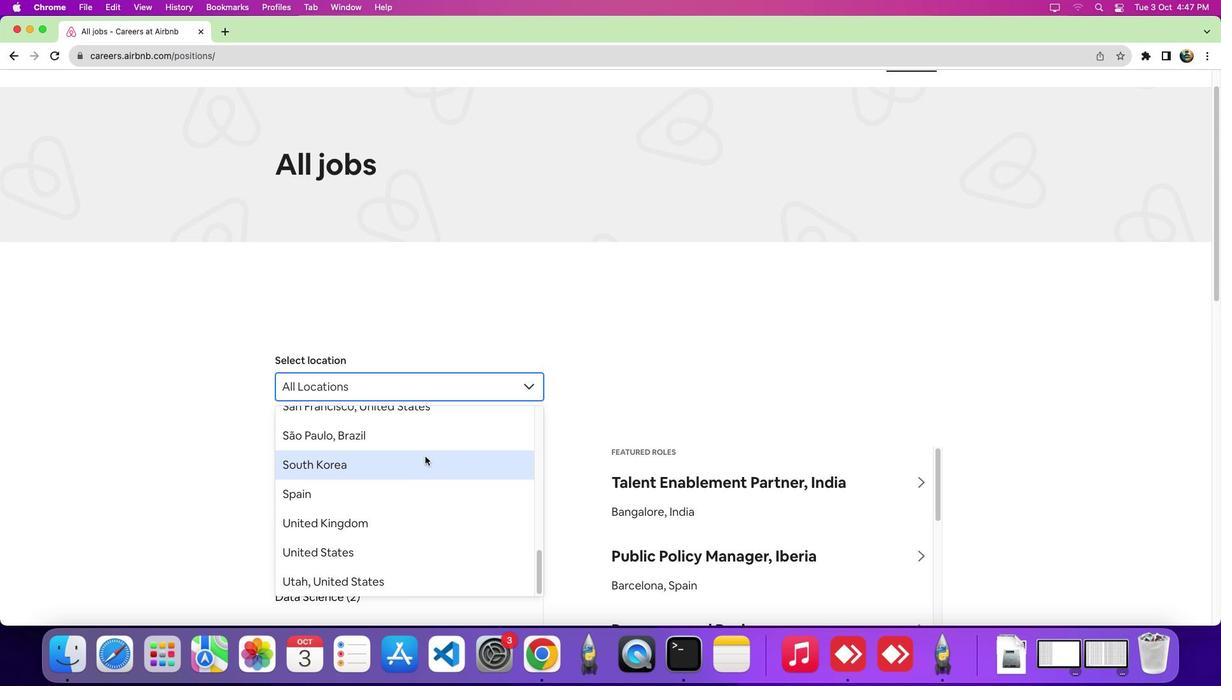 
Action: Mouse scrolled (424, 456) with delta (0, 0)
Screenshot: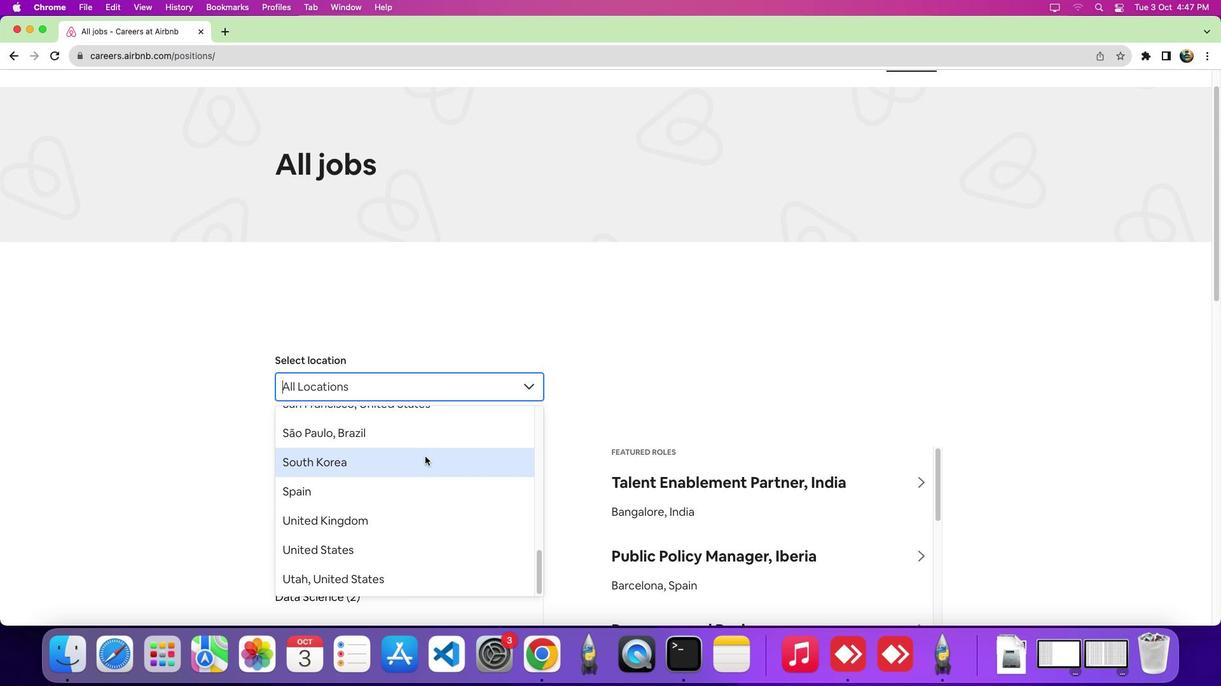 
Action: Mouse scrolled (424, 456) with delta (0, 0)
Screenshot: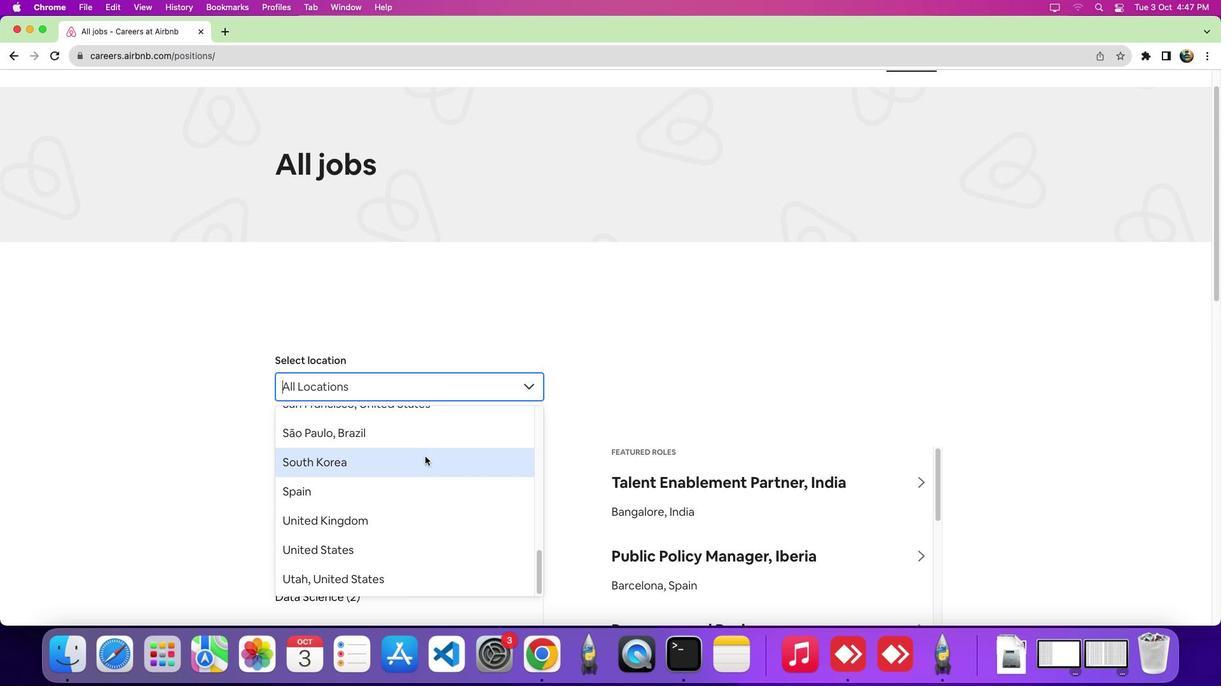 
Action: Mouse scrolled (424, 456) with delta (0, 0)
Screenshot: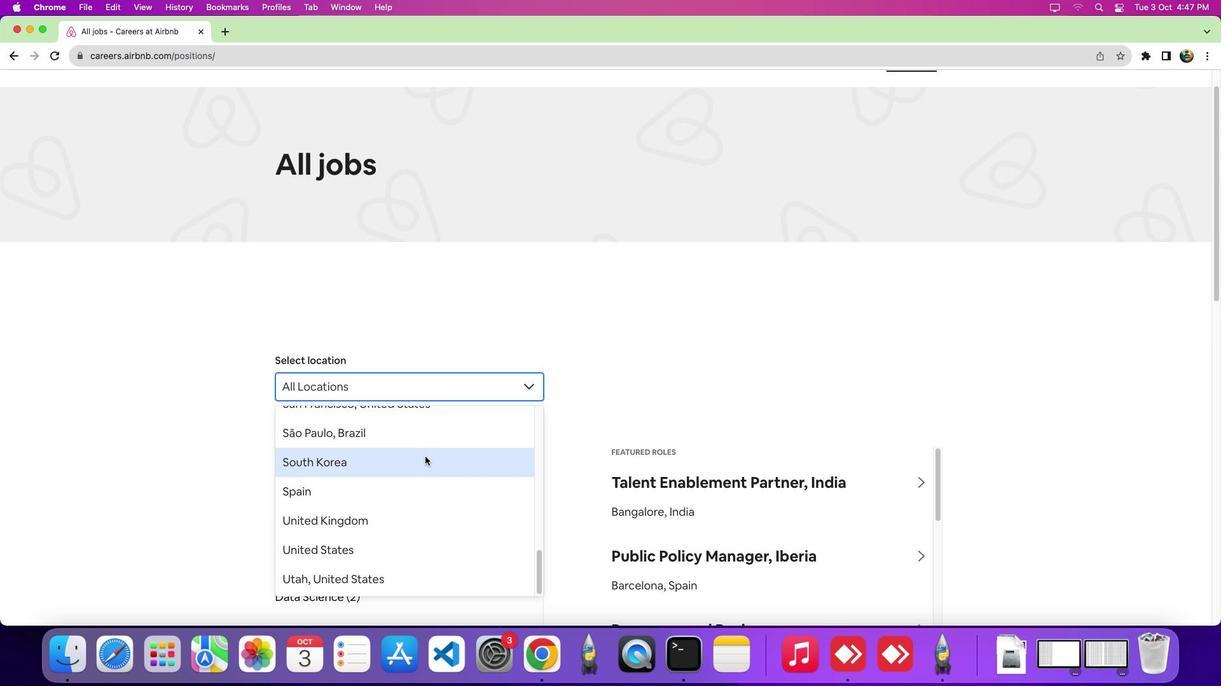 
Action: Mouse scrolled (424, 456) with delta (0, 0)
Screenshot: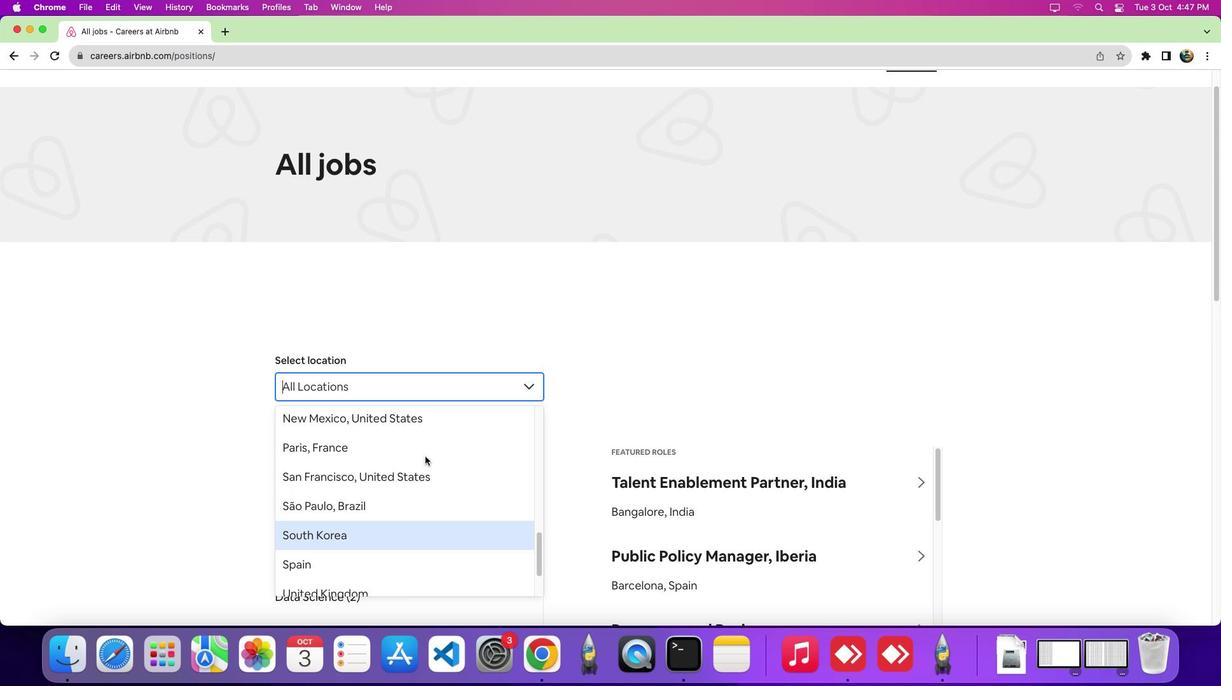 
Action: Mouse scrolled (424, 456) with delta (0, 0)
Screenshot: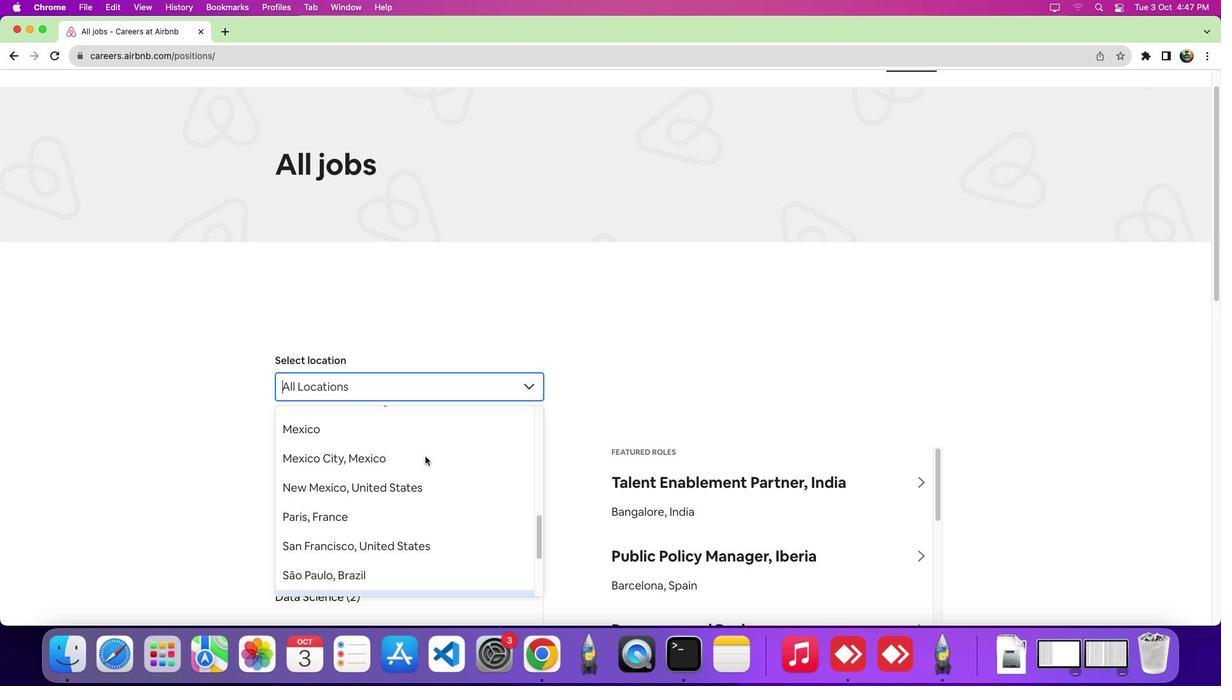 
Action: Mouse scrolled (424, 456) with delta (0, 3)
Screenshot: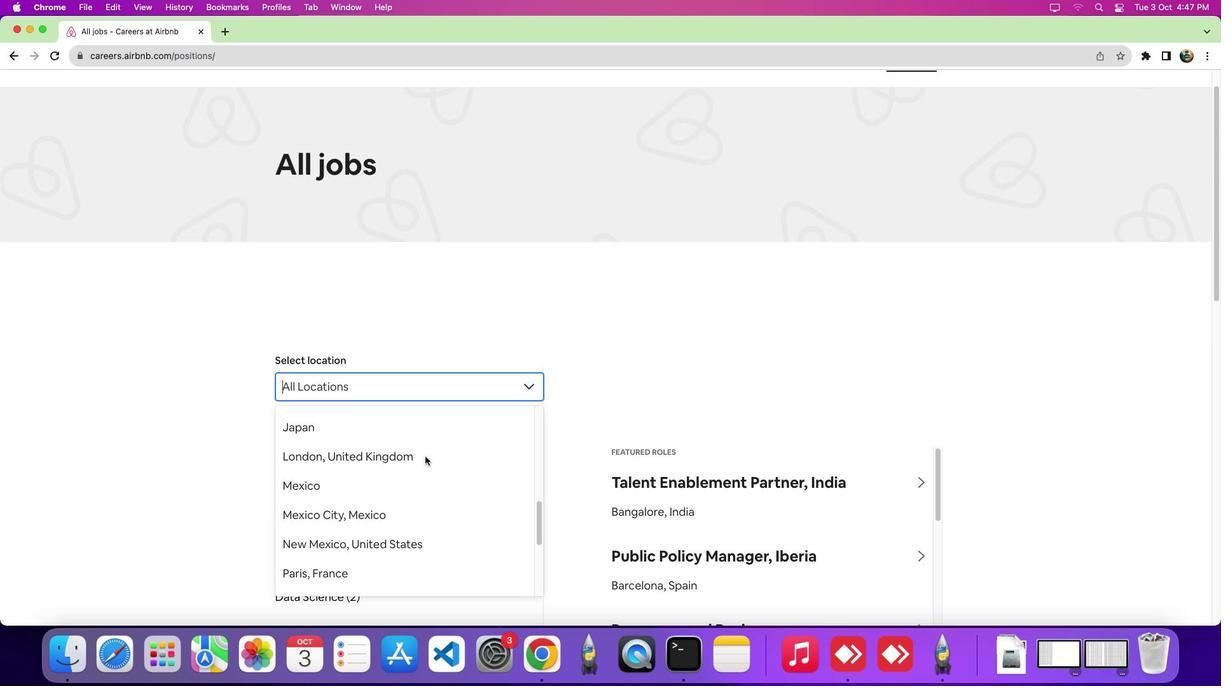 
Action: Mouse scrolled (424, 456) with delta (0, 0)
Screenshot: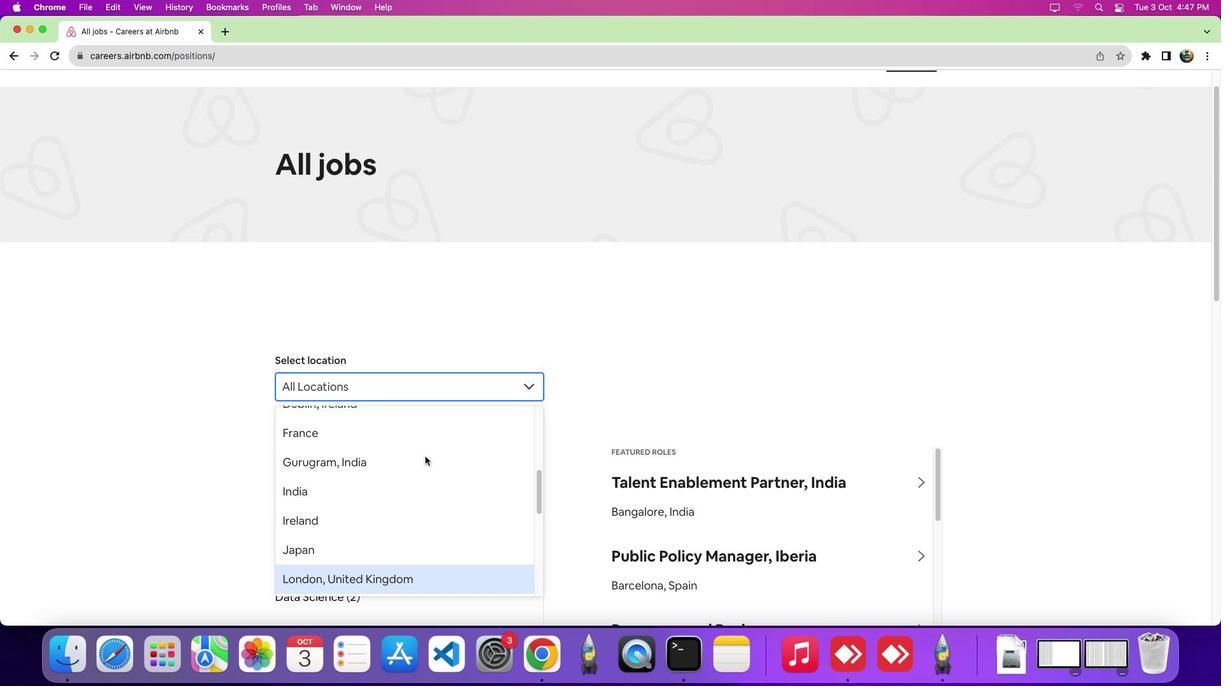 
Action: Mouse scrolled (424, 456) with delta (0, 0)
Screenshot: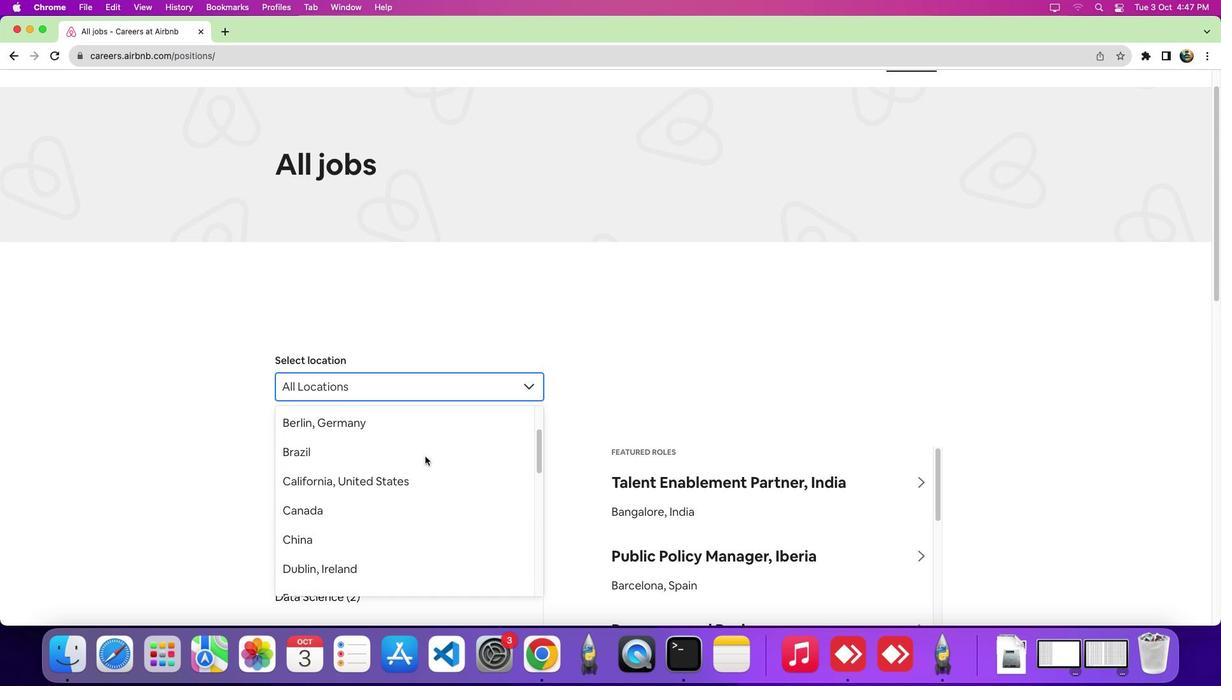 
Action: Mouse scrolled (424, 456) with delta (0, 4)
Screenshot: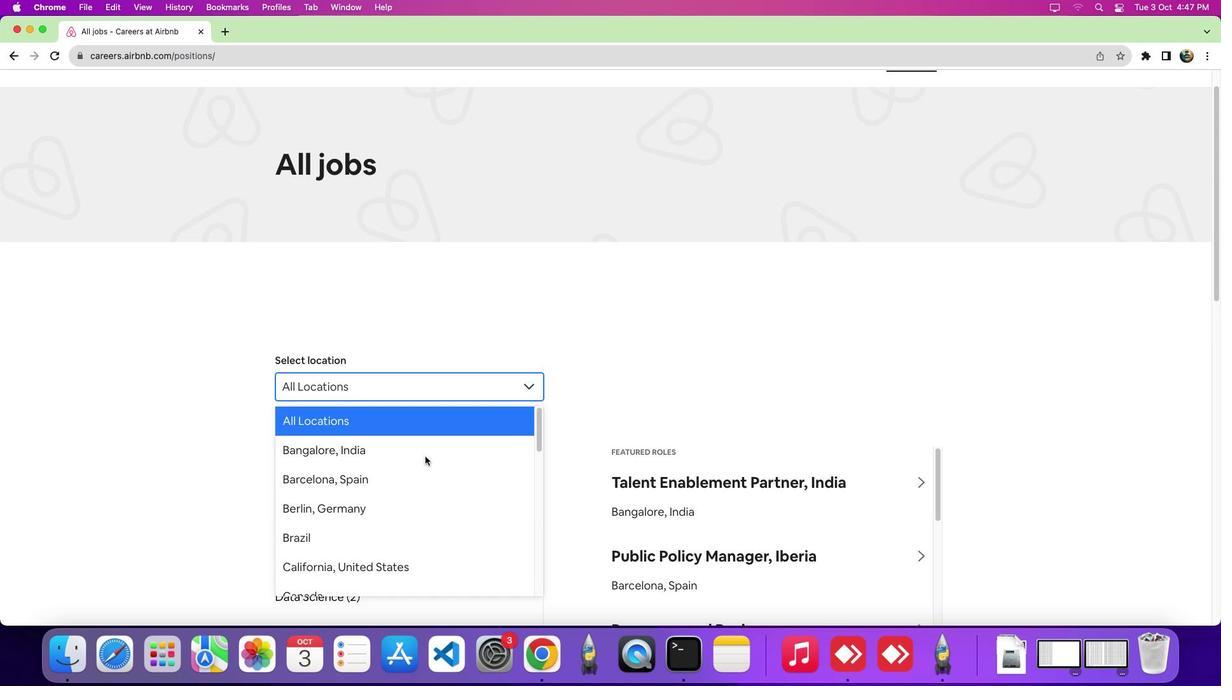 
Action: Mouse scrolled (424, 456) with delta (0, 6)
Screenshot: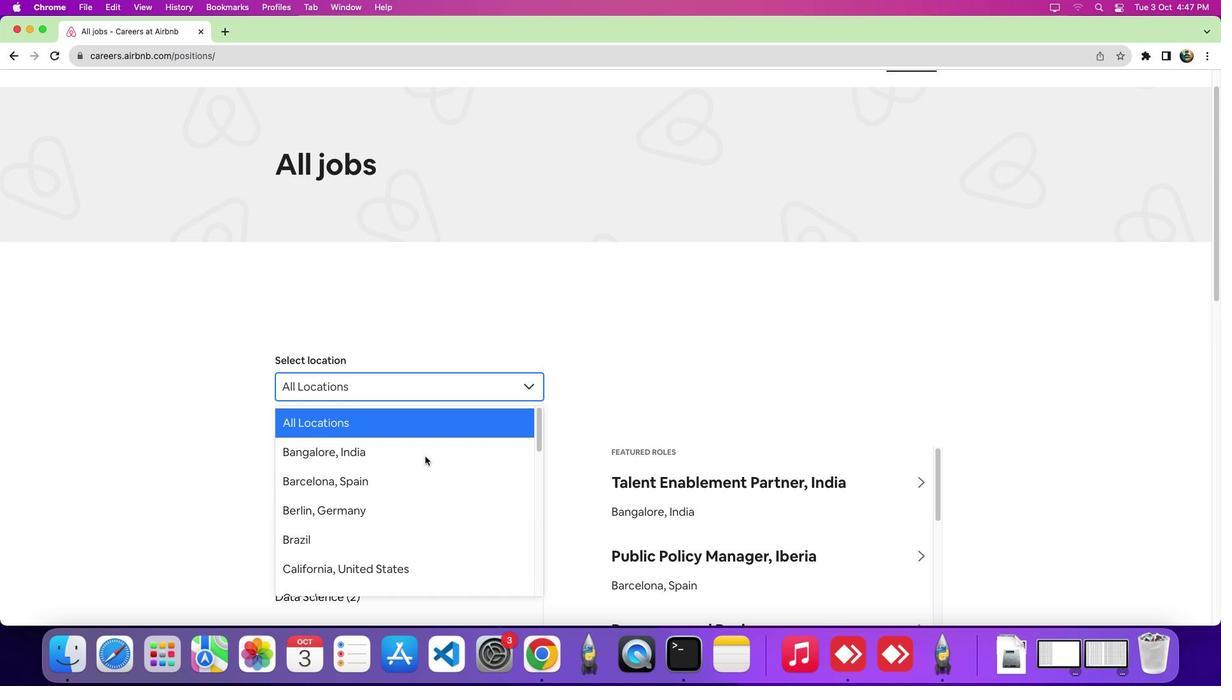 
Action: Mouse scrolled (424, 456) with delta (0, 0)
Screenshot: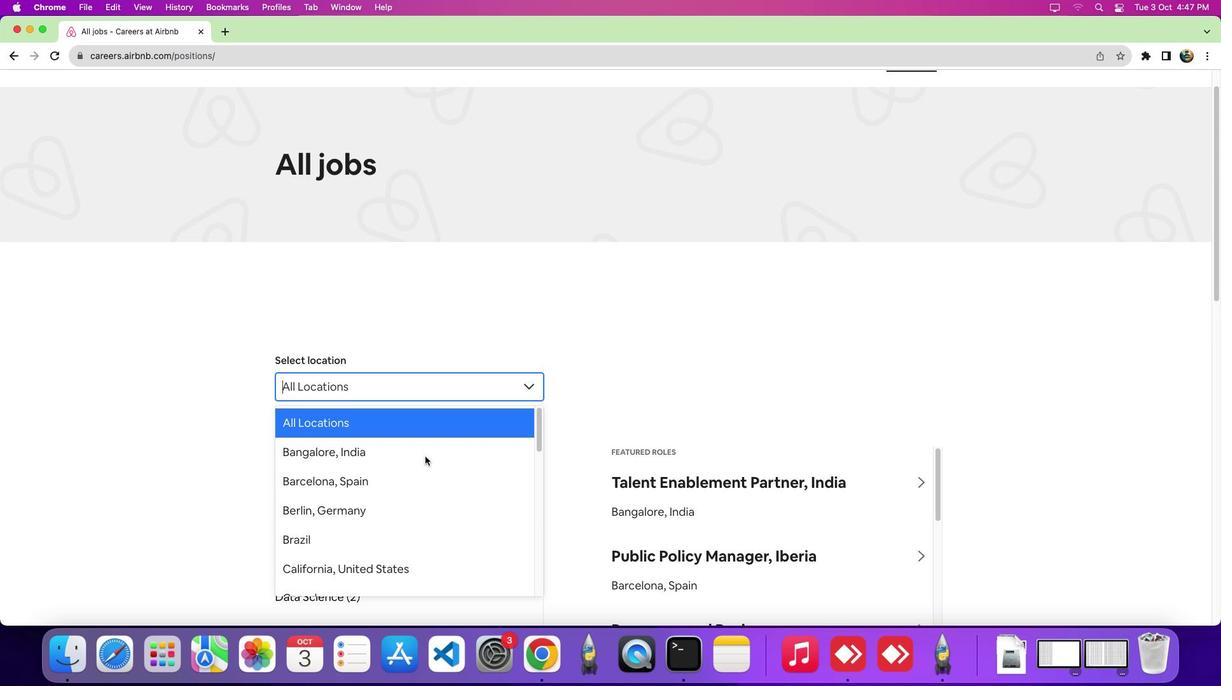 
Action: Mouse scrolled (424, 456) with delta (0, 0)
Screenshot: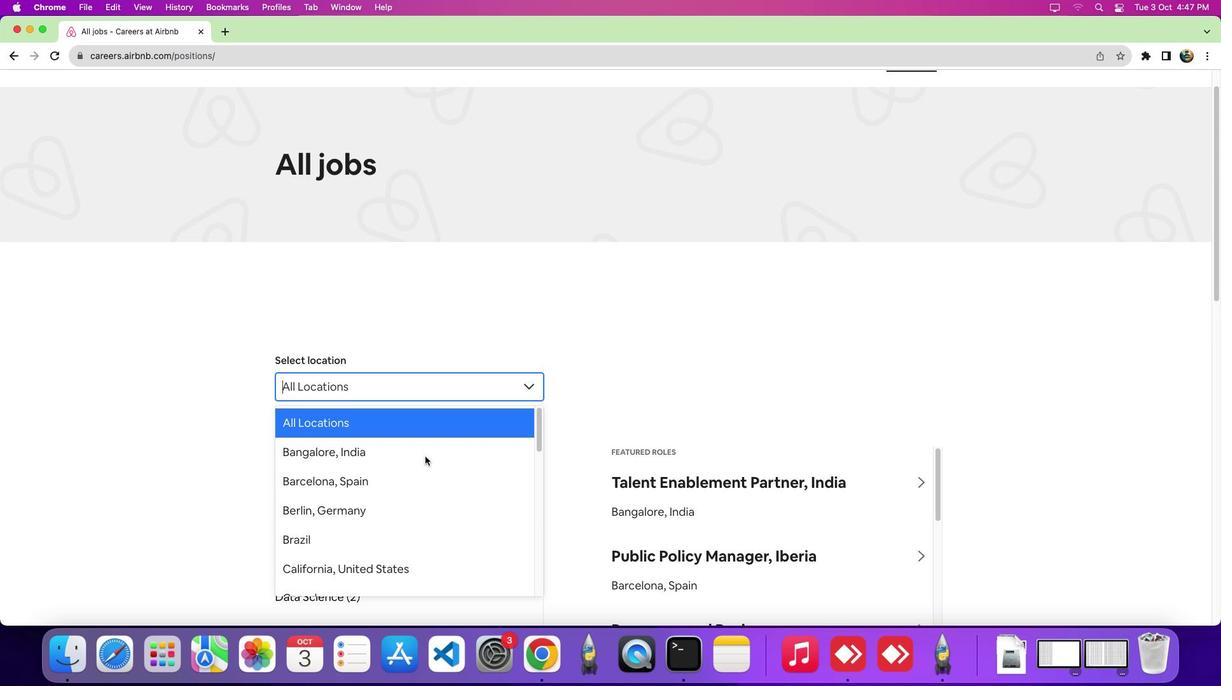 
Action: Mouse scrolled (424, 456) with delta (0, 5)
Screenshot: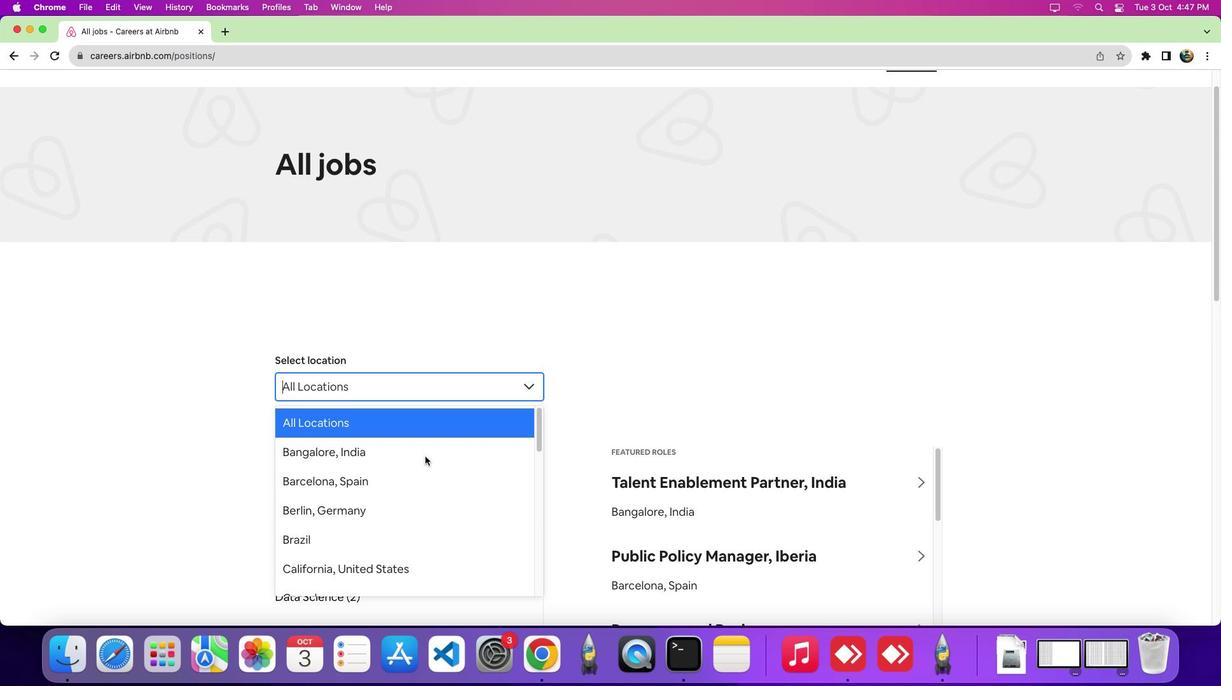 
Action: Mouse scrolled (424, 456) with delta (0, 0)
Screenshot: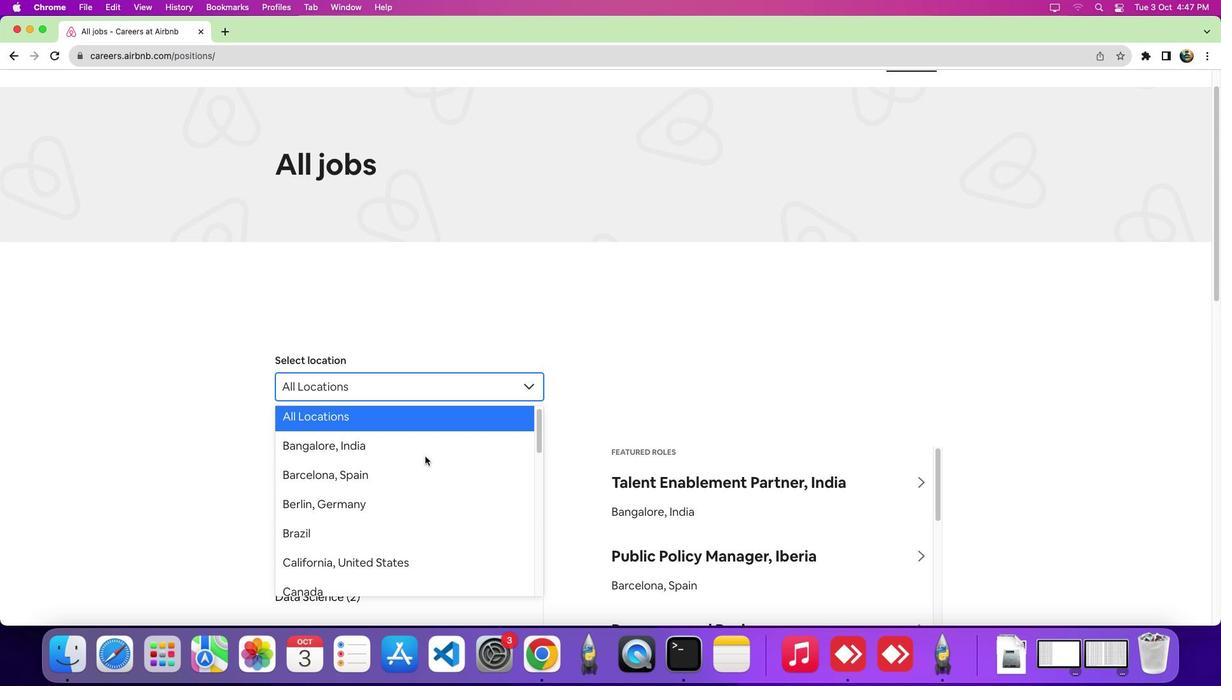 
Action: Mouse scrolled (424, 456) with delta (0, 0)
Screenshot: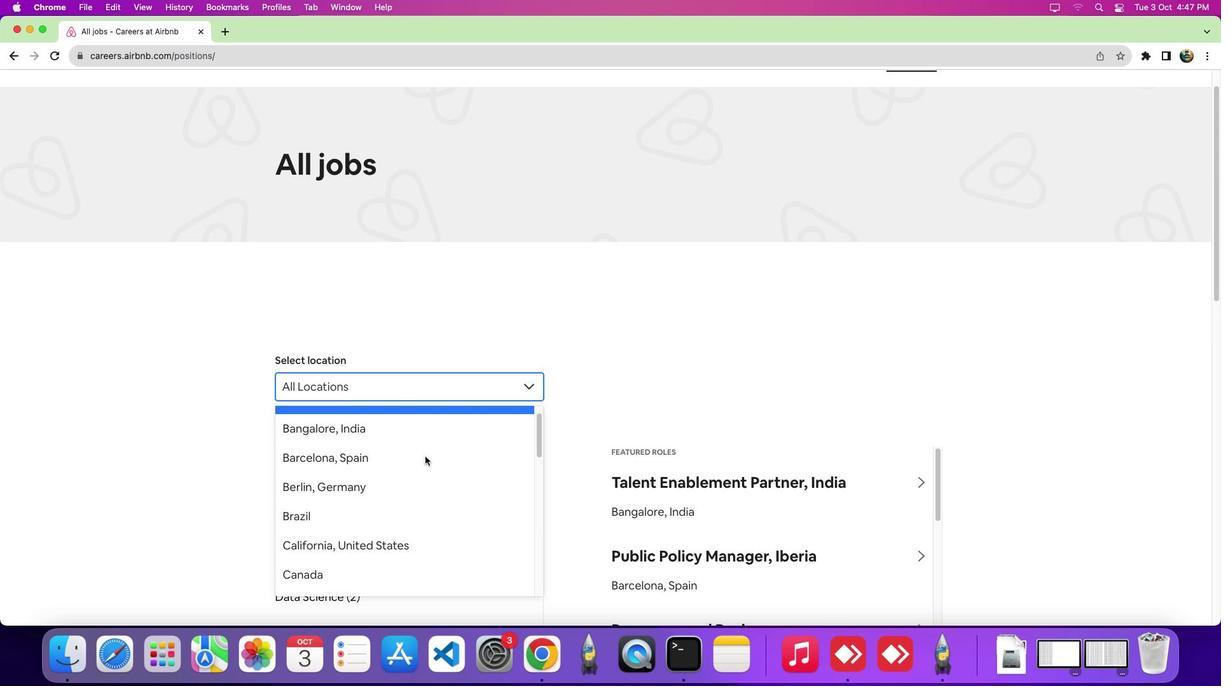 
Action: Mouse scrolled (424, 456) with delta (0, 0)
Screenshot: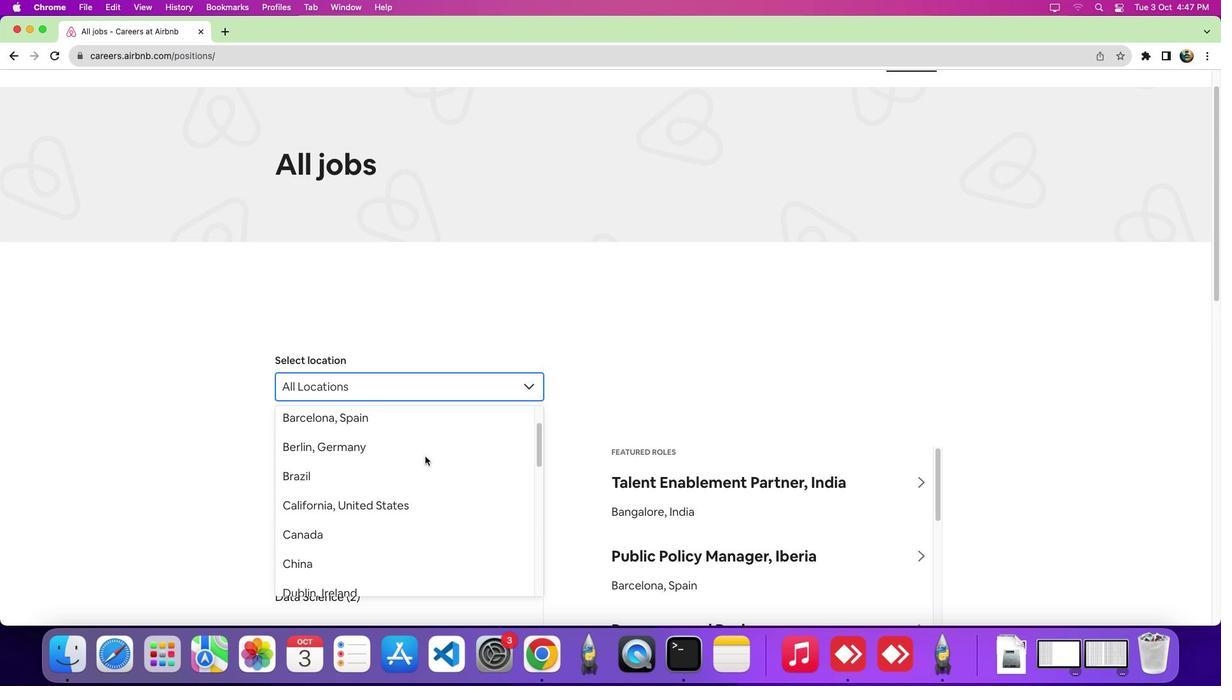 
Action: Mouse scrolled (424, 456) with delta (0, 0)
Screenshot: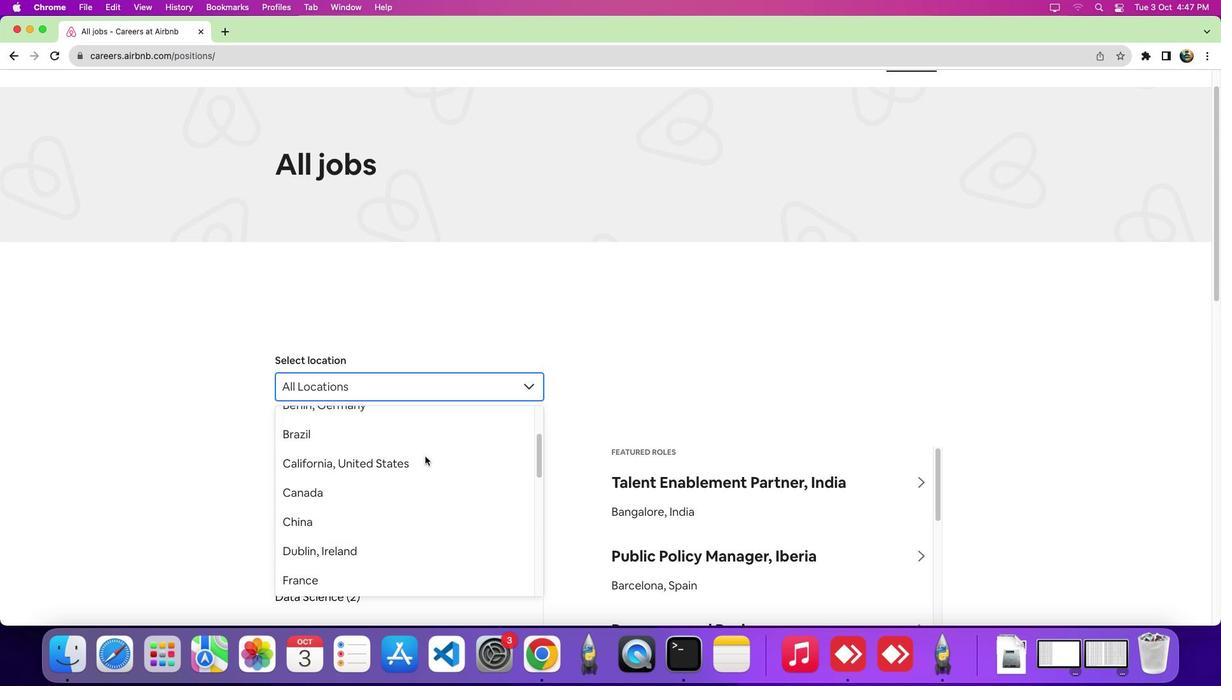
Action: Mouse scrolled (424, 456) with delta (0, 0)
Screenshot: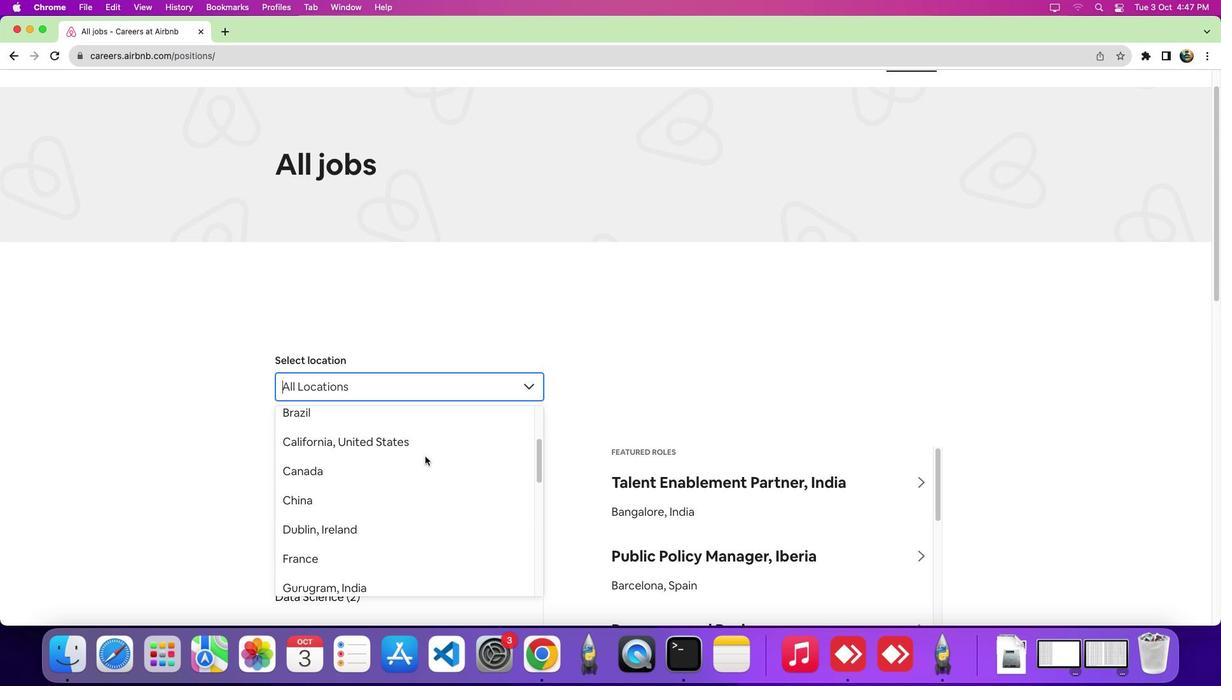 
Action: Mouse scrolled (424, 456) with delta (0, 0)
Screenshot: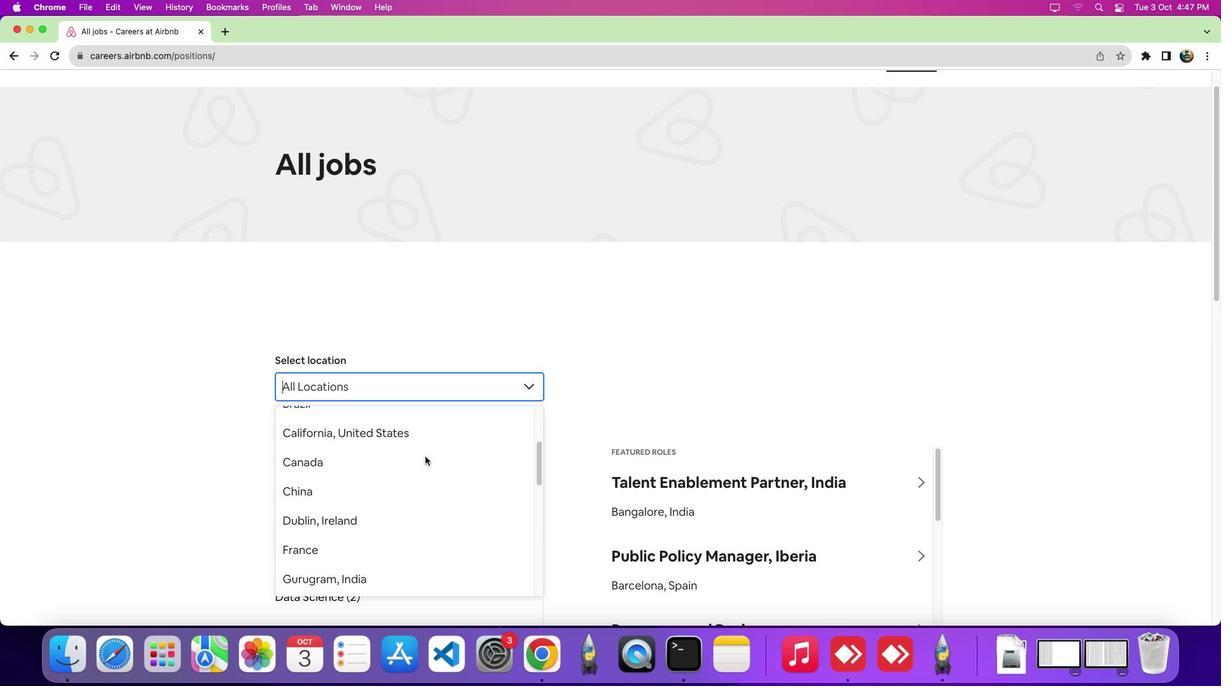 
Action: Mouse scrolled (424, 456) with delta (0, 0)
Screenshot: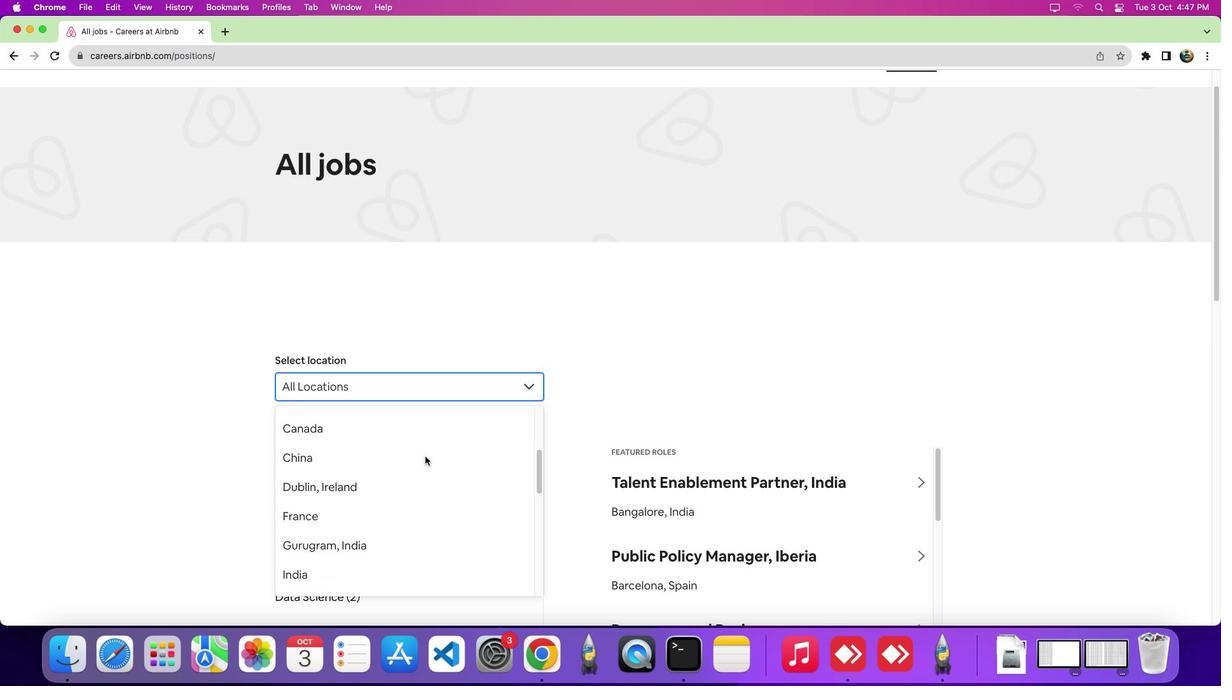 
Action: Mouse scrolled (424, 456) with delta (0, 0)
Screenshot: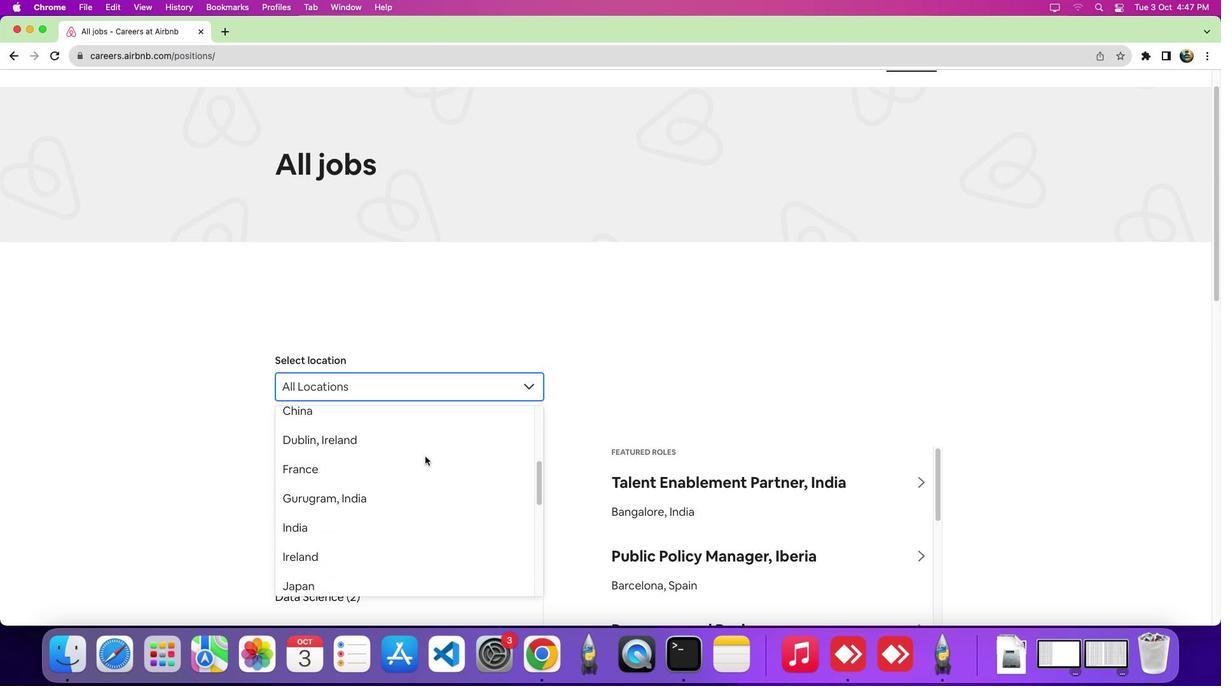
Action: Mouse scrolled (424, 456) with delta (0, 0)
Screenshot: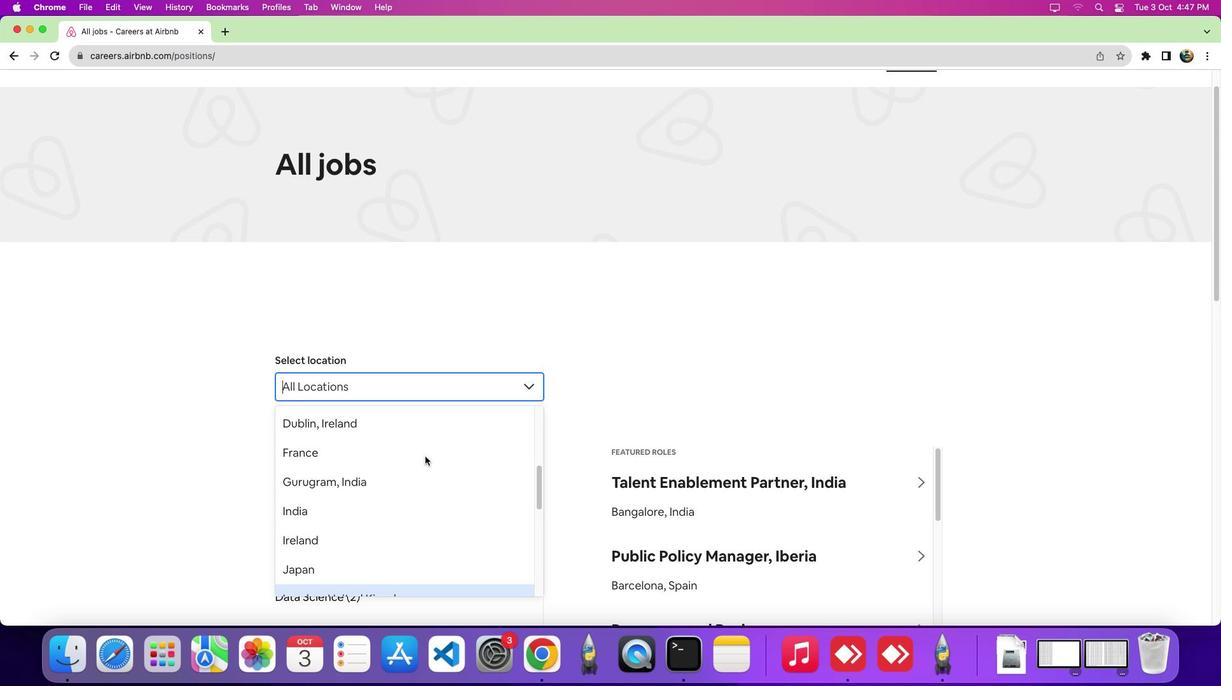 
Action: Mouse scrolled (424, 456) with delta (0, 0)
Screenshot: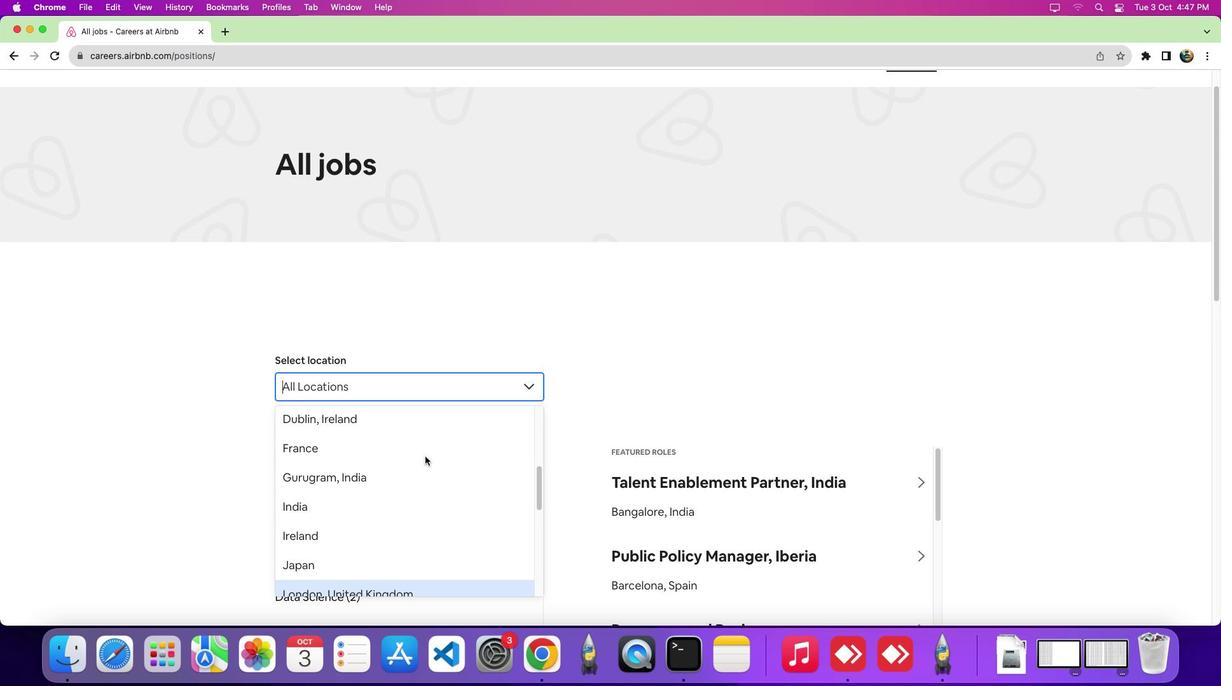 
Action: Mouse scrolled (424, 456) with delta (0, 0)
Screenshot: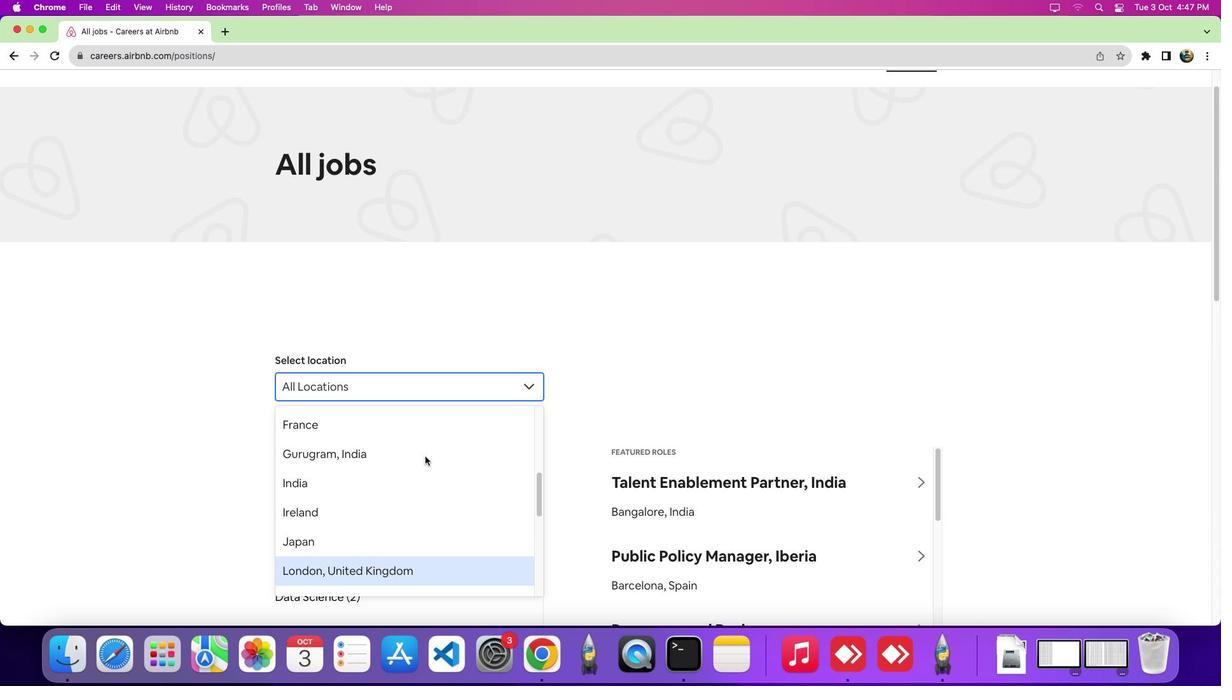 
Action: Mouse scrolled (424, 456) with delta (0, 0)
Screenshot: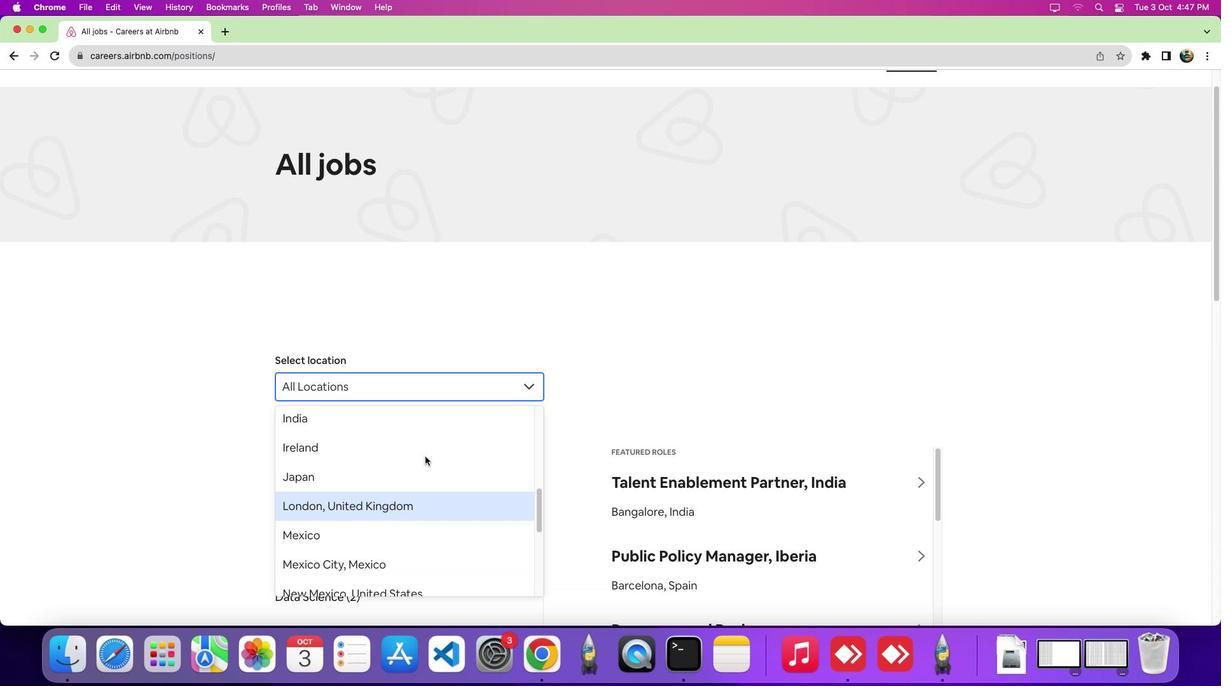 
Action: Mouse scrolled (424, 456) with delta (0, -3)
Screenshot: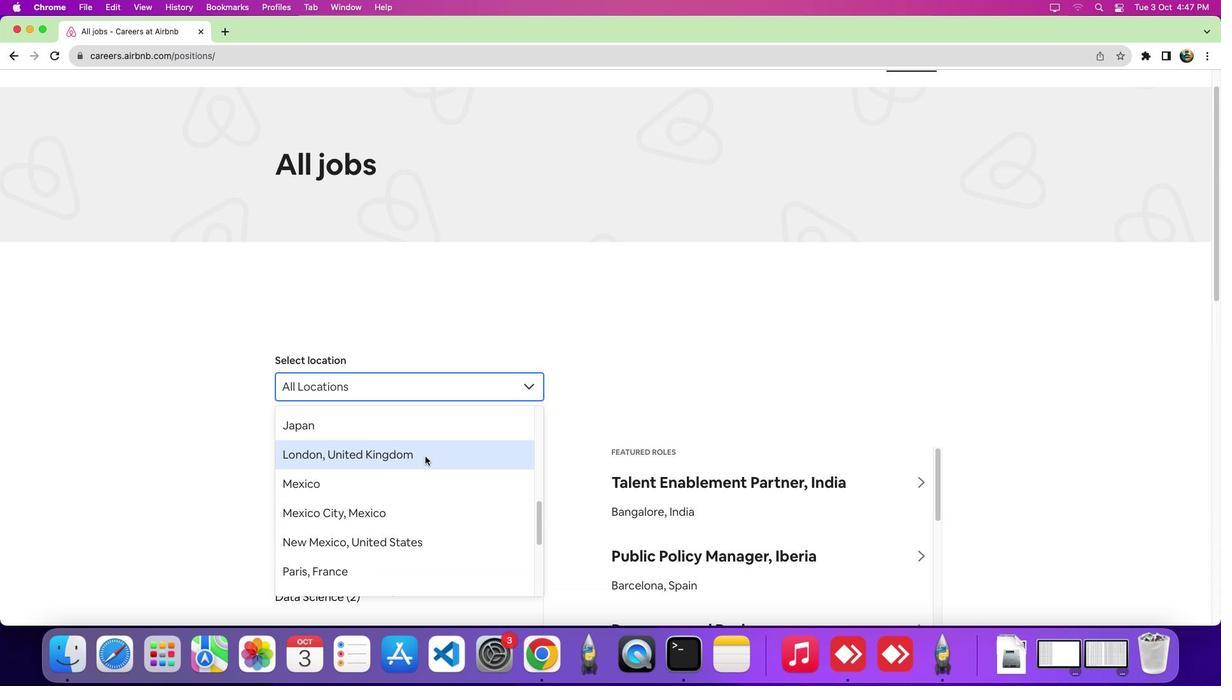 
Action: Mouse scrolled (424, 456) with delta (0, -1)
Screenshot: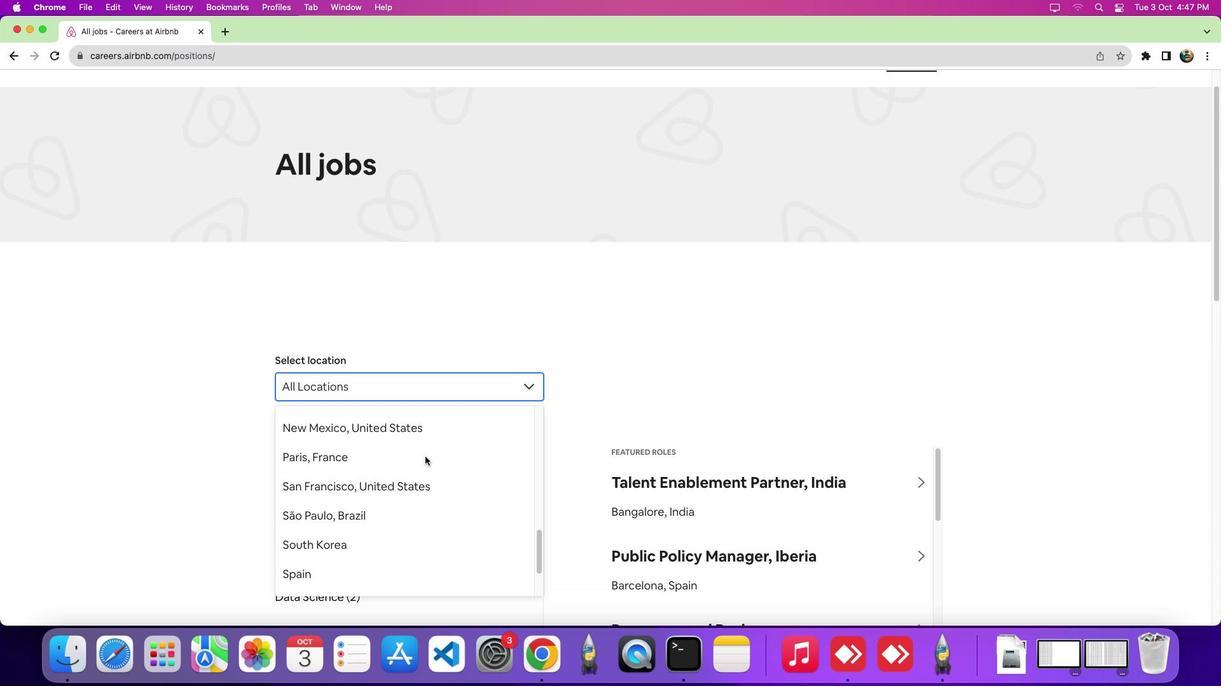 
Action: Mouse moved to (415, 469)
Screenshot: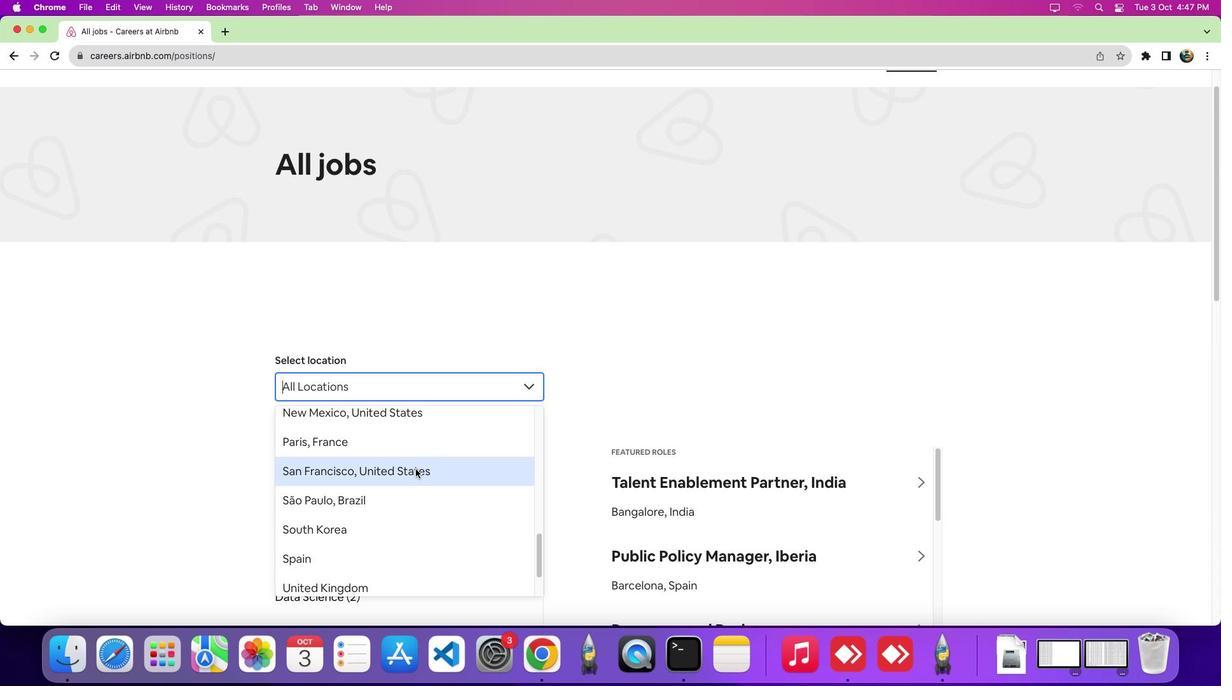
Action: Mouse pressed left at (415, 469)
Screenshot: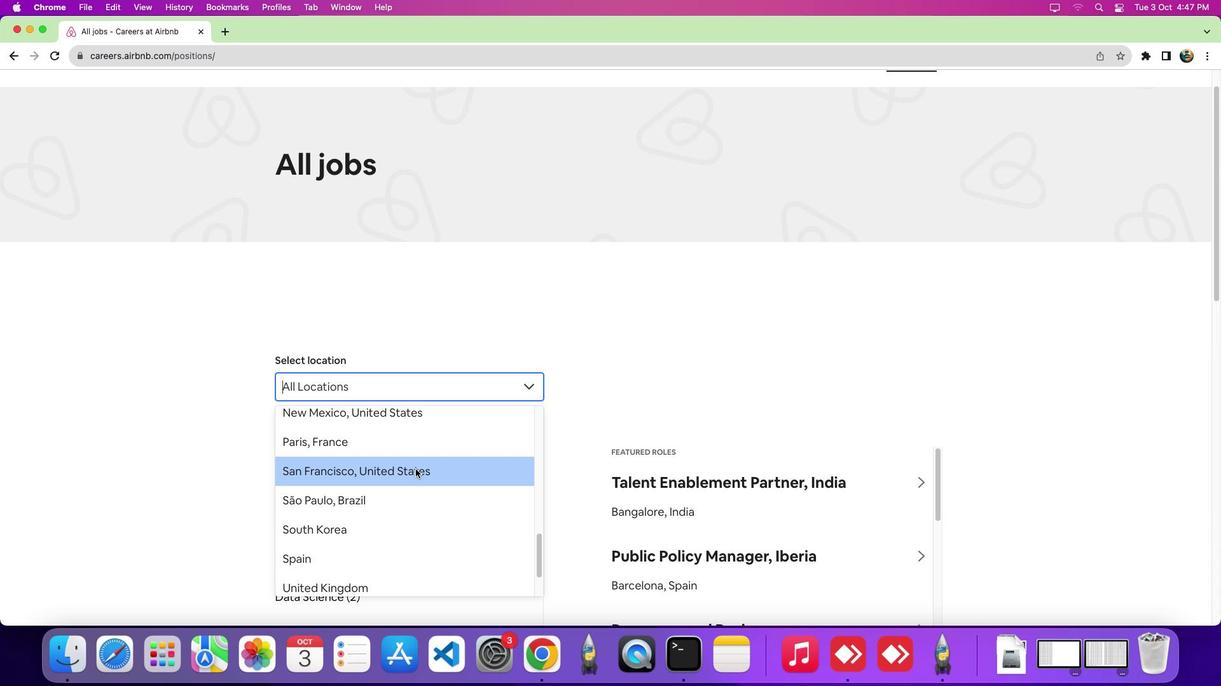 
Action: Mouse moved to (413, 469)
Screenshot: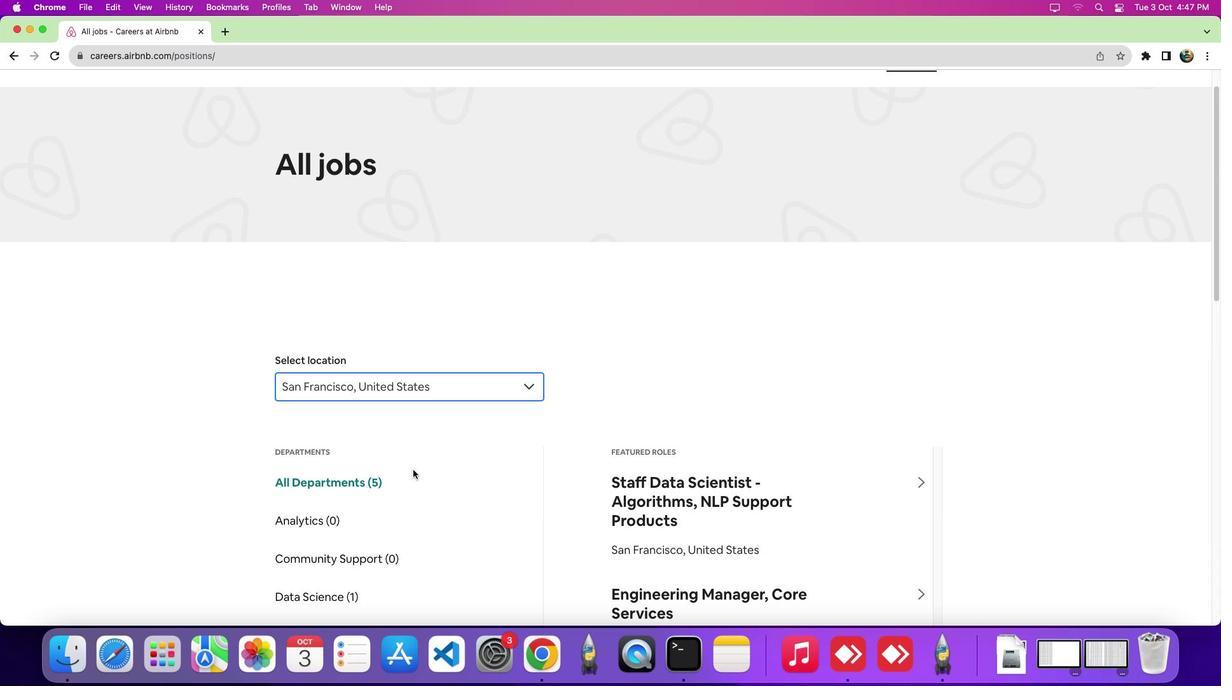 
Action: Mouse scrolled (413, 469) with delta (0, 0)
Screenshot: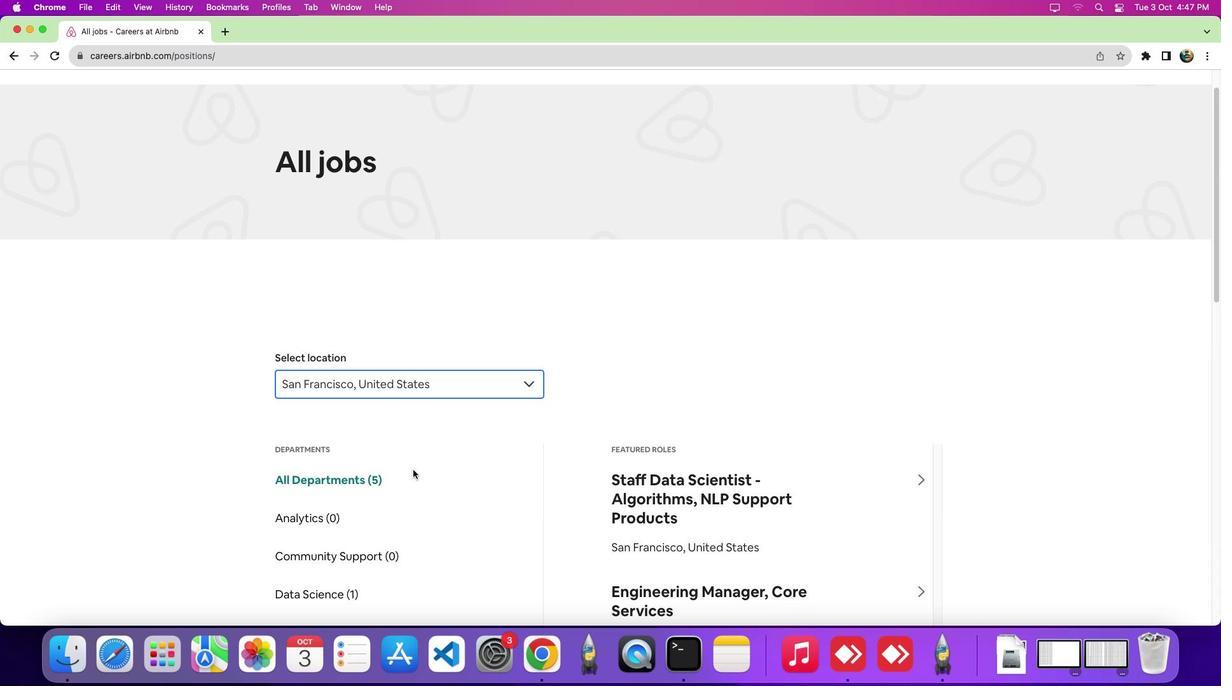 
Action: Mouse scrolled (413, 469) with delta (0, 0)
Screenshot: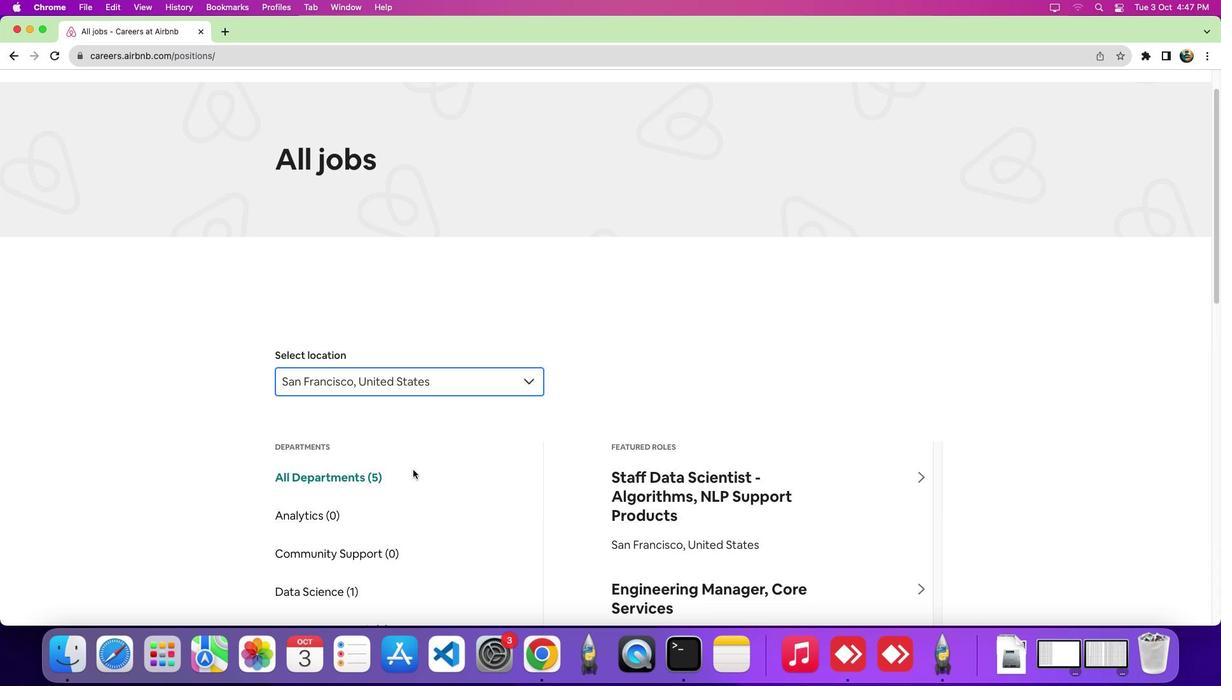 
Action: Mouse scrolled (413, 469) with delta (0, 0)
Screenshot: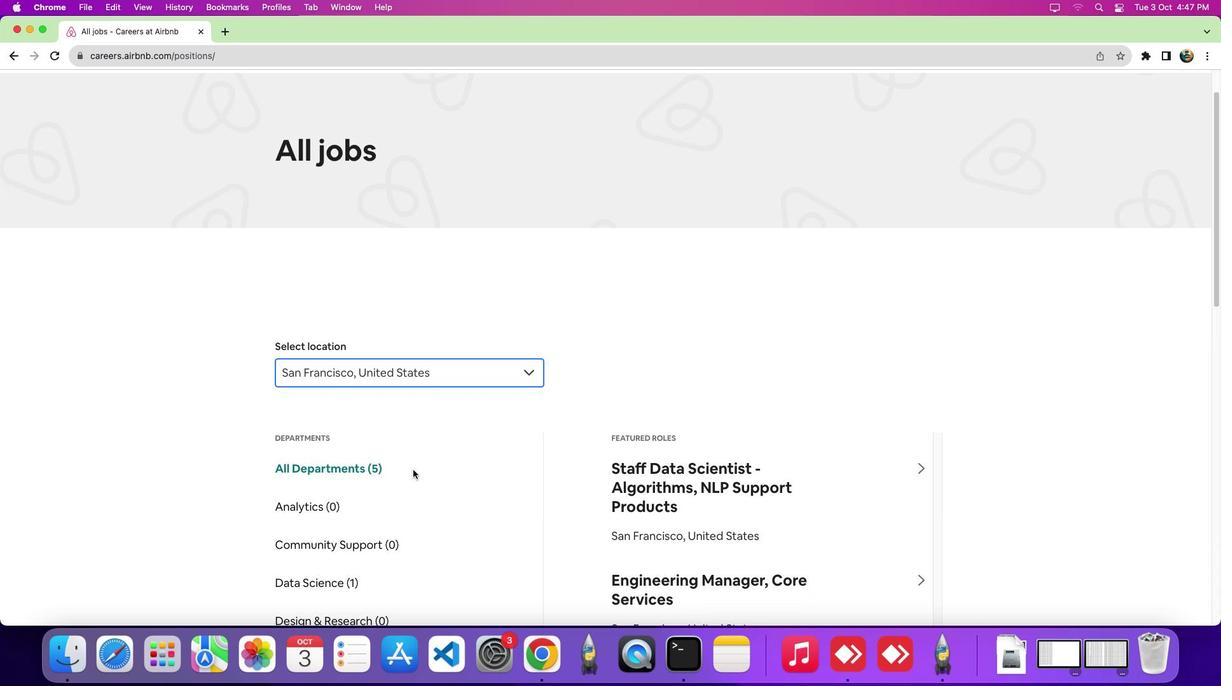
Action: Mouse moved to (453, 465)
Screenshot: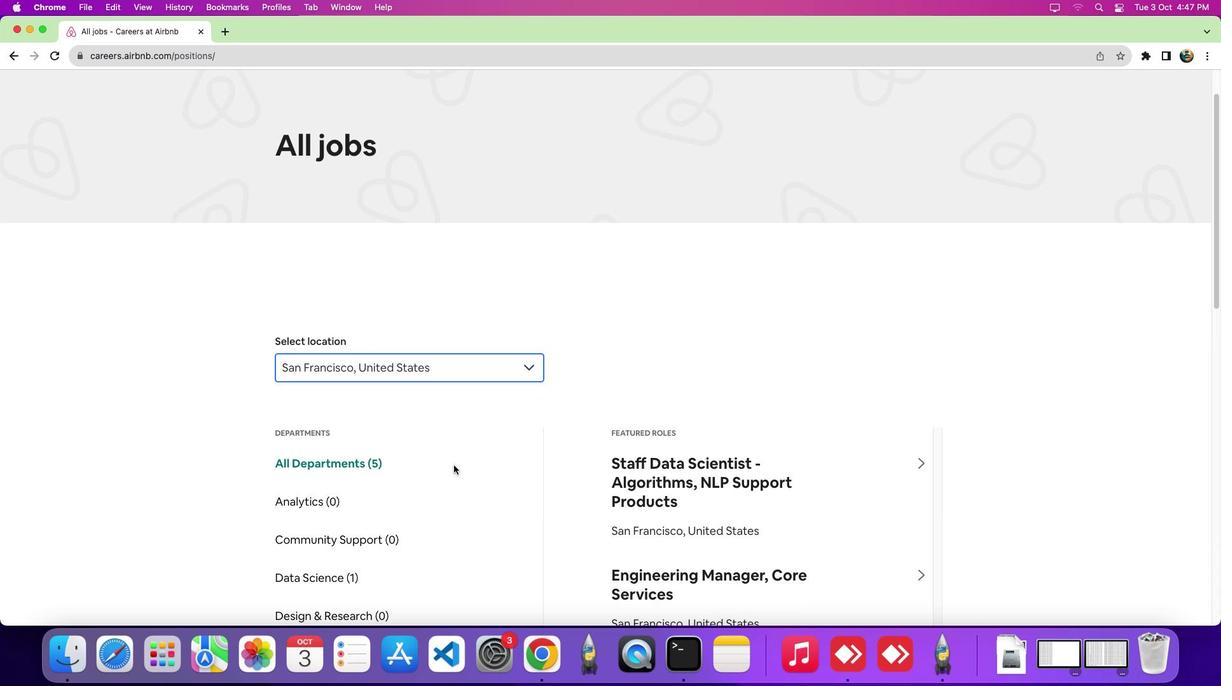 
Action: Mouse scrolled (453, 465) with delta (0, 0)
Screenshot: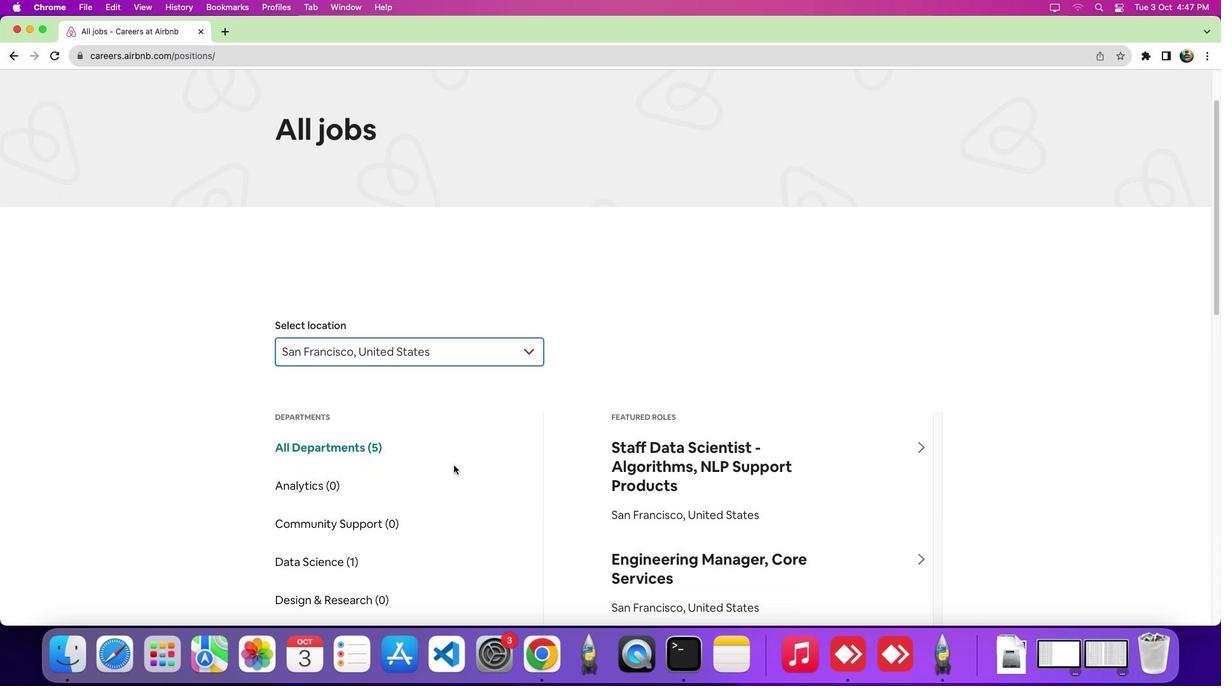 
Action: Mouse moved to (453, 465)
Screenshot: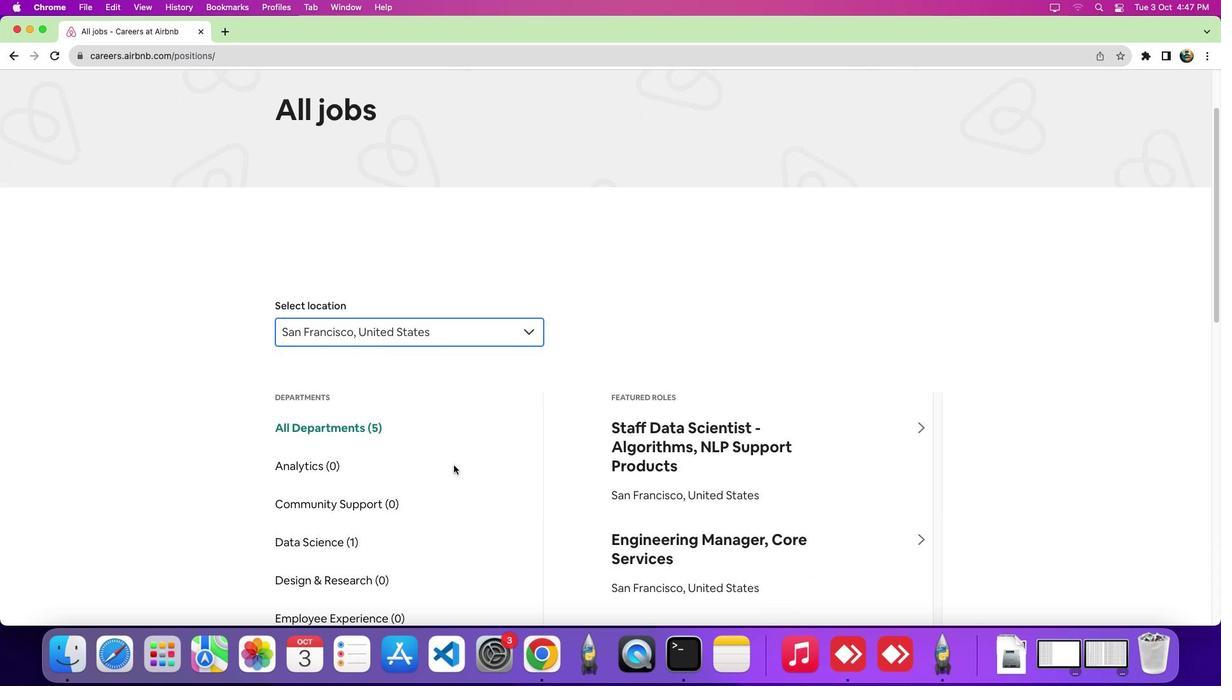 
Action: Mouse scrolled (453, 465) with delta (0, 0)
Screenshot: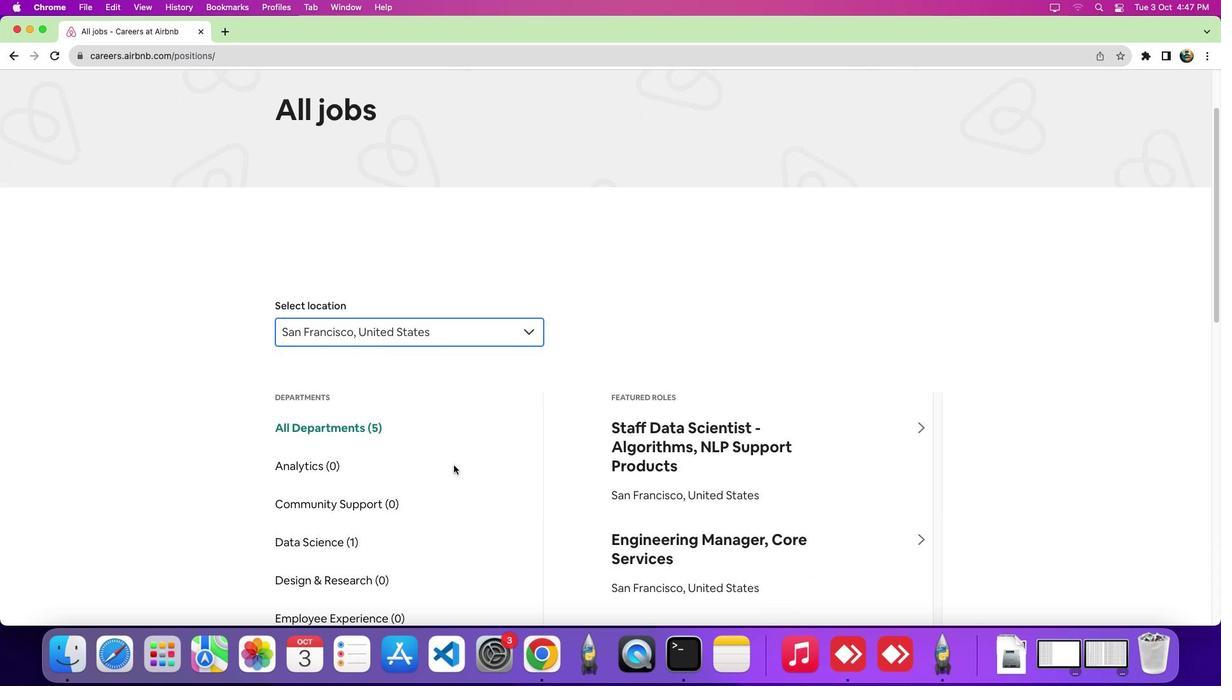 
Action: Mouse scrolled (453, 465) with delta (0, -1)
Screenshot: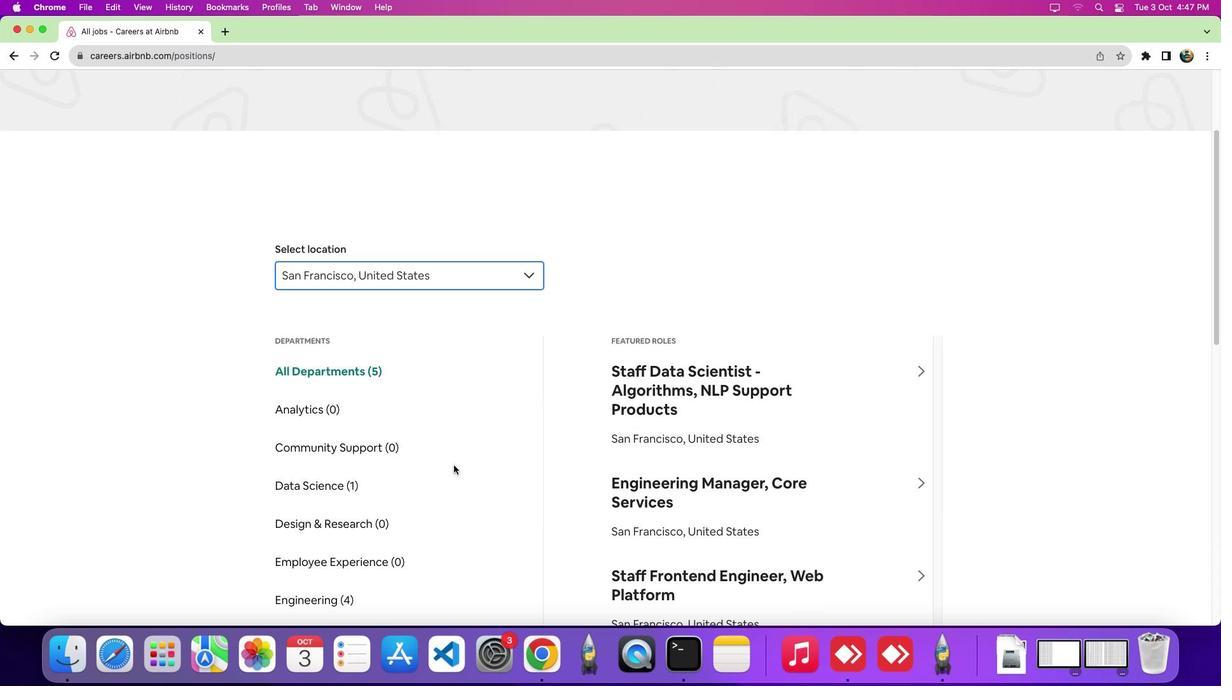
Action: Mouse scrolled (453, 465) with delta (0, 0)
Screenshot: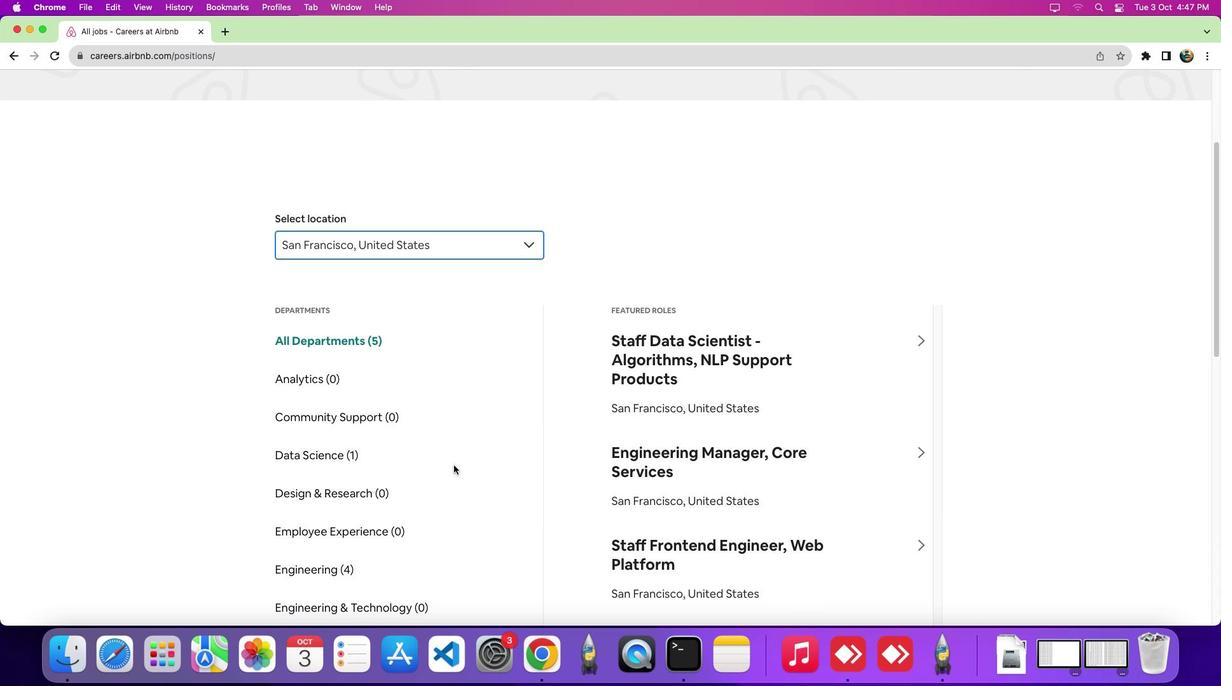 
Action: Mouse scrolled (453, 465) with delta (0, 0)
Screenshot: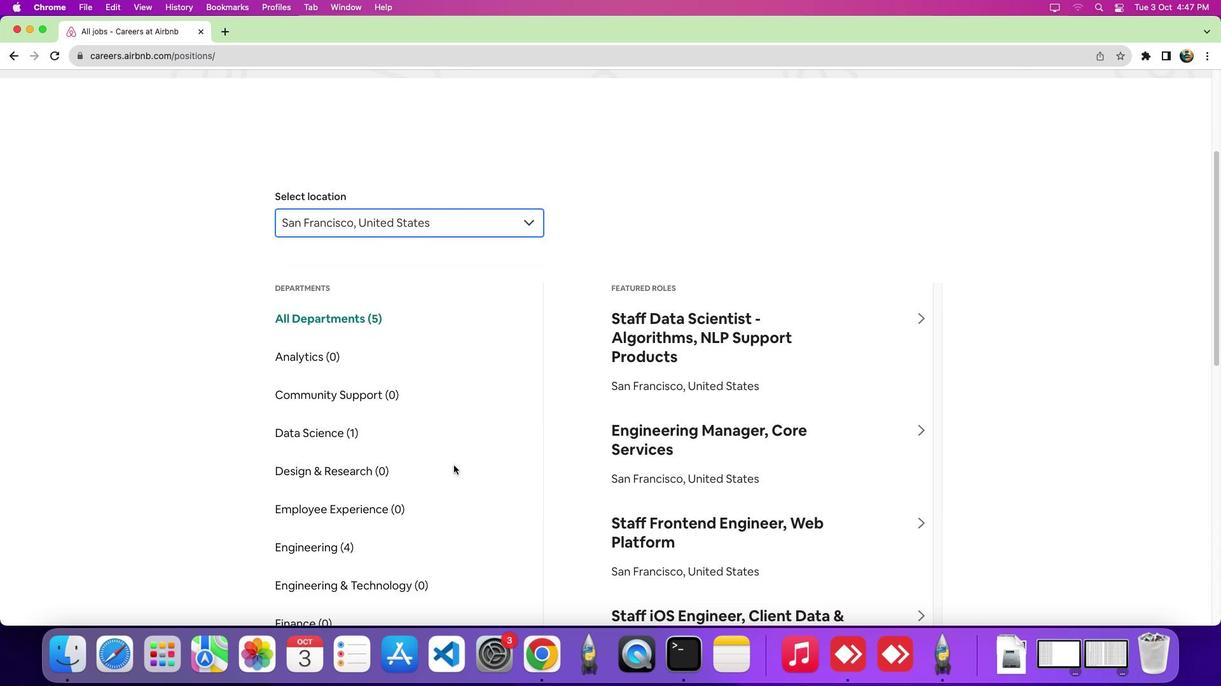 
Action: Mouse scrolled (453, 465) with delta (0, 0)
Screenshot: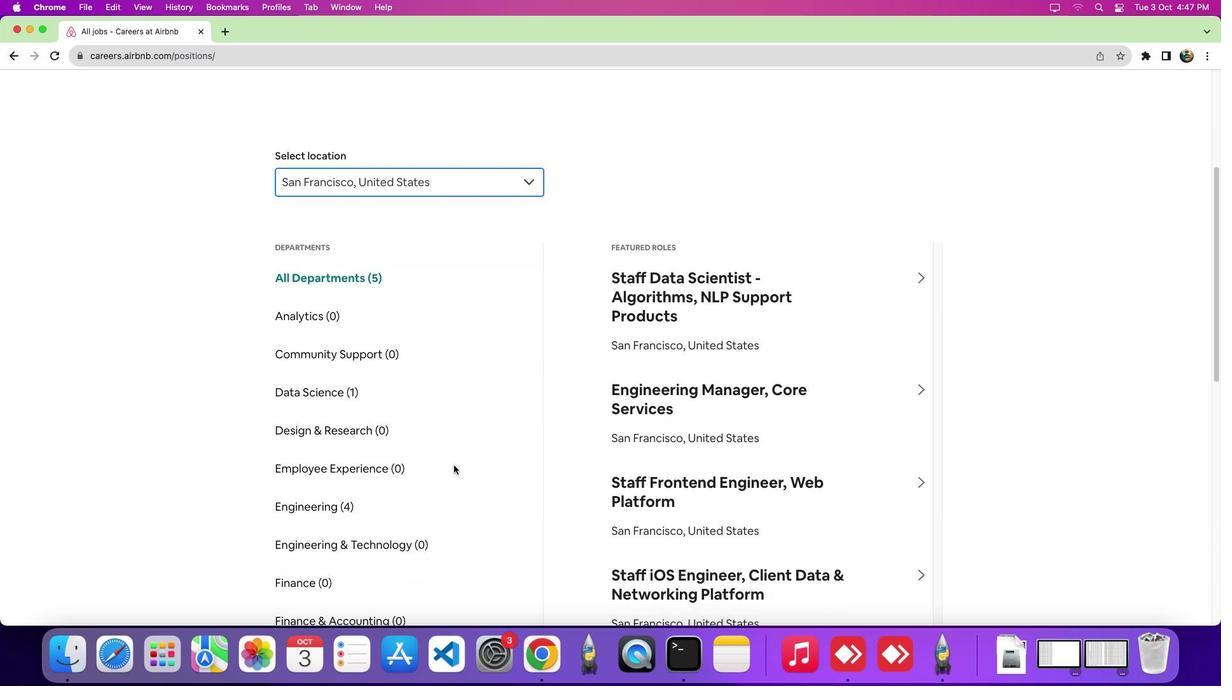 
Action: Mouse scrolled (453, 465) with delta (0, 0)
Screenshot: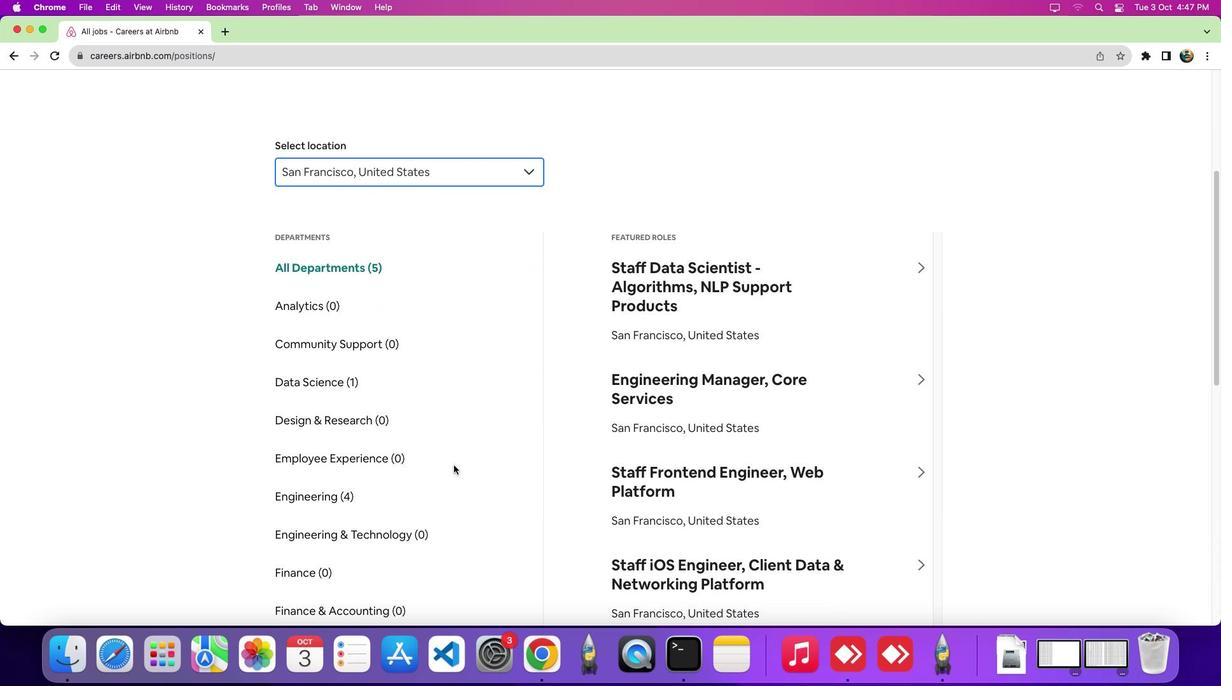 
Action: Mouse scrolled (453, 465) with delta (0, 0)
Screenshot: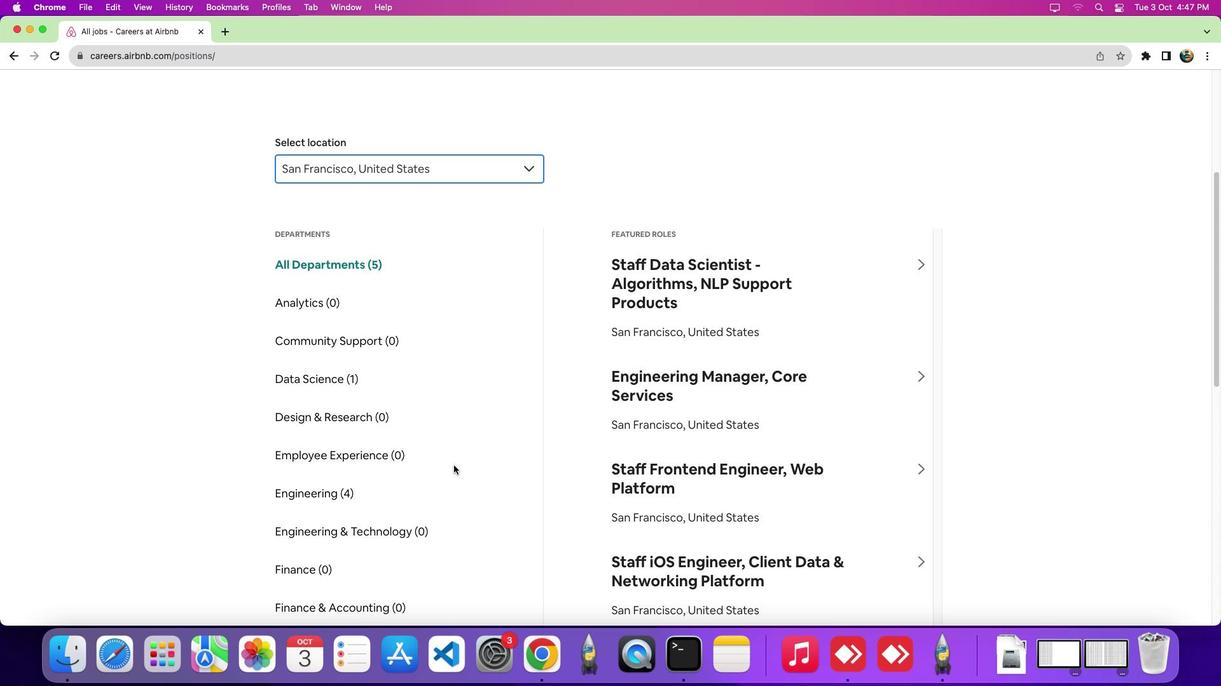 
Action: Mouse scrolled (453, 465) with delta (0, 0)
Screenshot: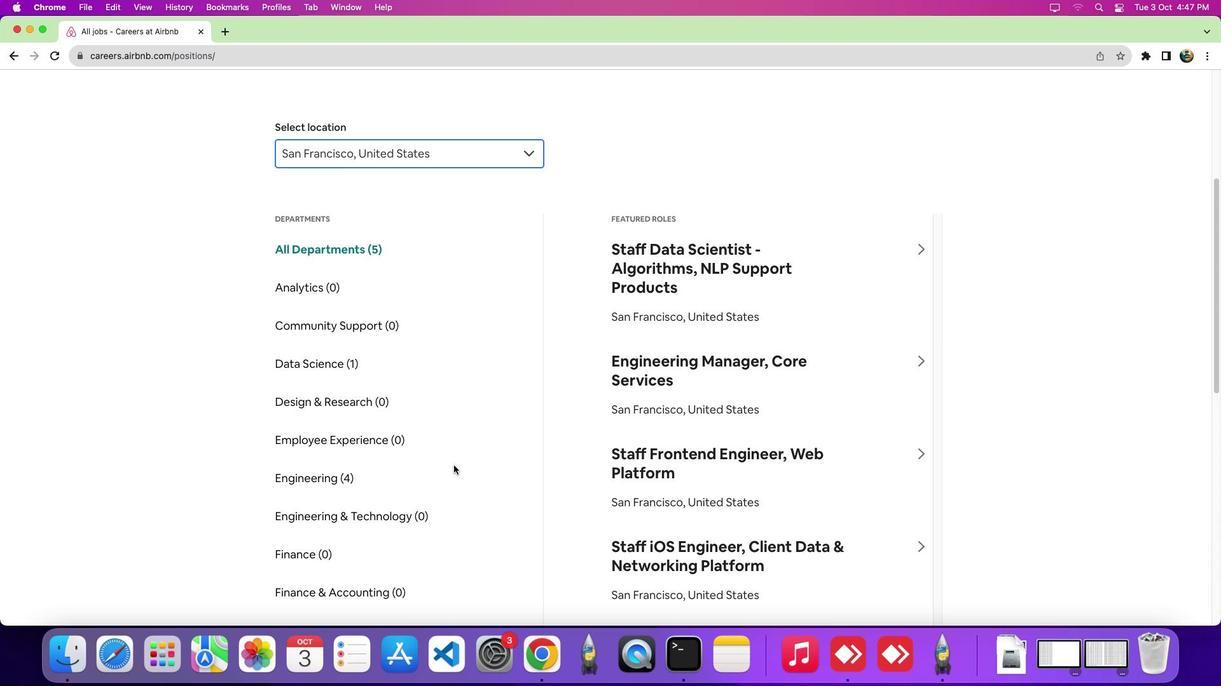 
Action: Mouse scrolled (453, 465) with delta (0, 0)
Screenshot: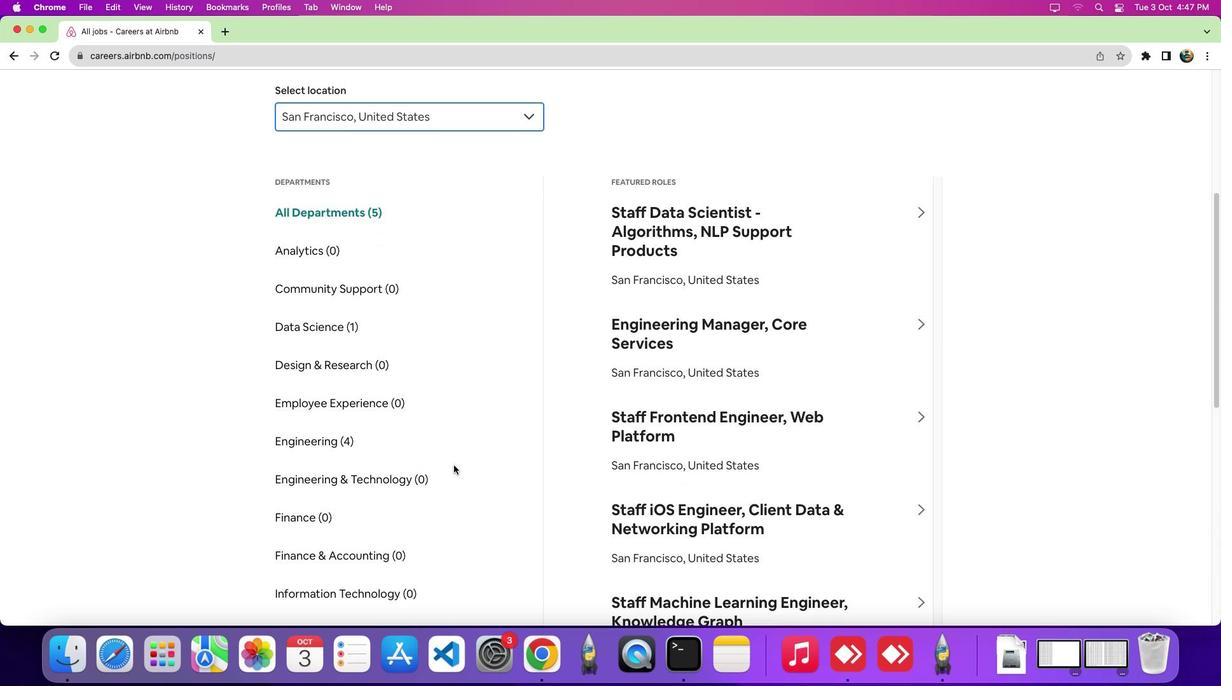 
Action: Mouse scrolled (453, 465) with delta (0, 0)
Screenshot: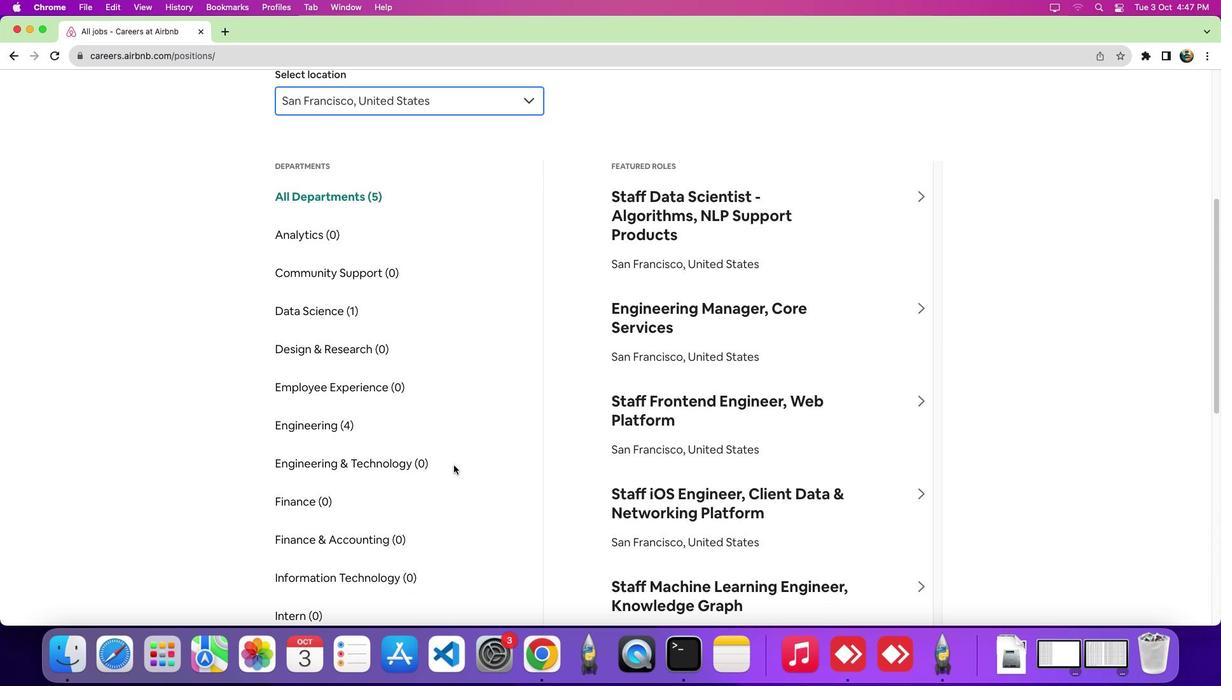 
Action: Mouse scrolled (453, 465) with delta (0, 0)
Screenshot: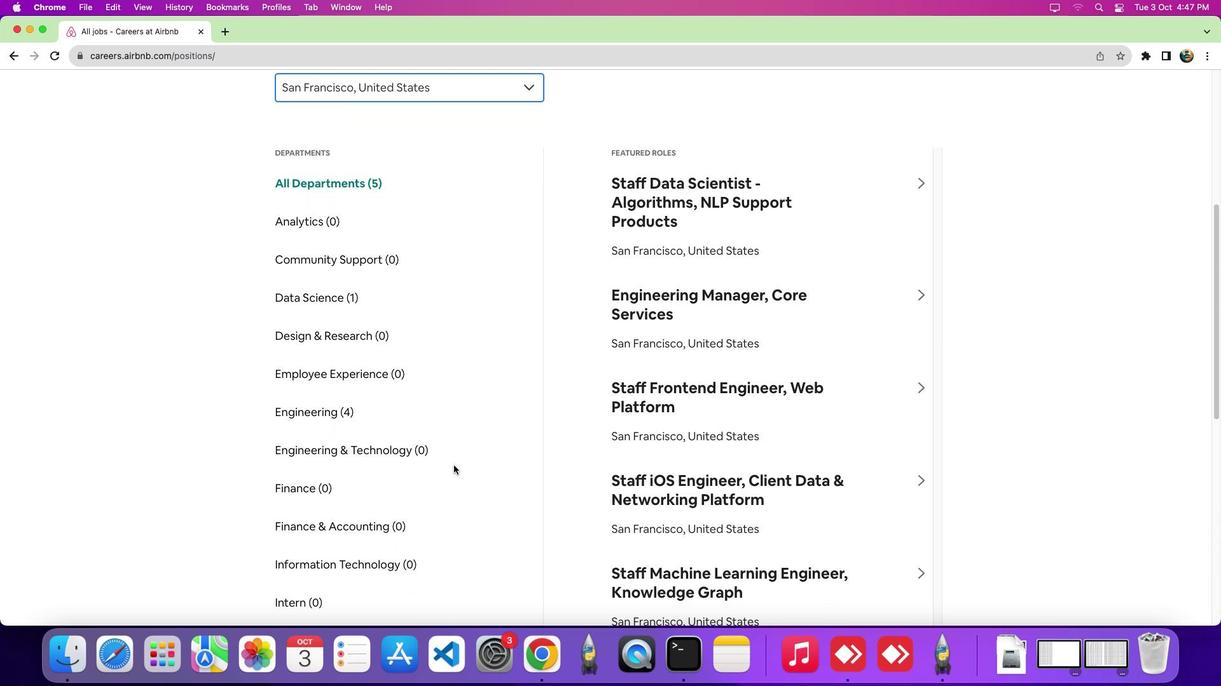 
Action: Mouse moved to (325, 298)
Screenshot: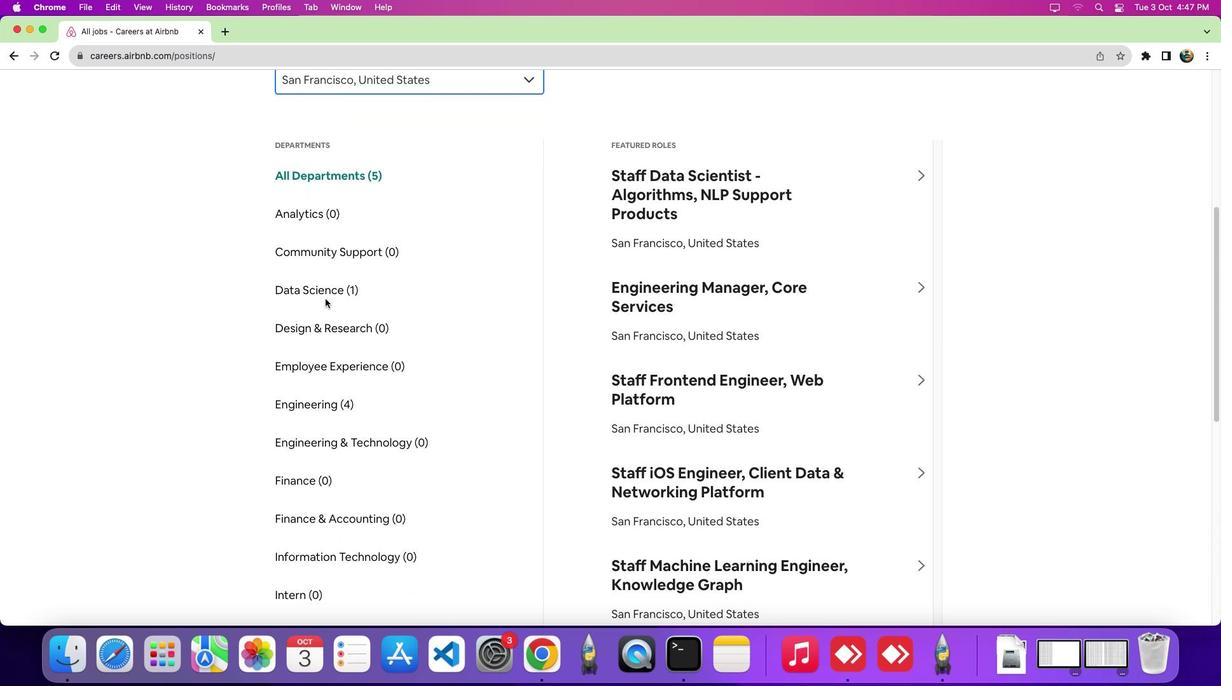 
Action: Mouse scrolled (325, 298) with delta (0, 0)
Screenshot: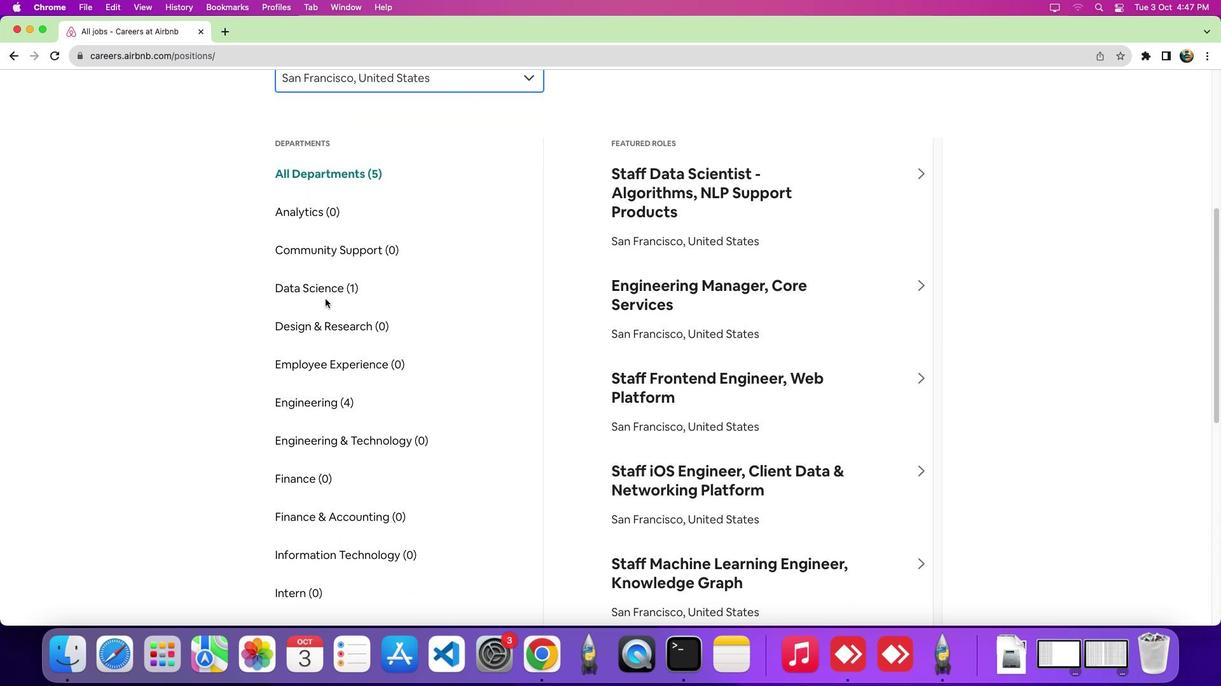 
Action: Mouse scrolled (325, 298) with delta (0, 0)
Screenshot: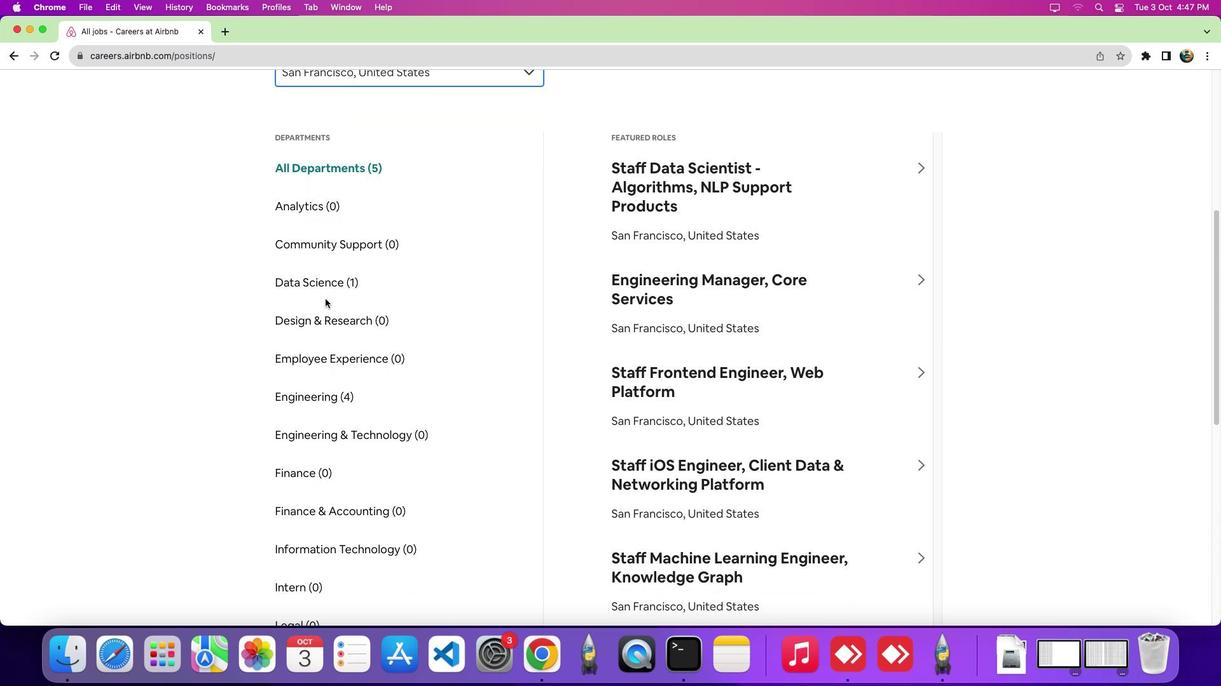 
Action: Mouse scrolled (325, 298) with delta (0, 0)
Screenshot: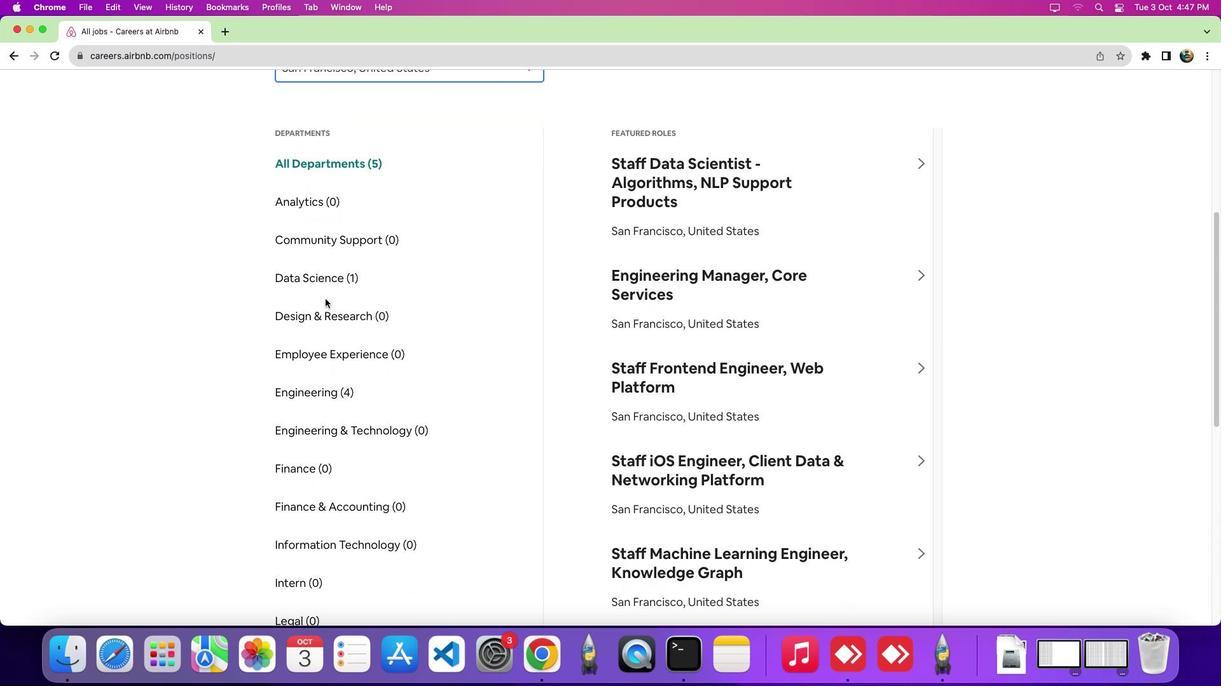 
Action: Mouse moved to (325, 300)
Screenshot: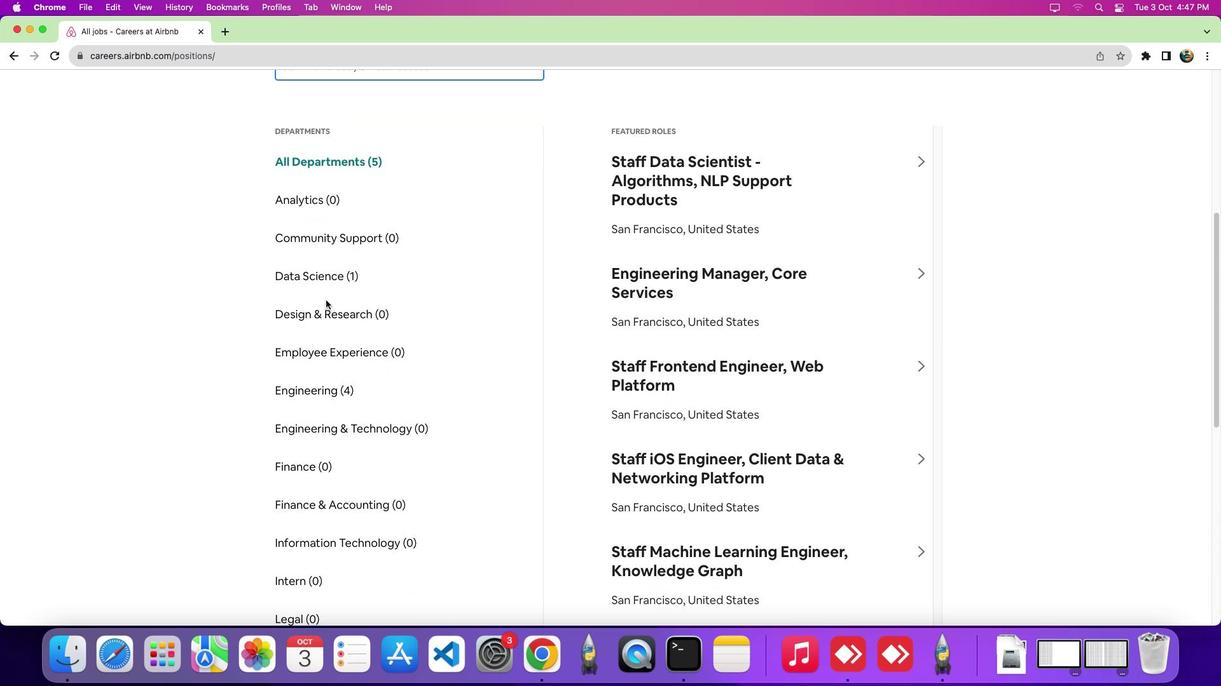 
Action: Mouse scrolled (325, 300) with delta (0, 0)
Screenshot: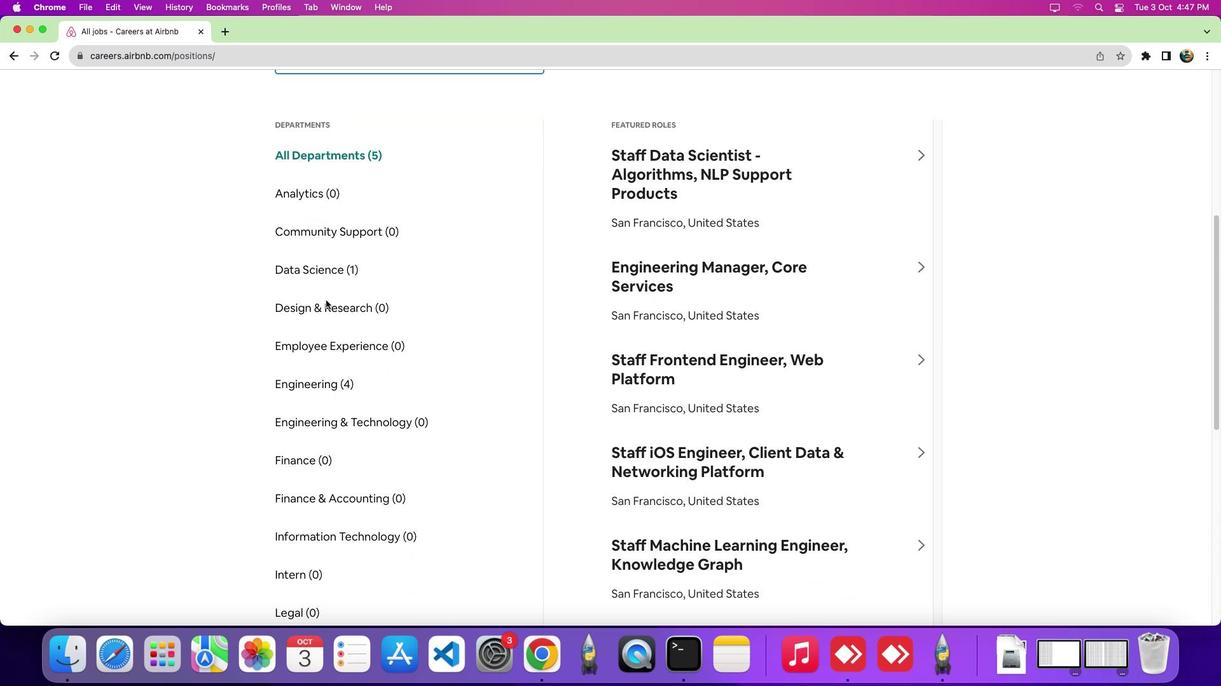 
Action: Mouse scrolled (325, 300) with delta (0, 0)
Screenshot: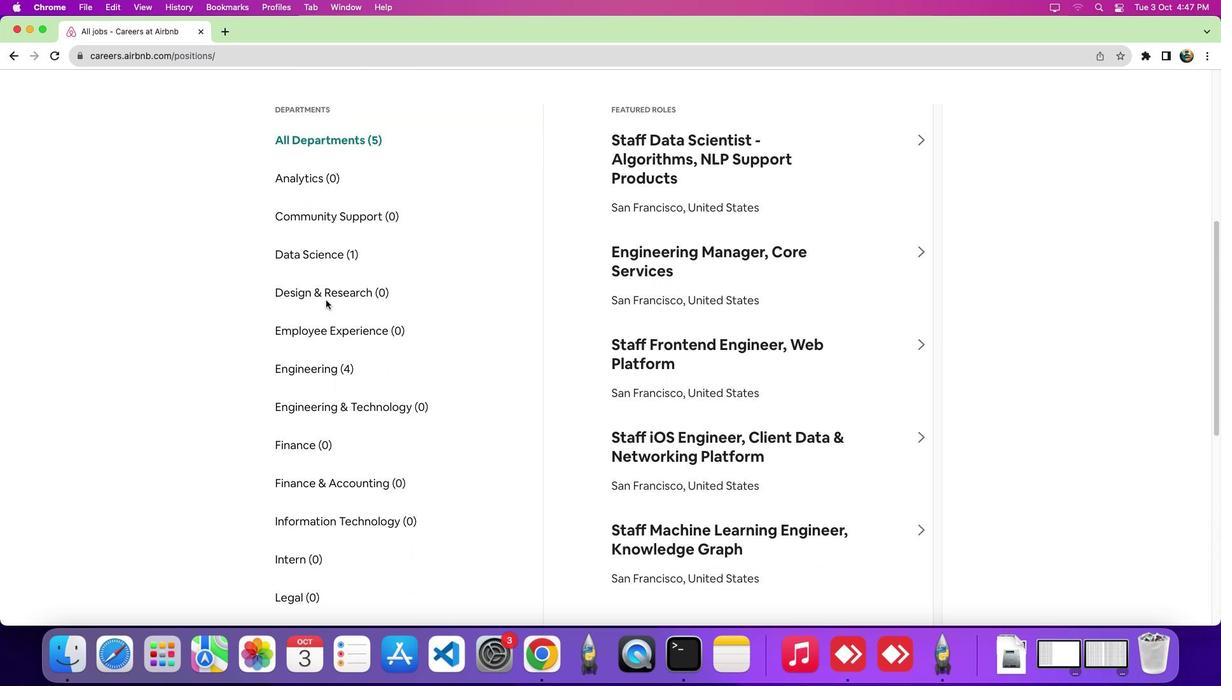 
Action: Mouse scrolled (325, 300) with delta (0, 0)
Screenshot: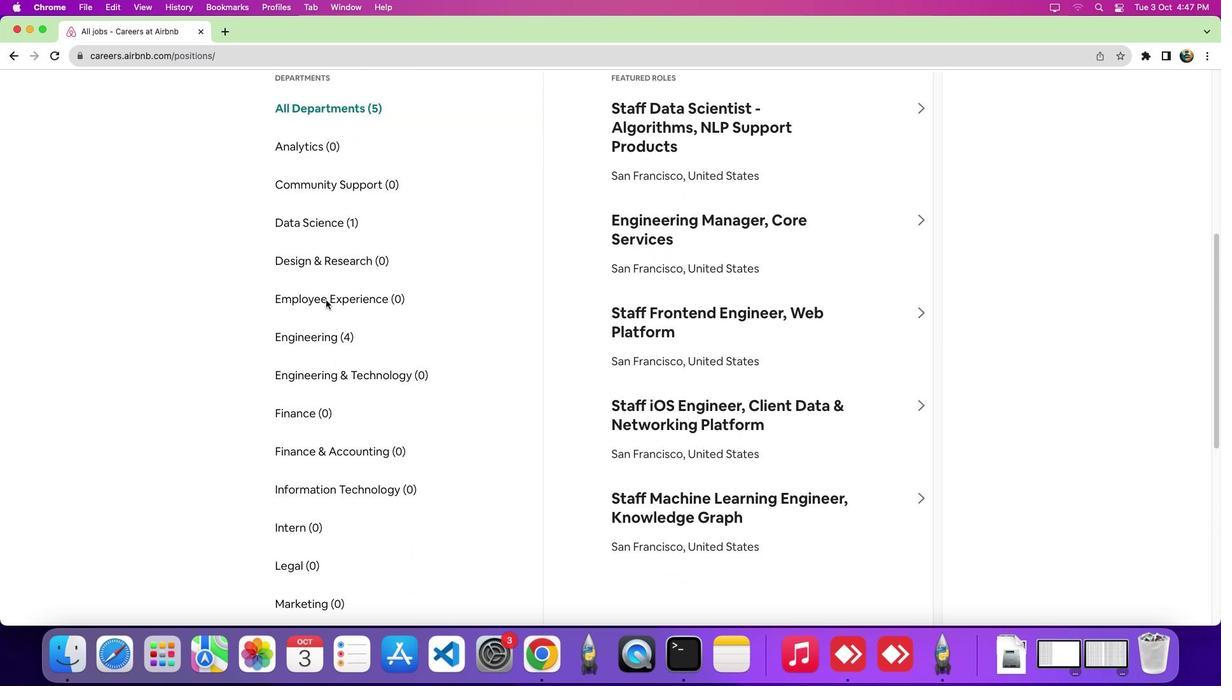 
Action: Mouse scrolled (325, 300) with delta (0, 0)
Screenshot: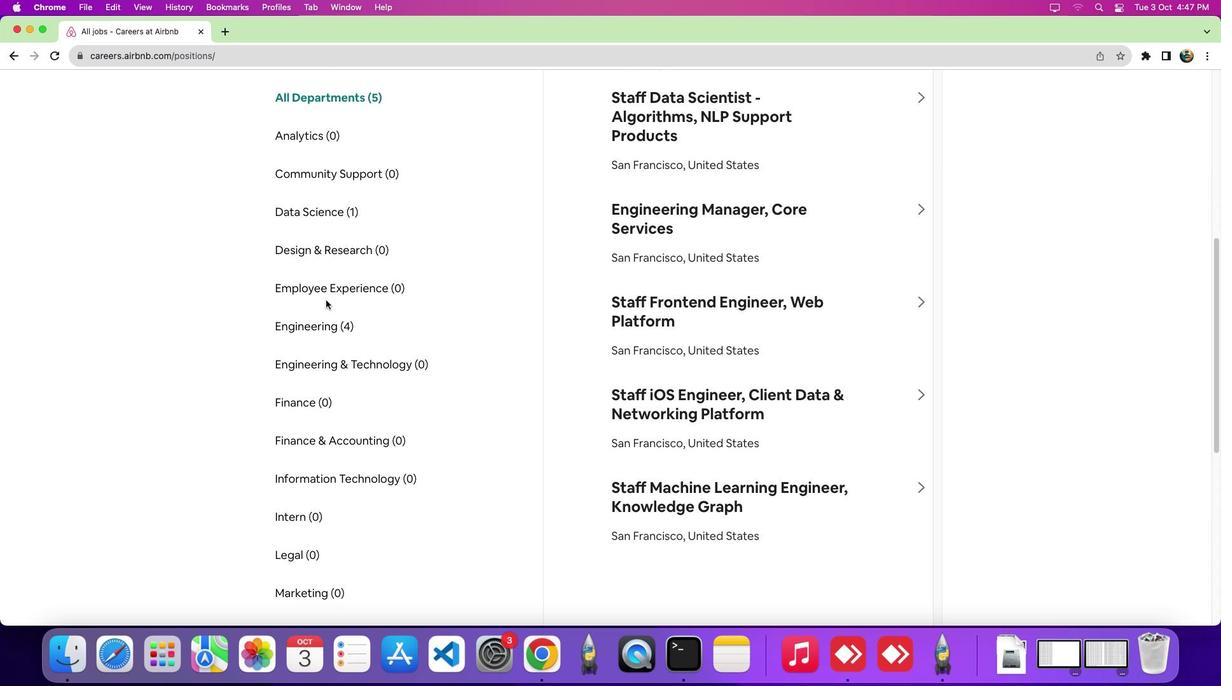
Action: Mouse scrolled (325, 300) with delta (0, 0)
Screenshot: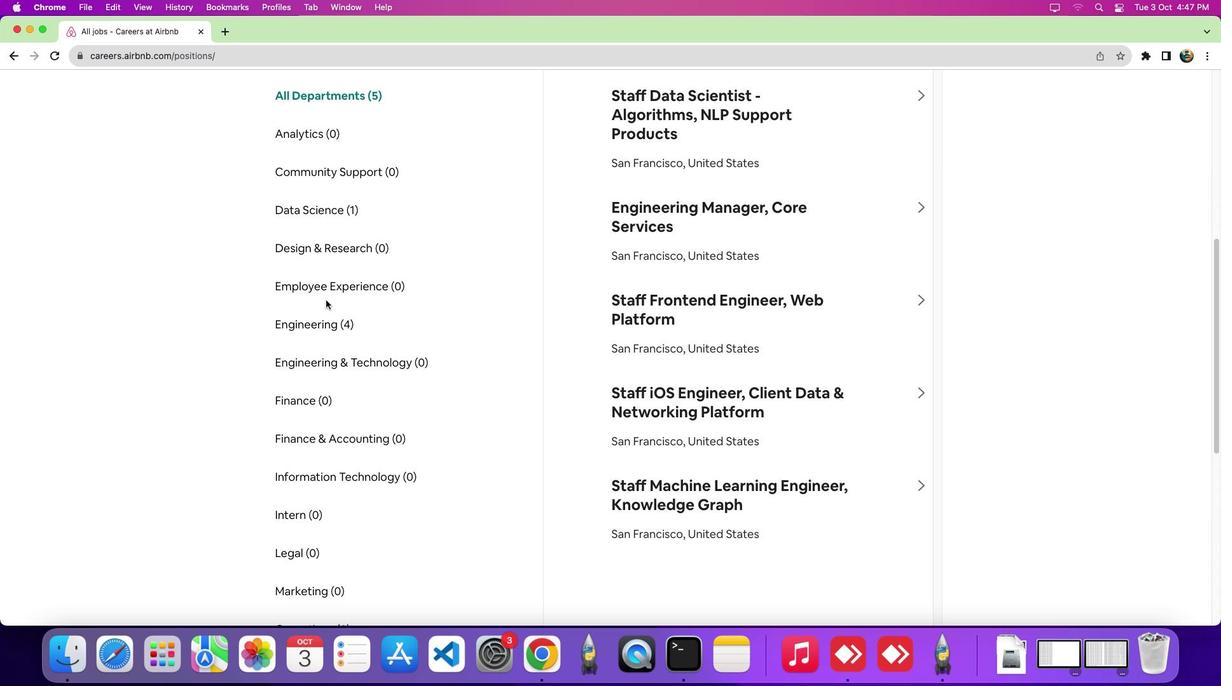 
Action: Mouse scrolled (325, 300) with delta (0, 0)
Screenshot: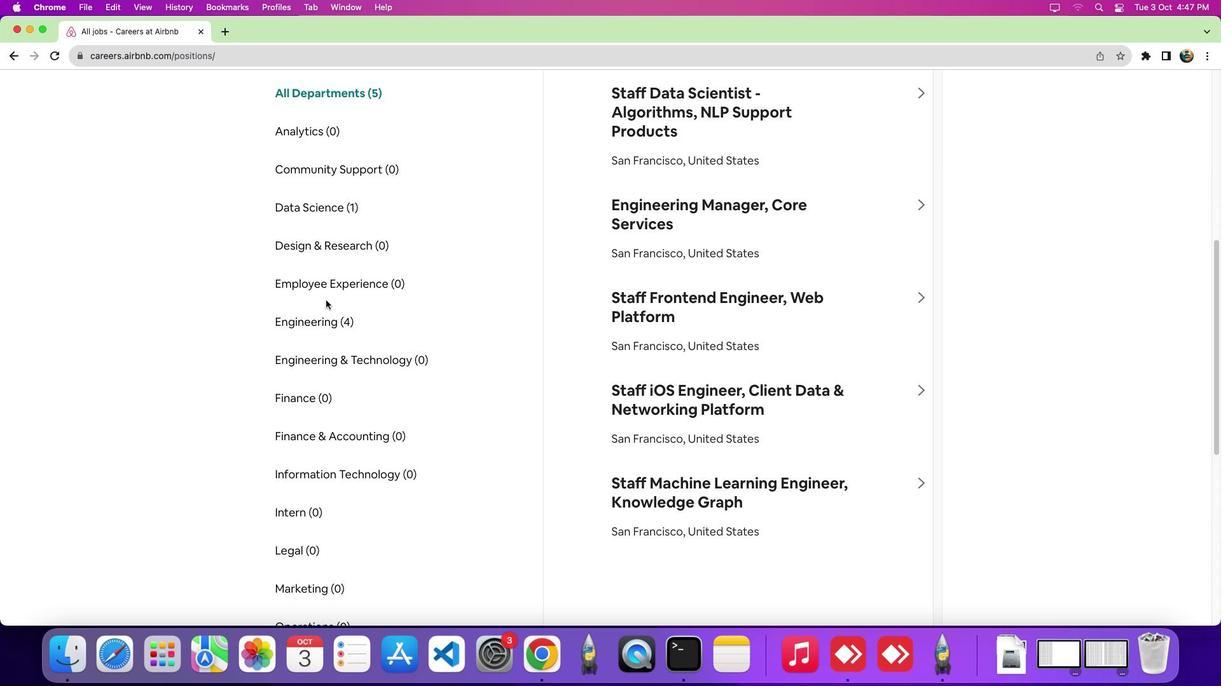 
Action: Mouse moved to (340, 211)
Screenshot: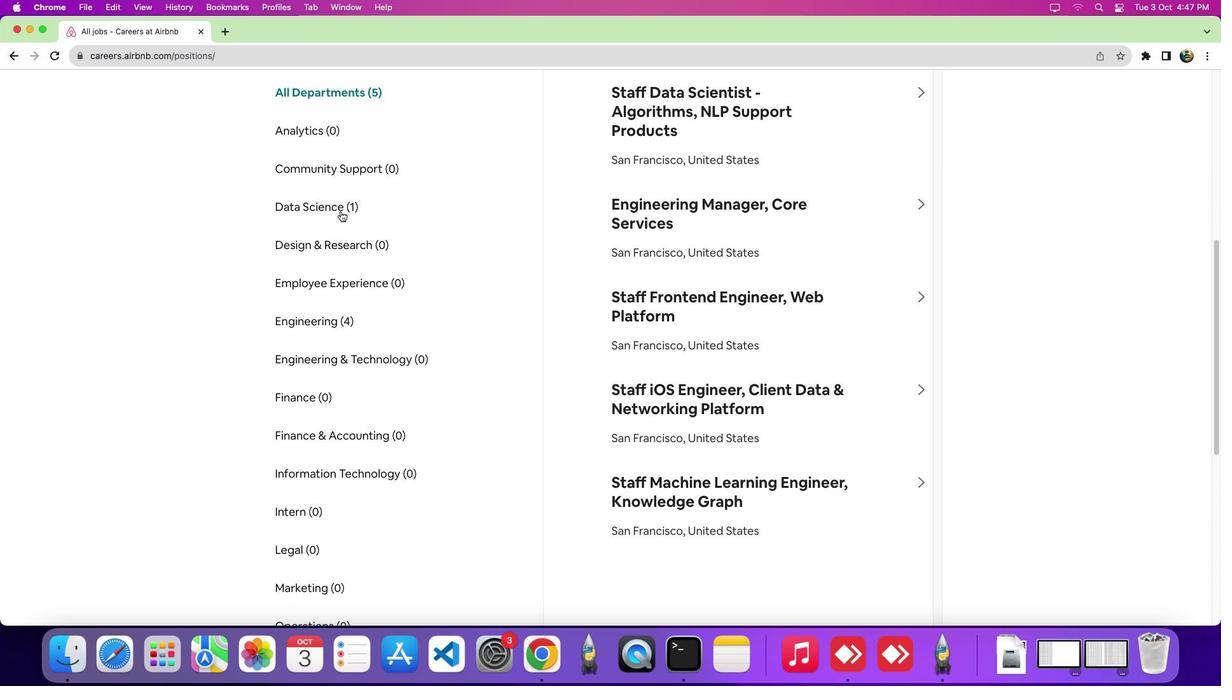 
Action: Mouse pressed left at (340, 211)
Screenshot: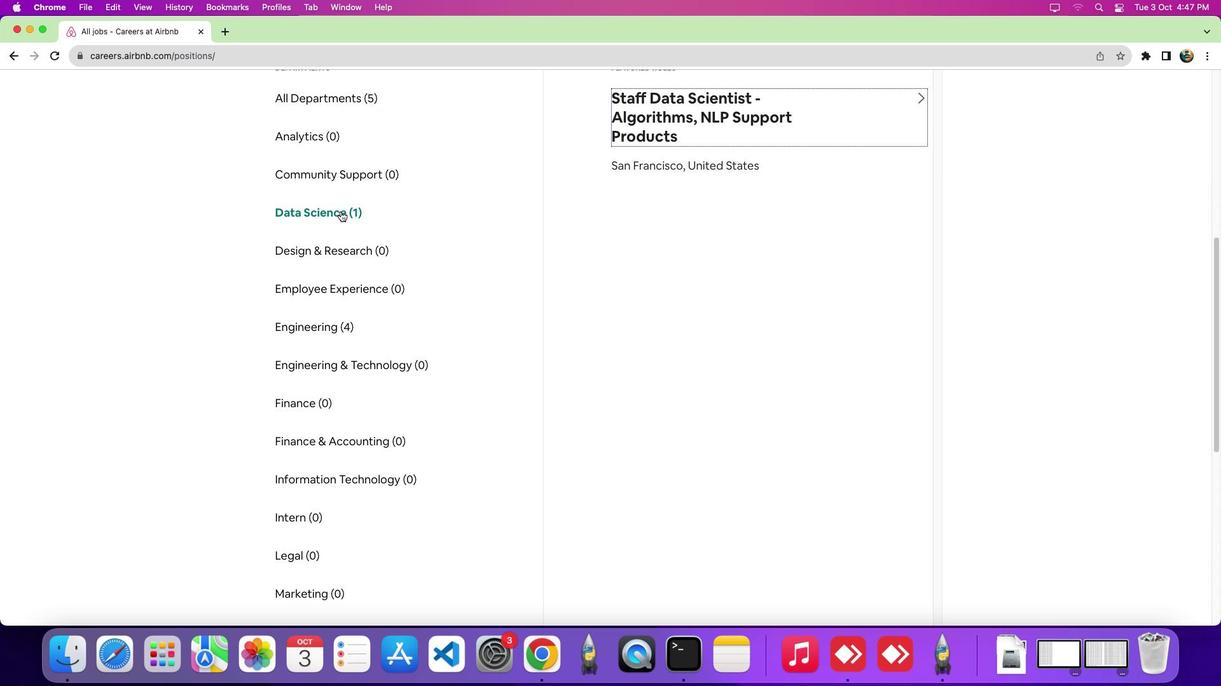 
Action: Mouse moved to (398, 386)
Screenshot: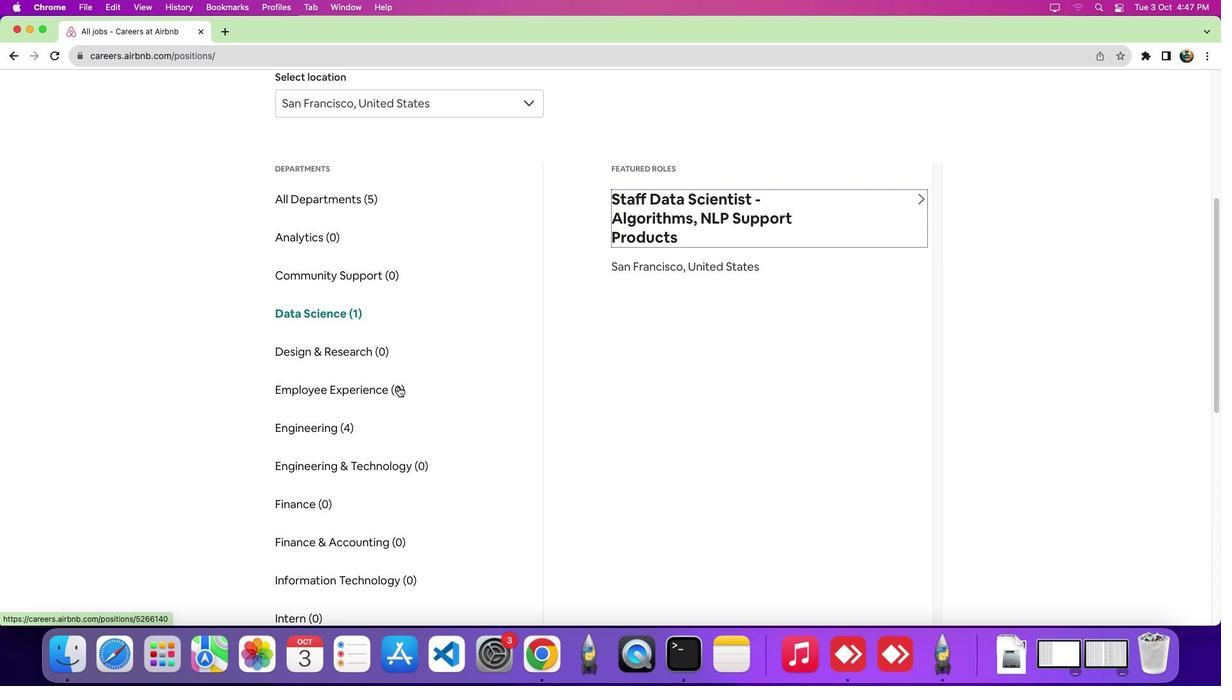 
Action: Mouse scrolled (398, 386) with delta (0, 0)
Screenshot: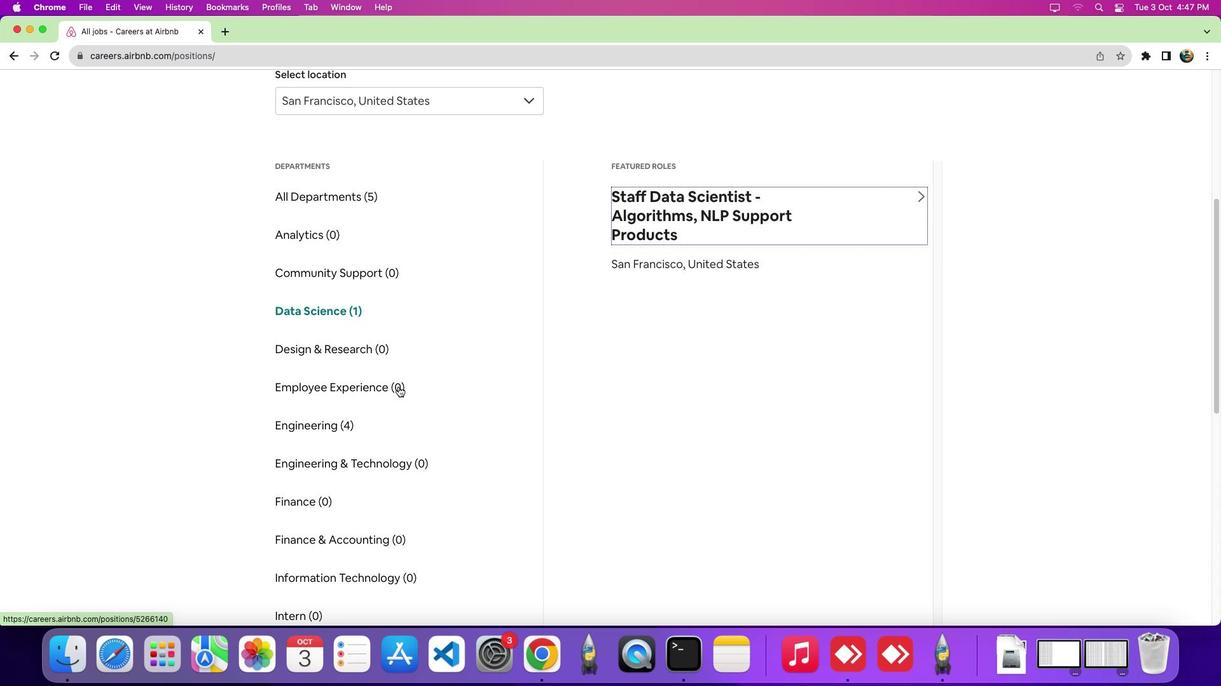 
Action: Mouse scrolled (398, 386) with delta (0, 0)
Screenshot: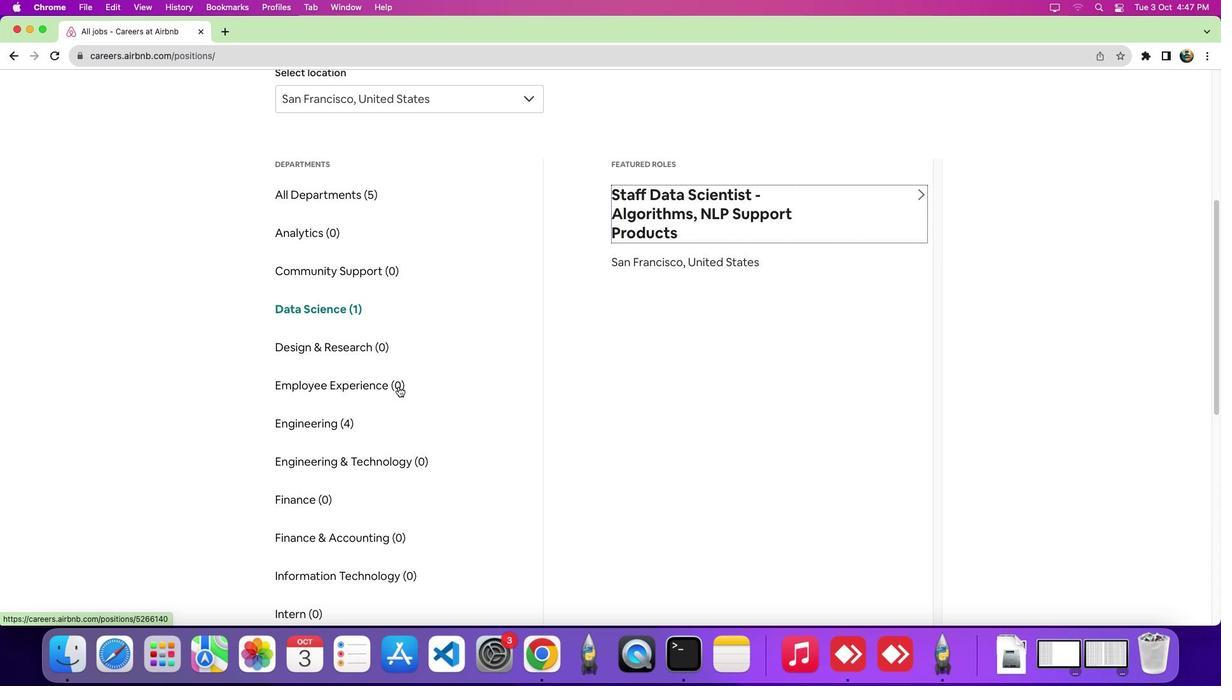 
Action: Mouse scrolled (398, 386) with delta (0, 0)
Screenshot: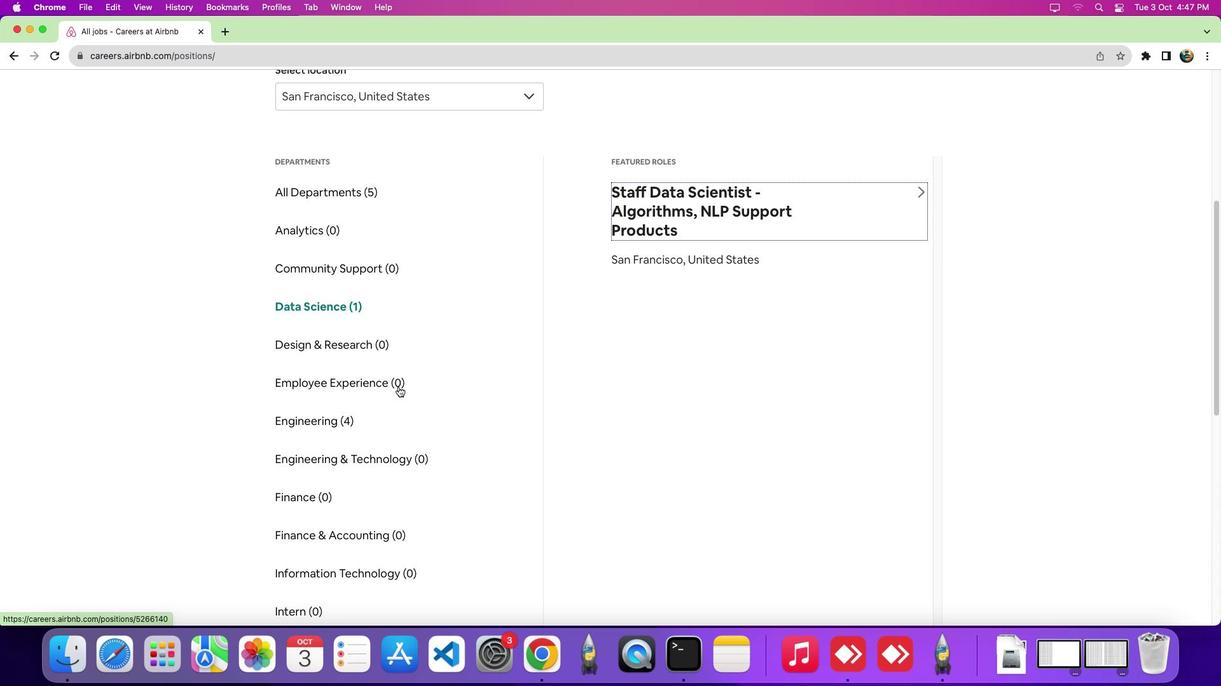 
Action: Mouse scrolled (398, 386) with delta (0, 0)
Screenshot: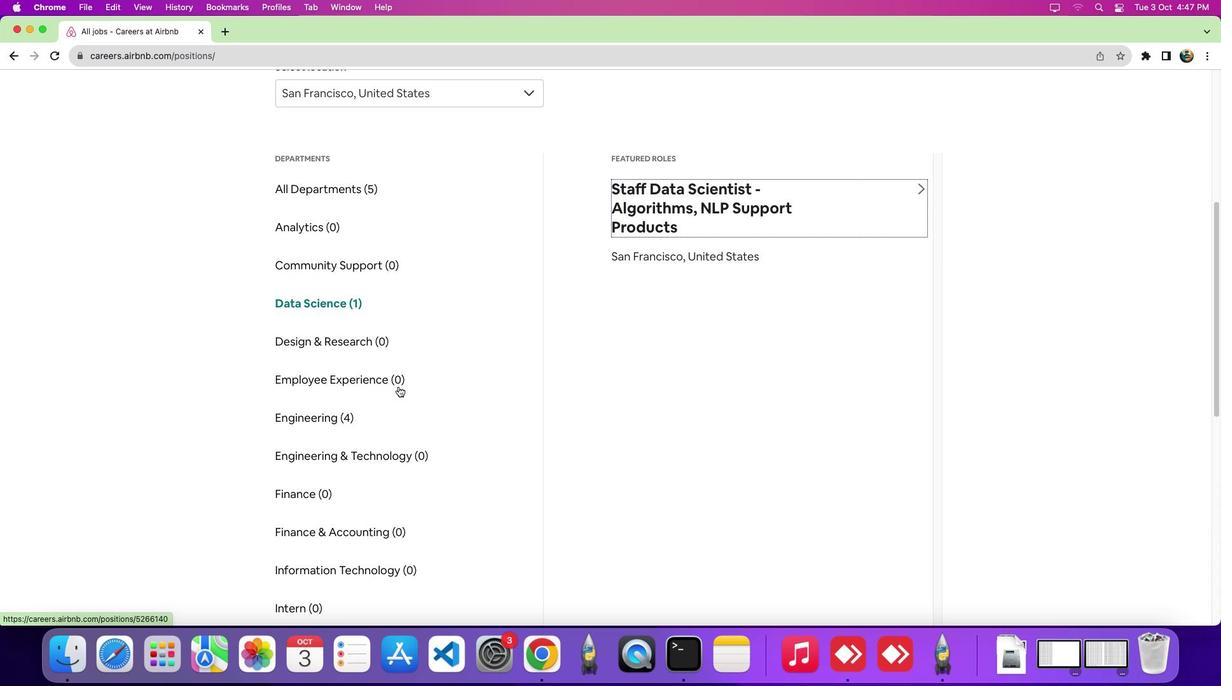 
Action: Mouse scrolled (398, 386) with delta (0, 0)
Screenshot: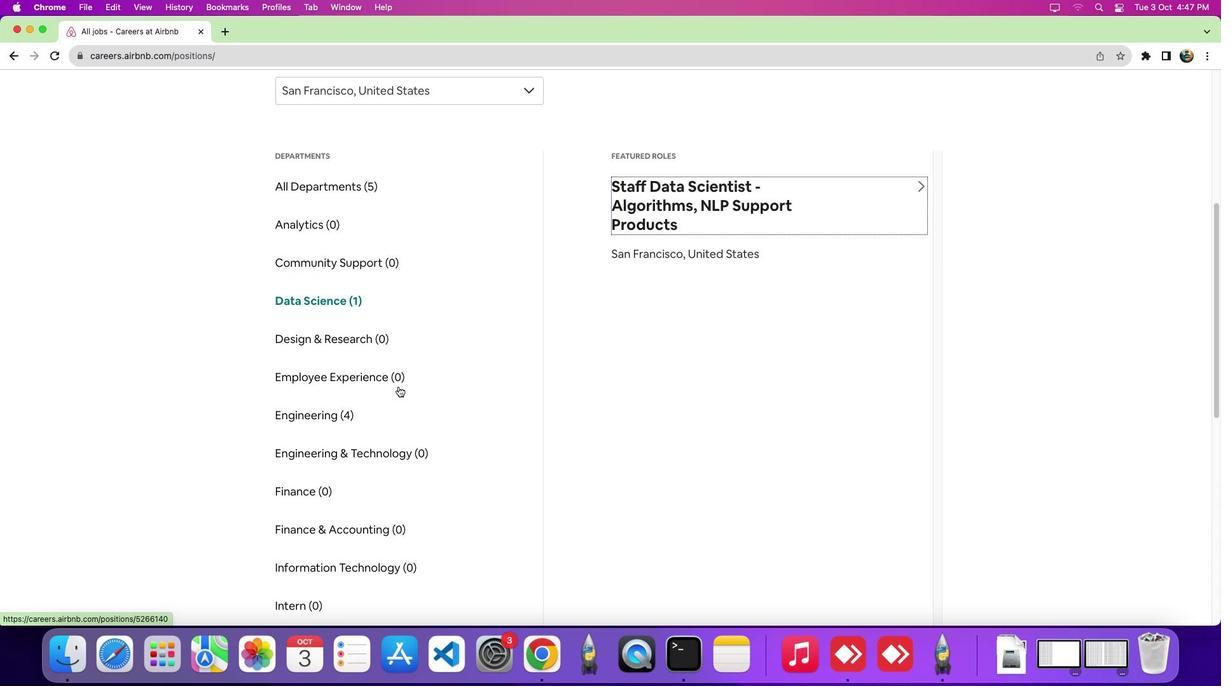 
Action: Mouse scrolled (398, 386) with delta (0, 0)
Screenshot: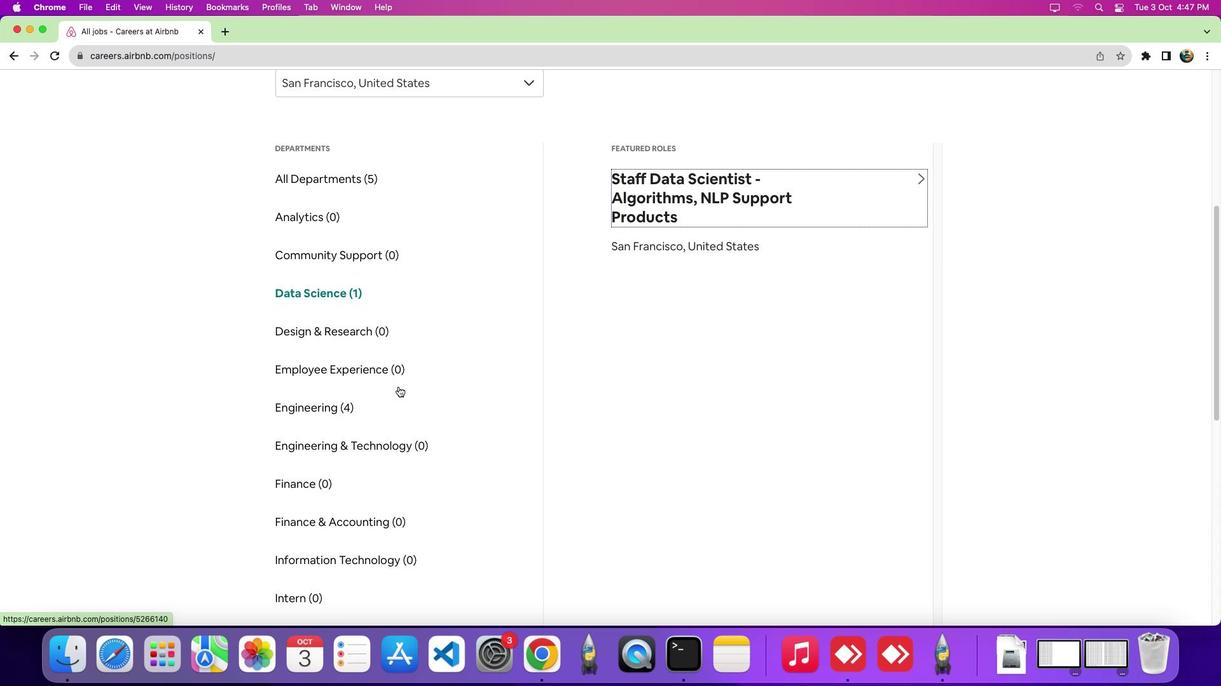 
